 Task: Buy 4 Crushing, Pressing & Stemming from Wine Making section under best seller category for shipping address: Gloria Young, 3106 Abia Martin Drive, Panther Burn, Mississippi 38765, Cell Number 6314971043. Pay from credit card ending with 6759, CVV 506
Action: Mouse moved to (284, 296)
Screenshot: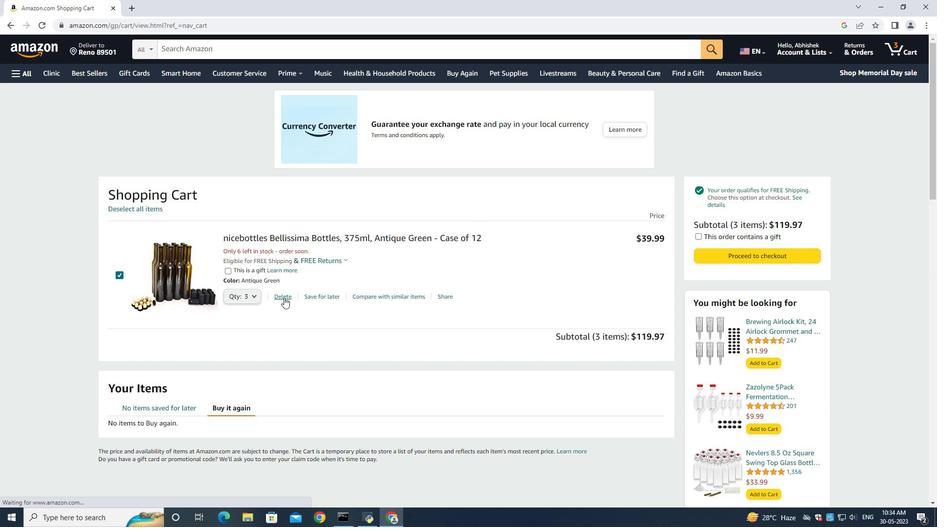 
Action: Mouse pressed left at (284, 296)
Screenshot: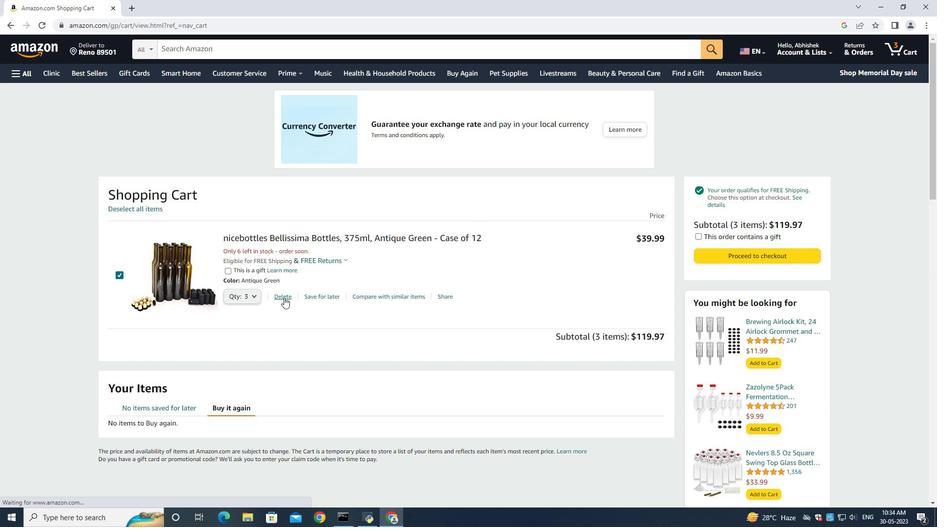 
Action: Mouse moved to (17, 73)
Screenshot: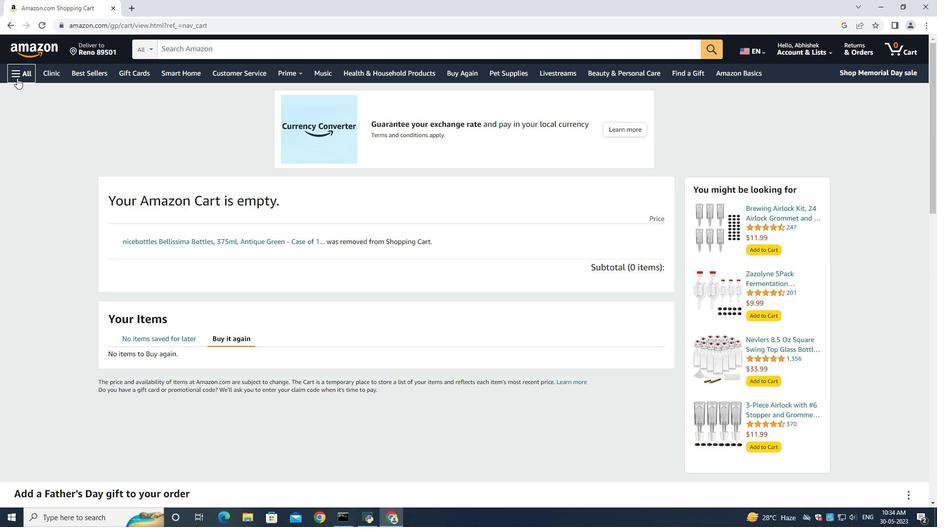 
Action: Mouse pressed left at (17, 73)
Screenshot: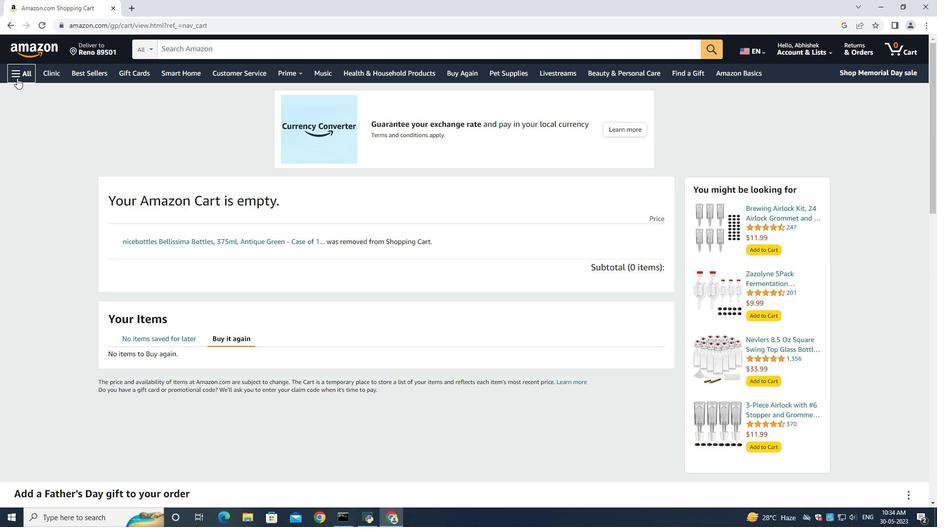 
Action: Mouse moved to (33, 96)
Screenshot: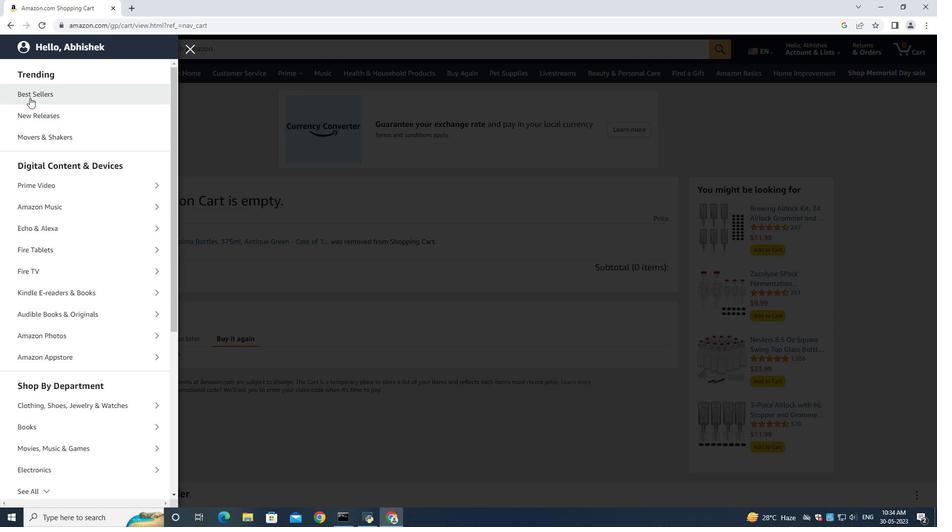 
Action: Mouse pressed left at (33, 96)
Screenshot: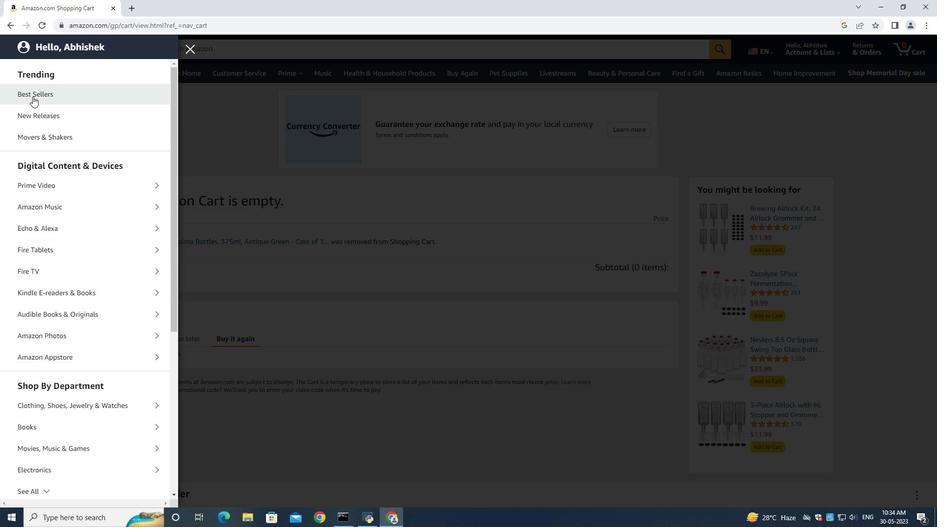 
Action: Mouse moved to (171, 51)
Screenshot: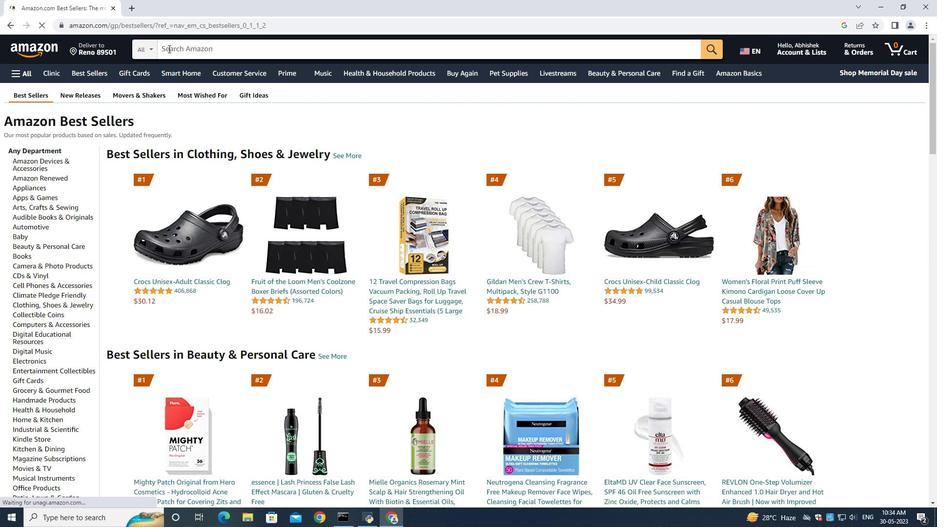 
Action: Mouse pressed left at (171, 51)
Screenshot: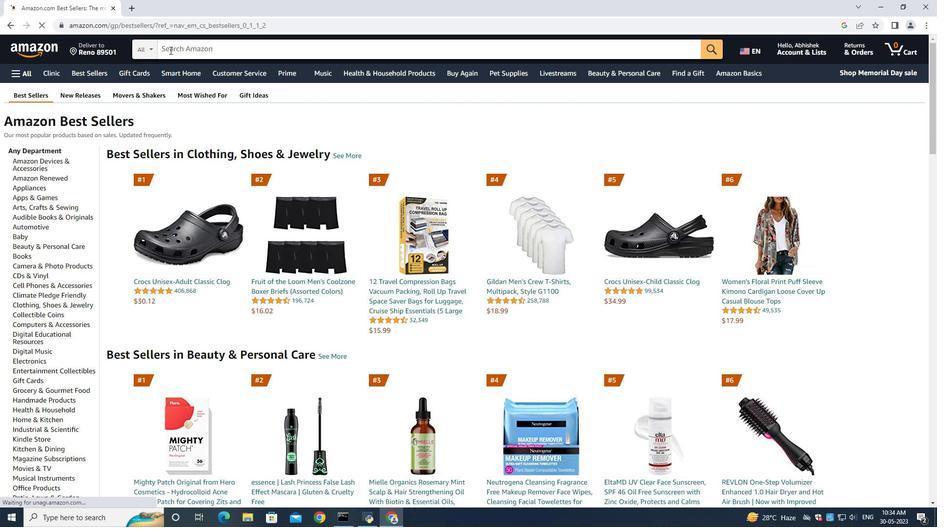 
Action: Key pressed <Key.shift><Key.shift><Key.shift><Key.shift><Key.shift><Key.shift><Key.shift><Key.shift><Key.shift><Key.shift><Key.shift><Key.shift><Key.shift><Key.shift><Key.shift><Key.shift><Key.shift><Key.shift><Key.shift><Key.shift><Key.shift><Key.shift><Key.shift><Key.shift><Key.shift><Key.shift><Key.shift><Key.shift><Key.shift><Key.shift><Key.shift><Key.shift><Key.shift><Key.shift><Key.shift><Key.shift><Key.shift><Key.shift><Key.shift><Key.shift><Key.shift><Key.shift><Key.shift><Key.shift><Key.shift>Crusj<Key.backspace>hinf<Key.backspace>g<Key.space>pressing<Key.shift><Key.shift><Key.shift><Key.shift><Key.shift><Key.shift><Key.shift><Key.shift><Key.shift><Key.shift><Key.shift><Key.shift><Key.shift><Key.shift><Key.shift><Key.shift><Key.shift><Key.shift><Key.shift><Key.shift>&<Key.space>stemming<Key.enter>
Screenshot: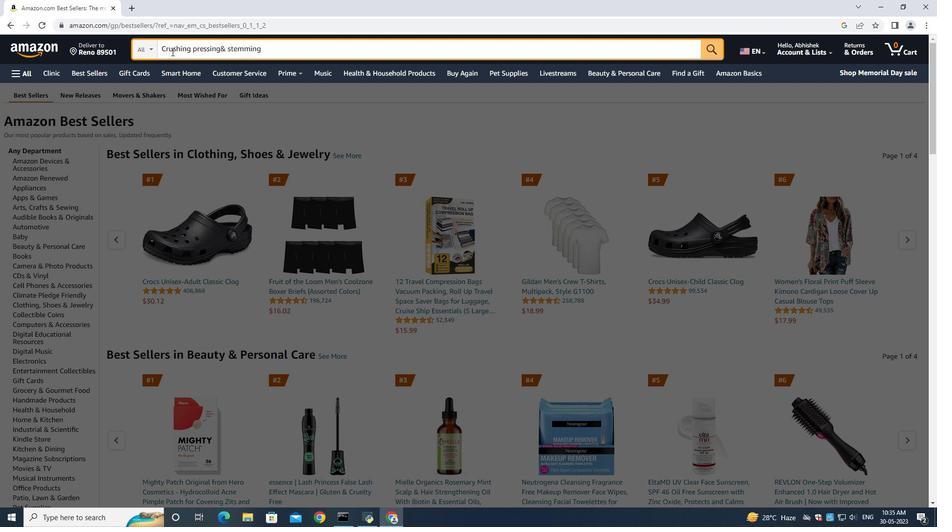 
Action: Mouse moved to (506, 315)
Screenshot: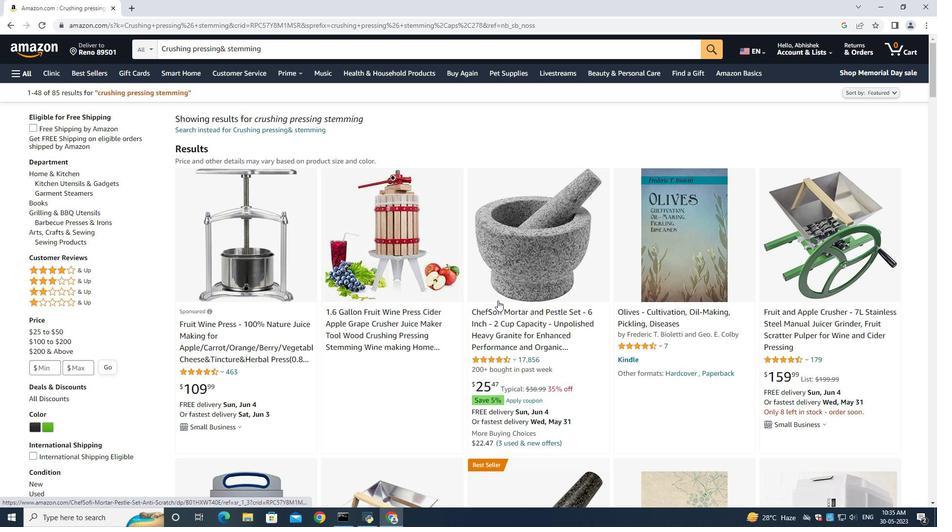 
Action: Mouse scrolled (506, 315) with delta (0, 0)
Screenshot: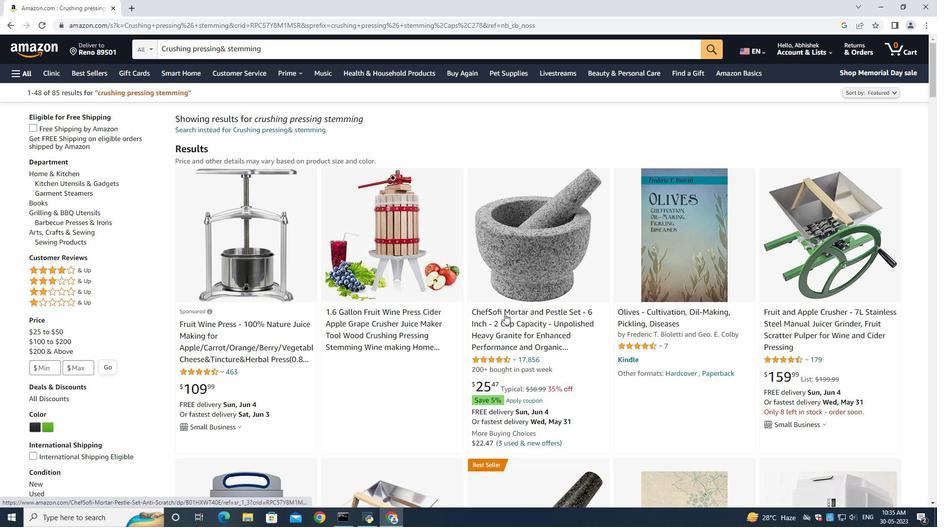
Action: Mouse scrolled (506, 315) with delta (0, 0)
Screenshot: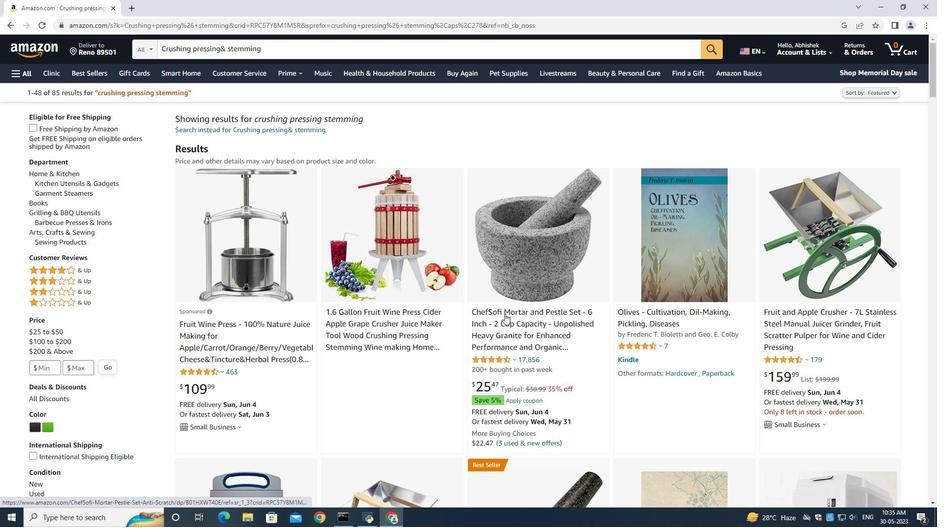 
Action: Mouse scrolled (506, 315) with delta (0, 0)
Screenshot: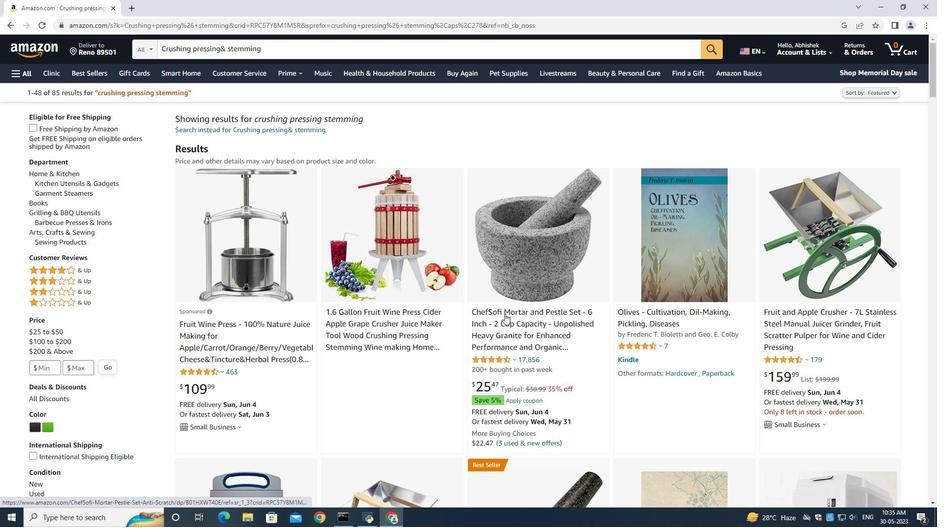 
Action: Mouse moved to (506, 318)
Screenshot: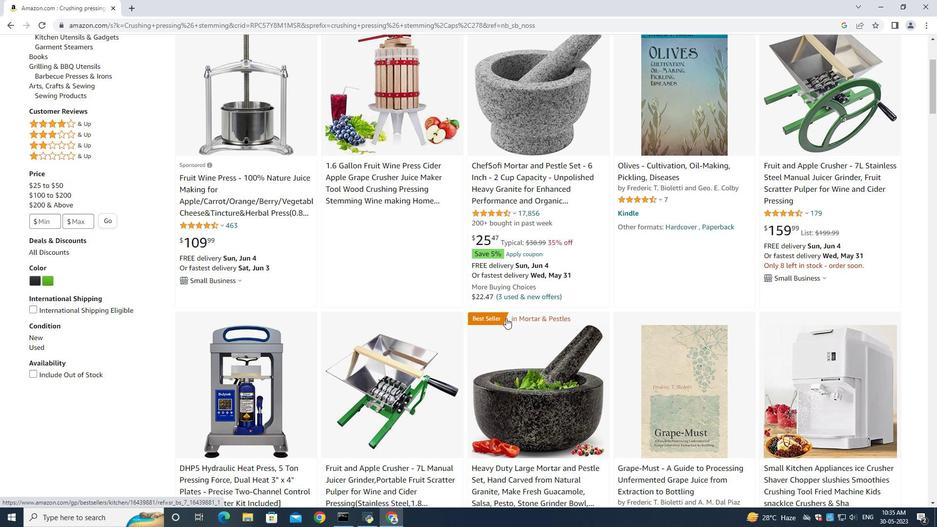 
Action: Mouse scrolled (506, 318) with delta (0, 0)
Screenshot: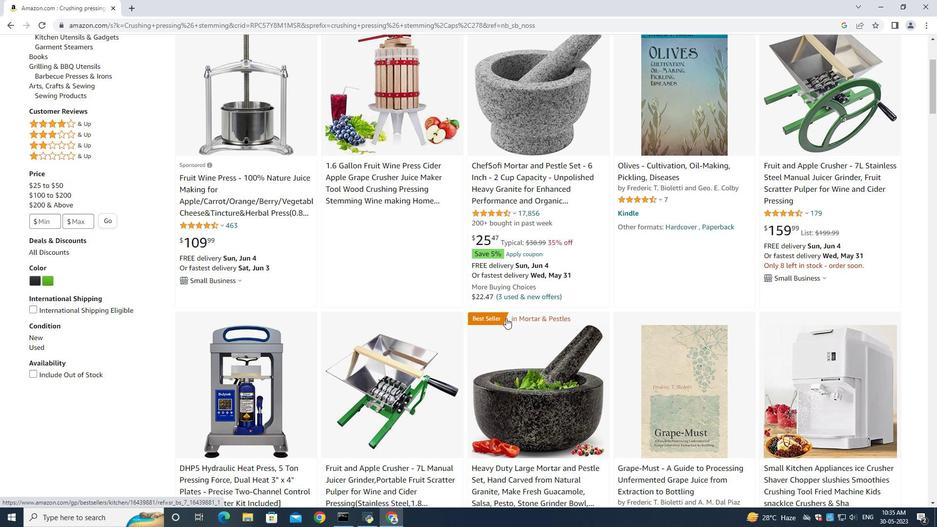 
Action: Mouse scrolled (506, 318) with delta (0, 0)
Screenshot: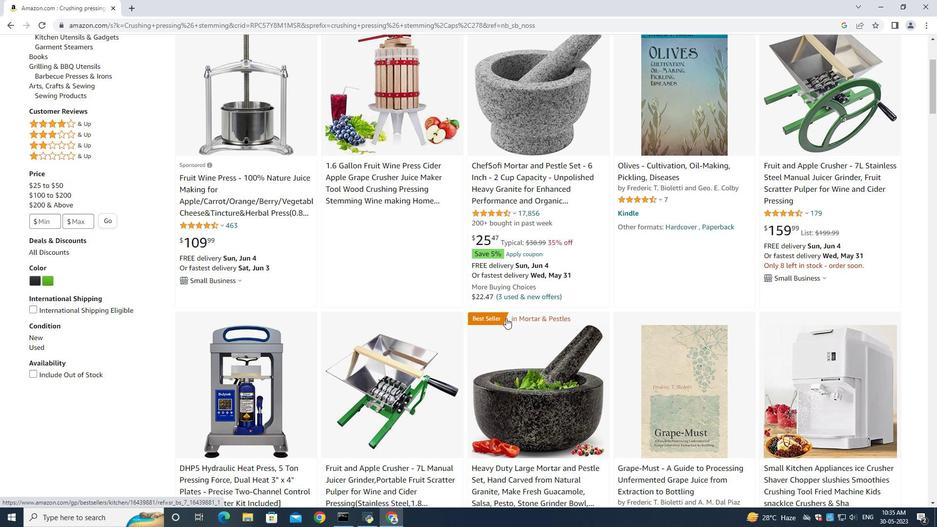 
Action: Mouse scrolled (506, 318) with delta (0, 0)
Screenshot: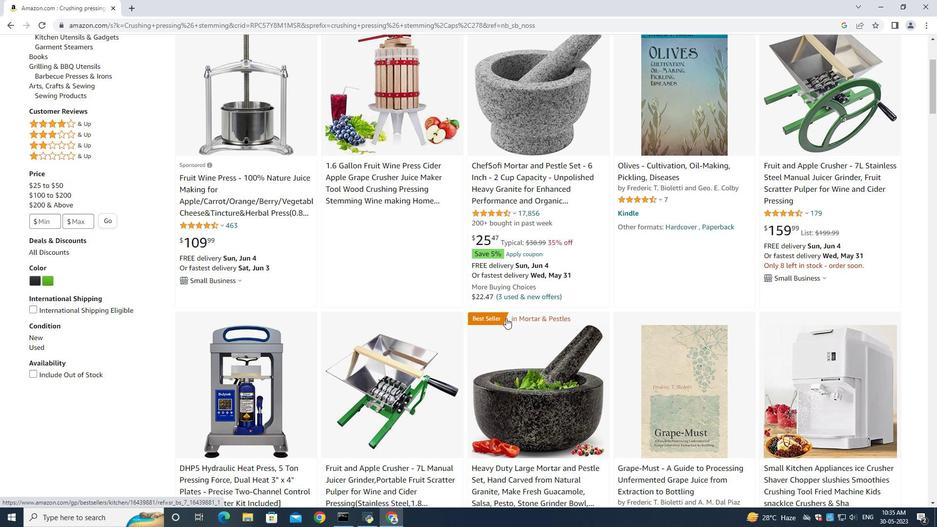 
Action: Mouse moved to (259, 323)
Screenshot: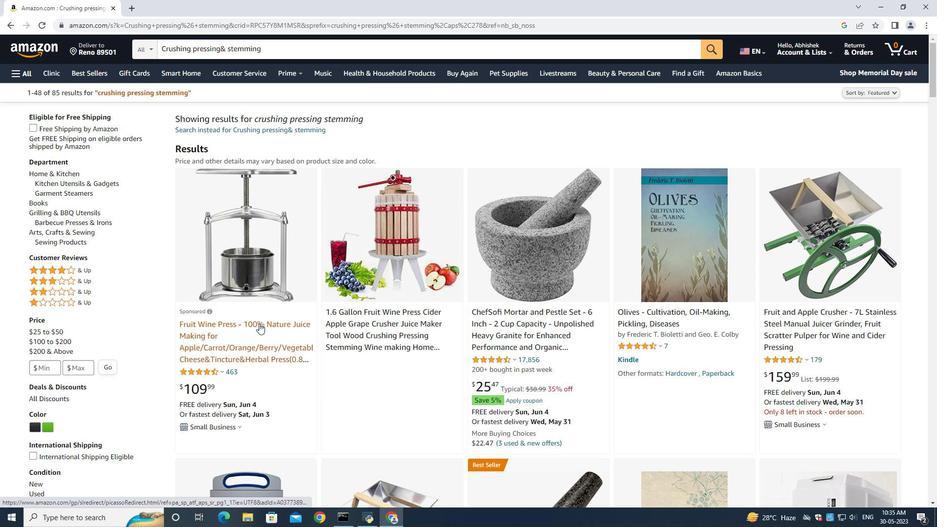 
Action: Mouse pressed left at (259, 323)
Screenshot: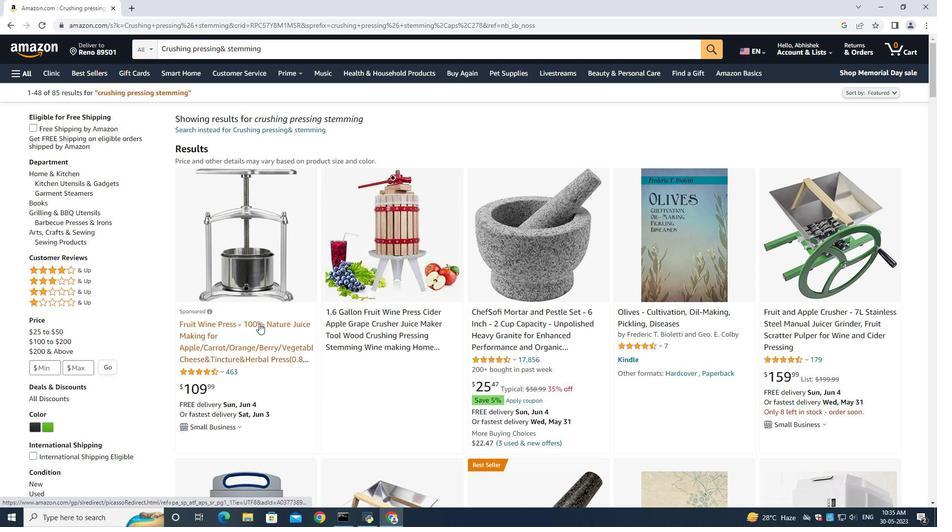 
Action: Mouse moved to (345, 408)
Screenshot: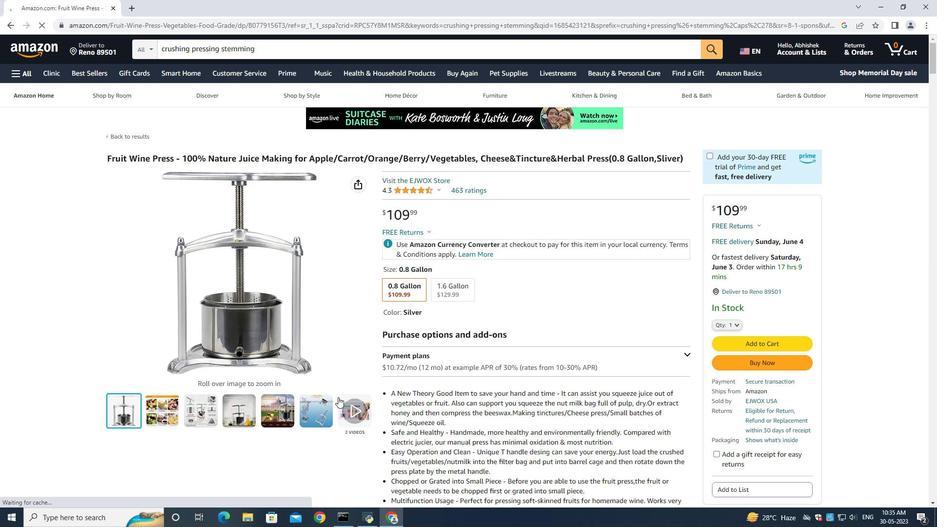 
Action: Mouse pressed left at (345, 408)
Screenshot: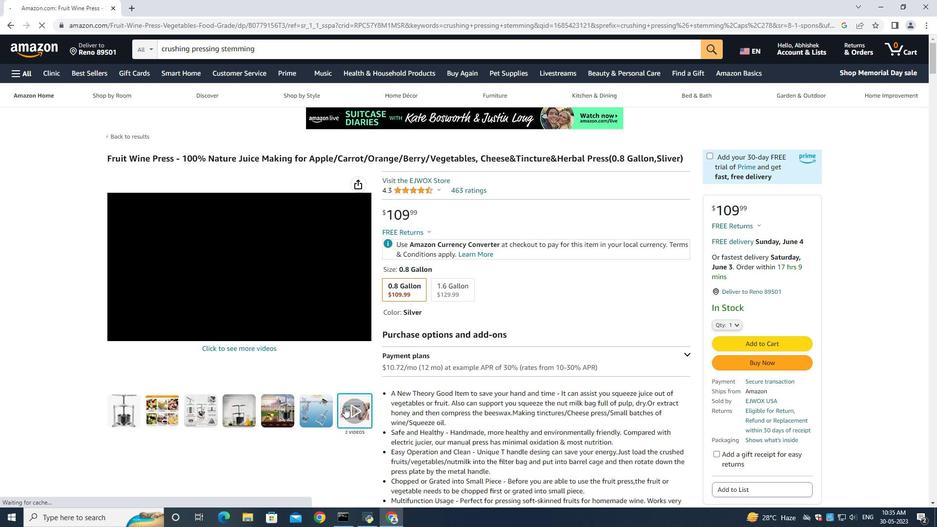 
Action: Mouse moved to (144, 428)
Screenshot: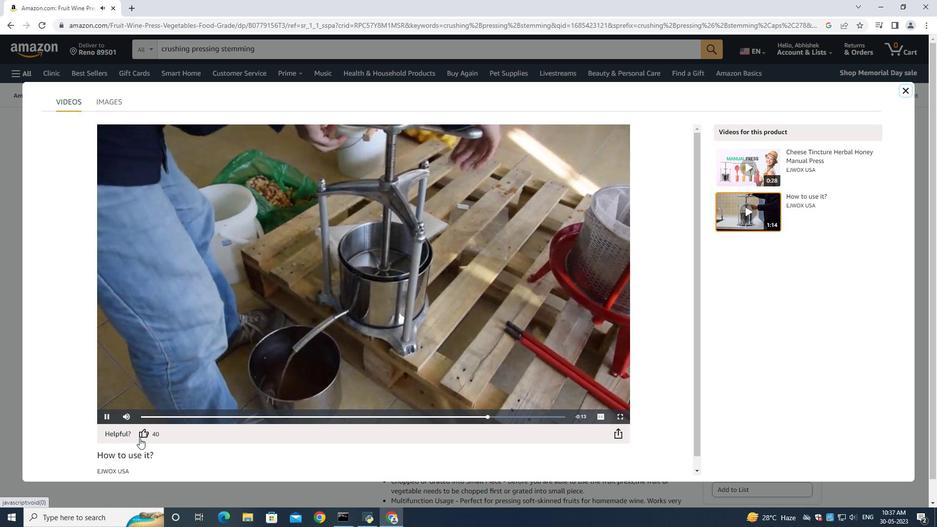 
Action: Mouse pressed left at (144, 428)
Screenshot: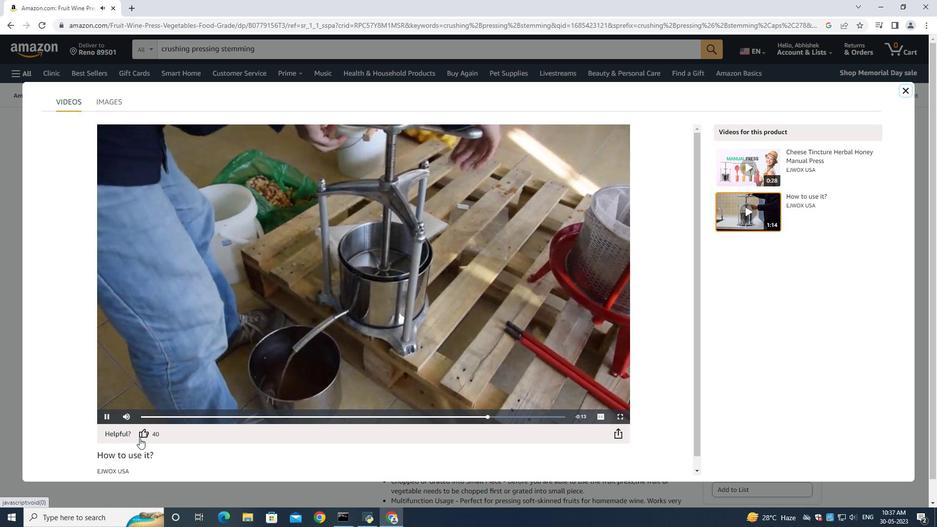 
Action: Mouse moved to (902, 88)
Screenshot: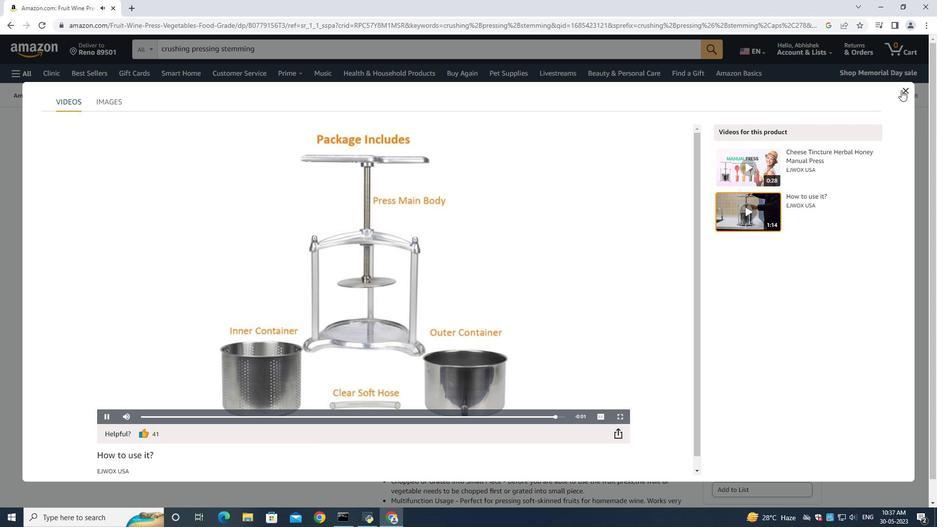 
Action: Mouse pressed left at (902, 88)
Screenshot: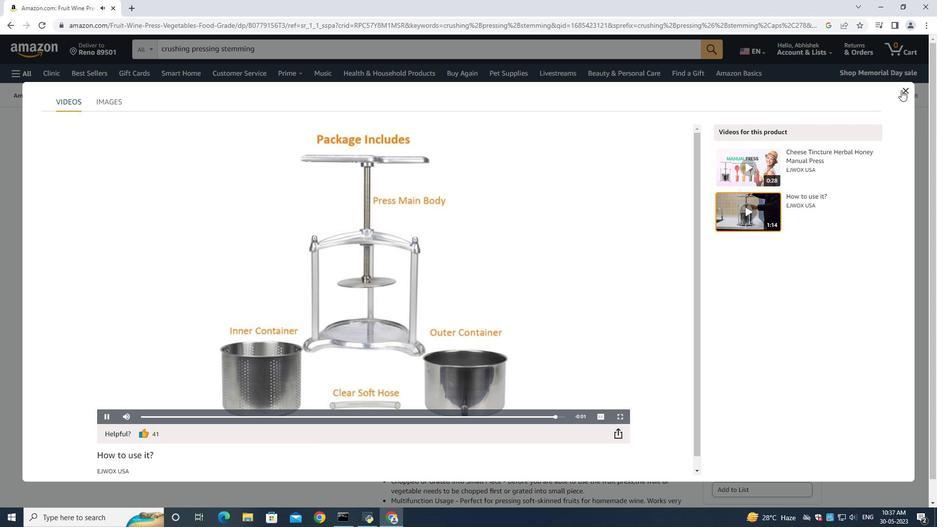 
Action: Mouse moved to (732, 324)
Screenshot: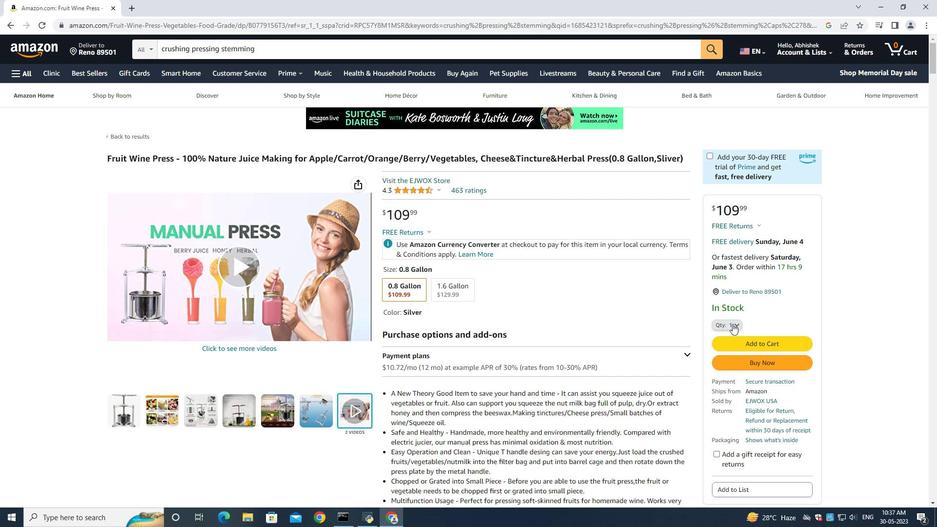 
Action: Mouse pressed left at (732, 324)
Screenshot: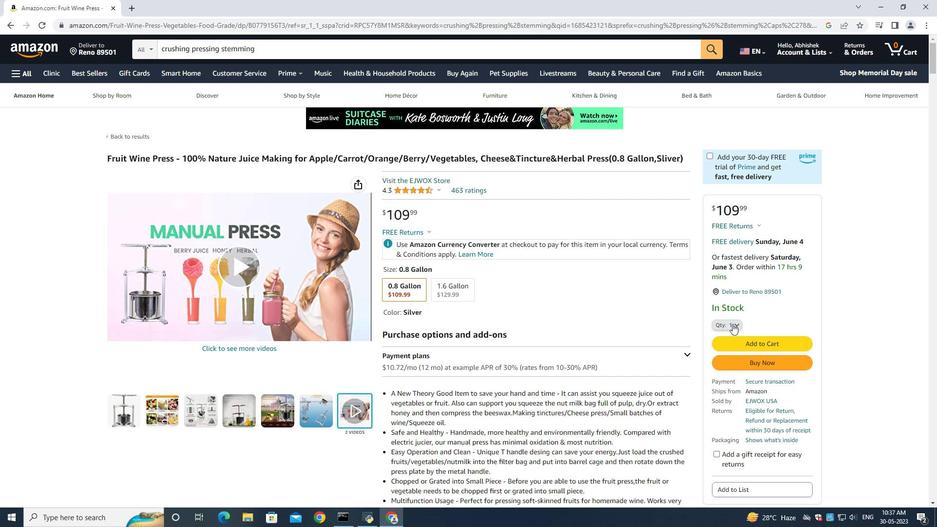 
Action: Mouse moved to (722, 93)
Screenshot: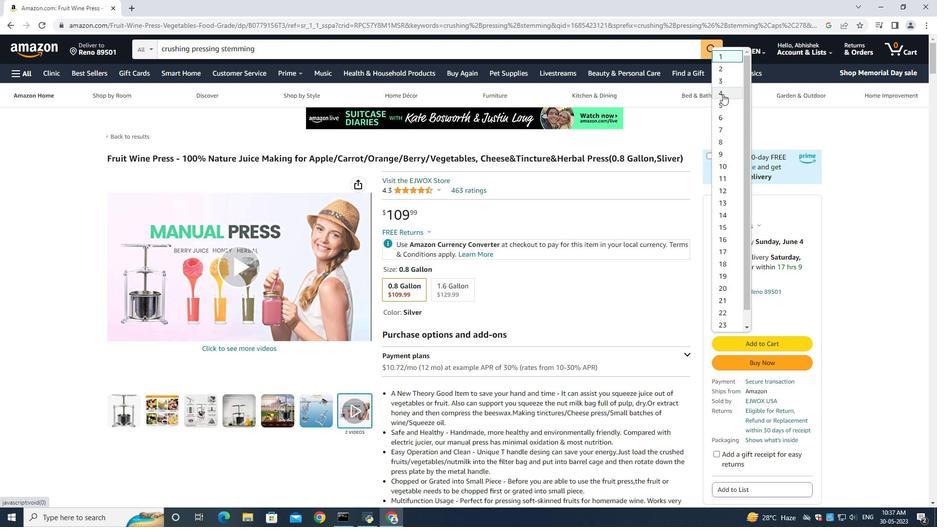 
Action: Mouse pressed left at (722, 93)
Screenshot: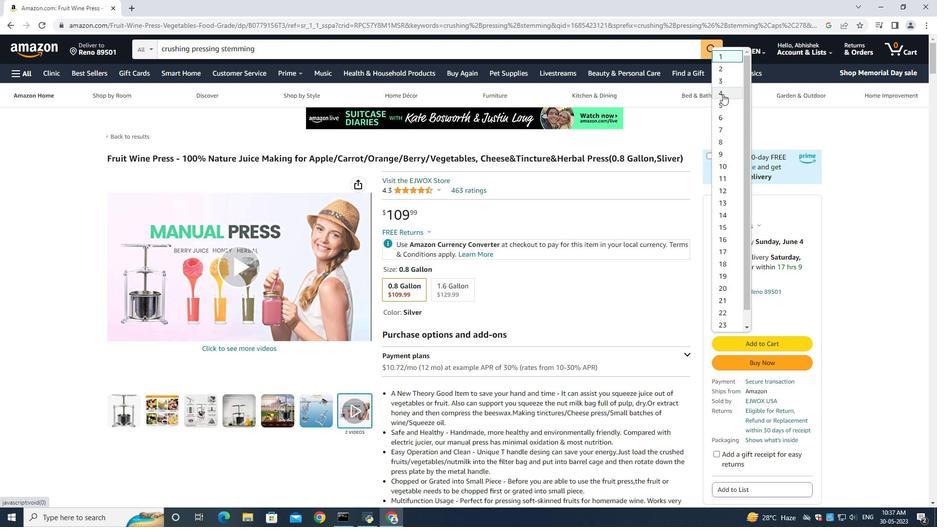 
Action: Mouse moved to (780, 361)
Screenshot: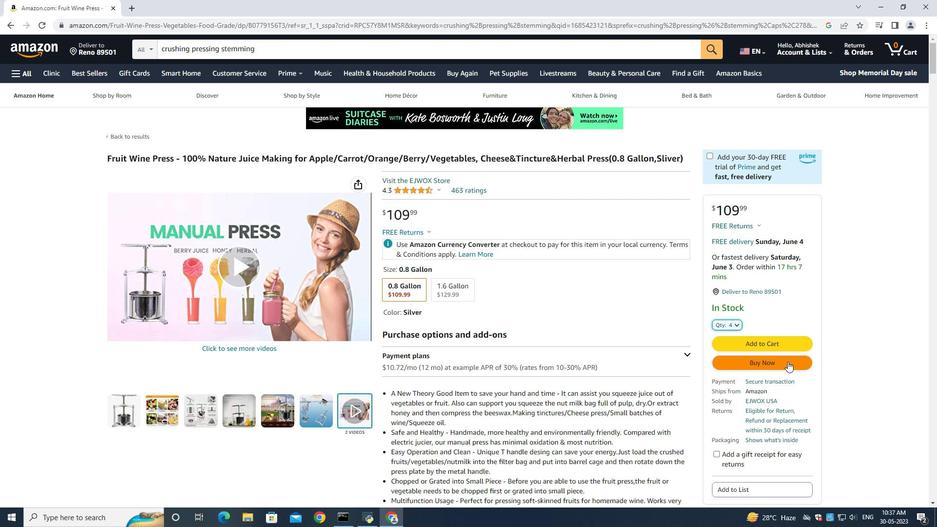 
Action: Mouse pressed left at (780, 361)
Screenshot: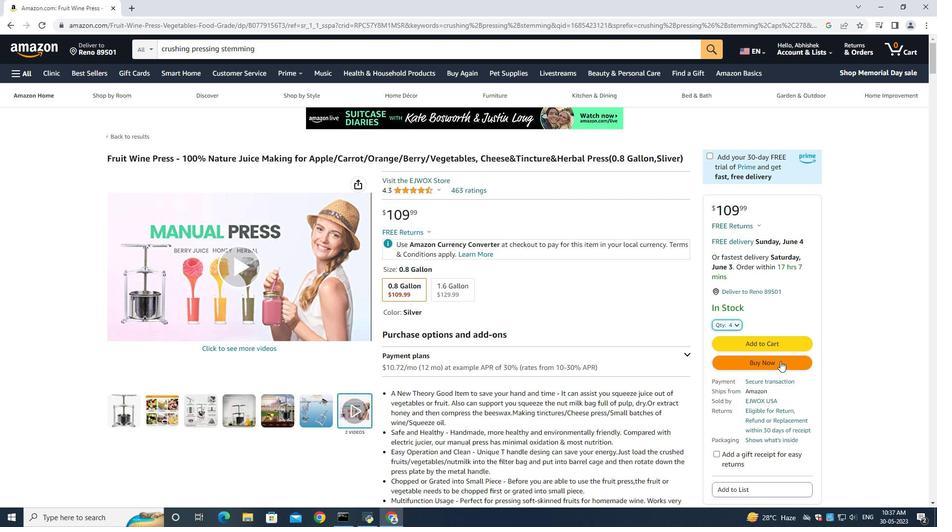 
Action: Mouse moved to (762, 362)
Screenshot: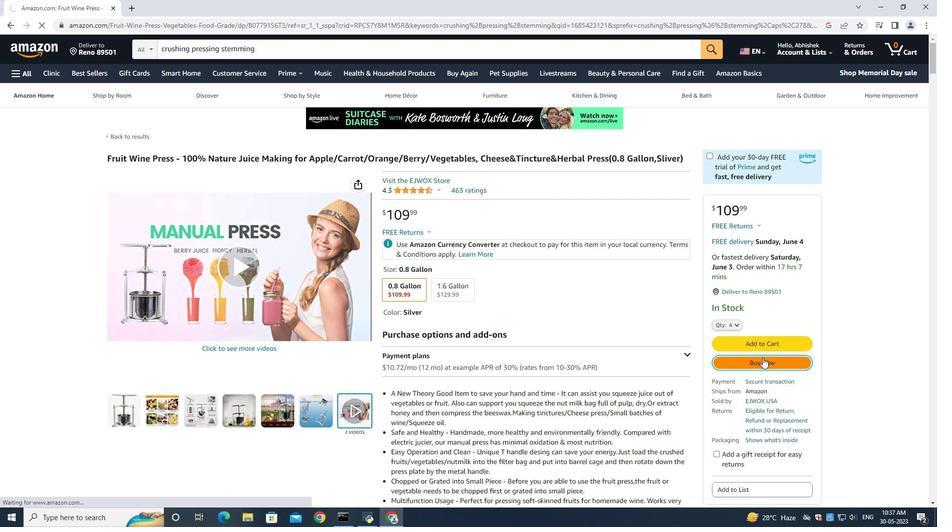 
Action: Mouse pressed left at (762, 362)
Screenshot: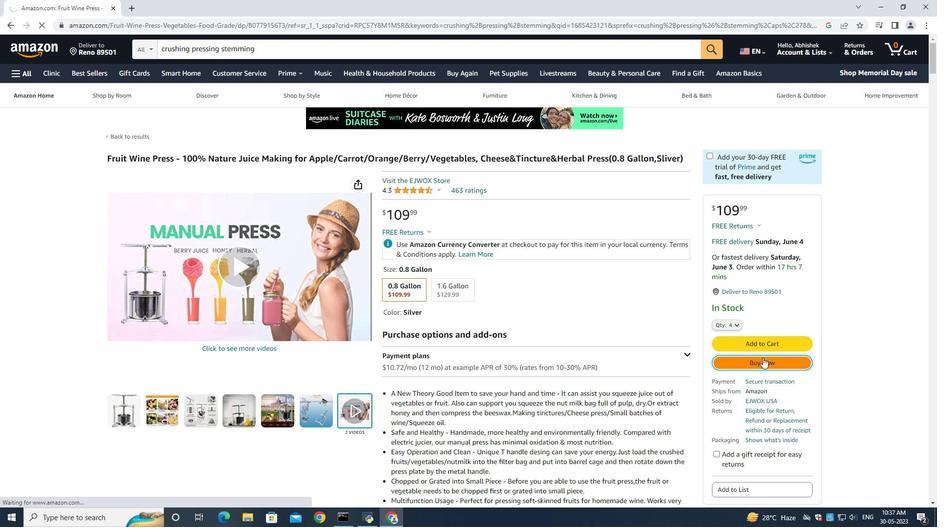 
Action: Mouse moved to (393, 245)
Screenshot: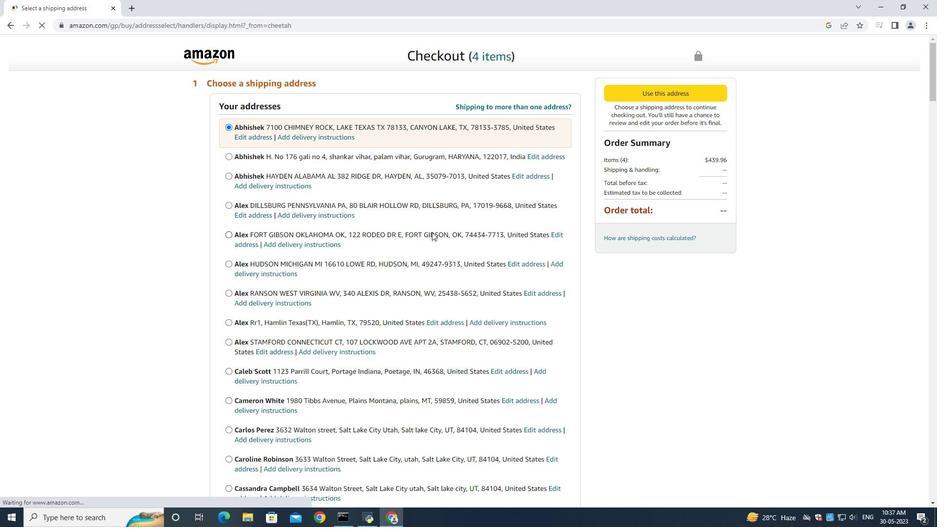 
Action: Mouse scrolled (393, 244) with delta (0, 0)
Screenshot: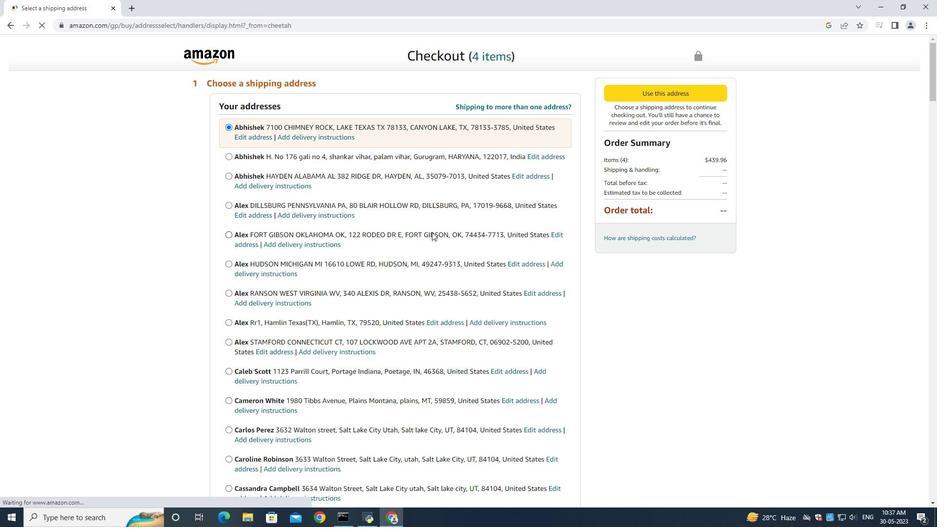 
Action: Mouse moved to (392, 246)
Screenshot: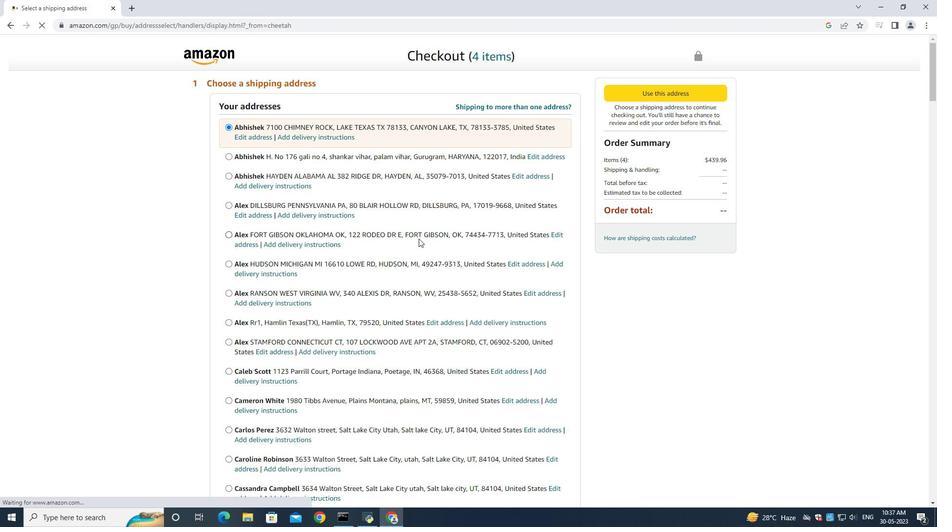 
Action: Mouse scrolled (393, 245) with delta (0, 0)
Screenshot: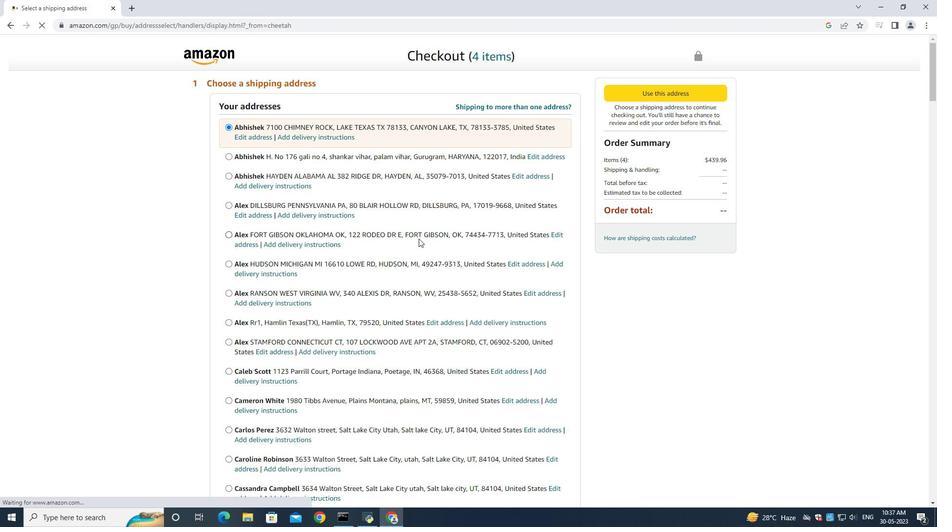 
Action: Mouse moved to (392, 246)
Screenshot: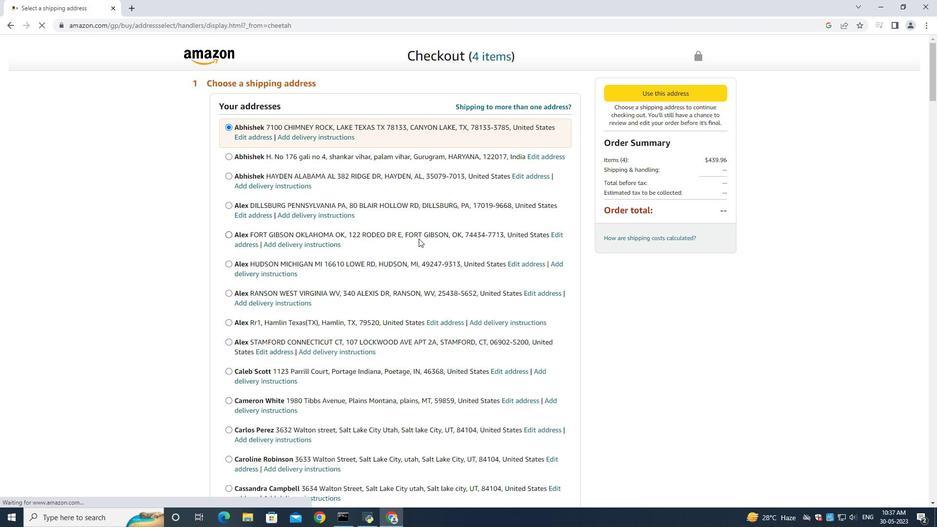 
Action: Mouse scrolled (392, 246) with delta (0, 0)
Screenshot: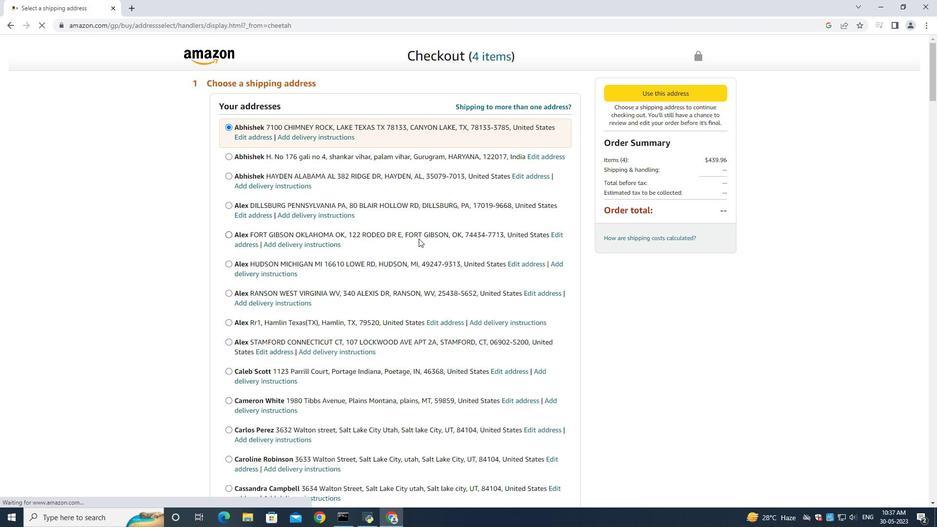 
Action: Mouse moved to (392, 246)
Screenshot: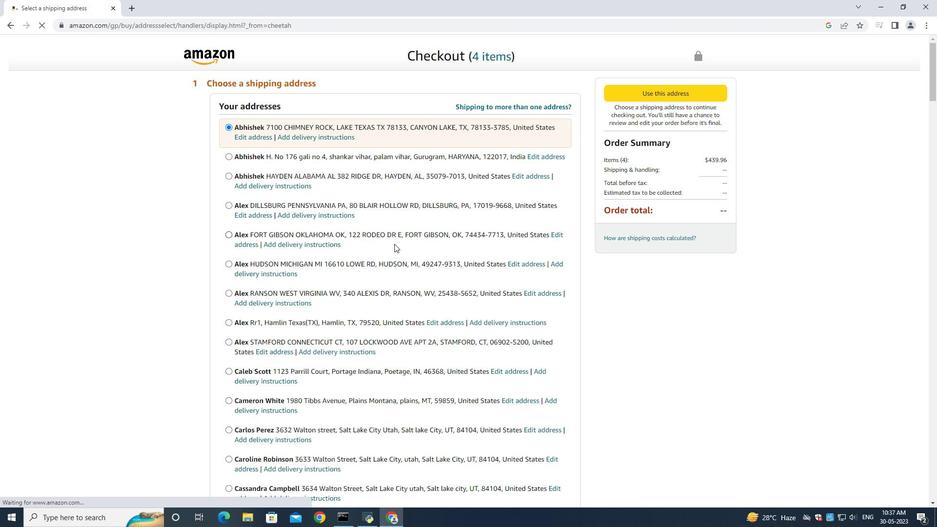 
Action: Mouse scrolled (392, 246) with delta (0, 0)
Screenshot: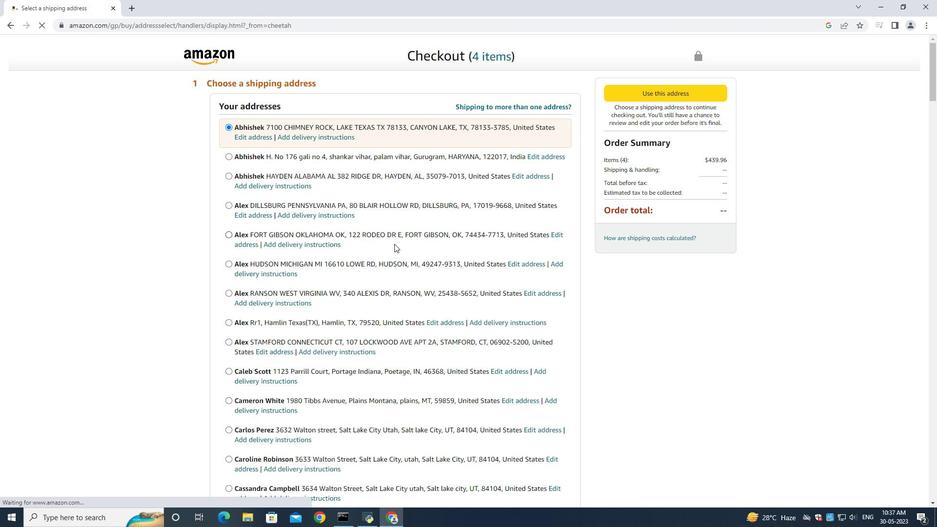 
Action: Mouse moved to (392, 246)
Screenshot: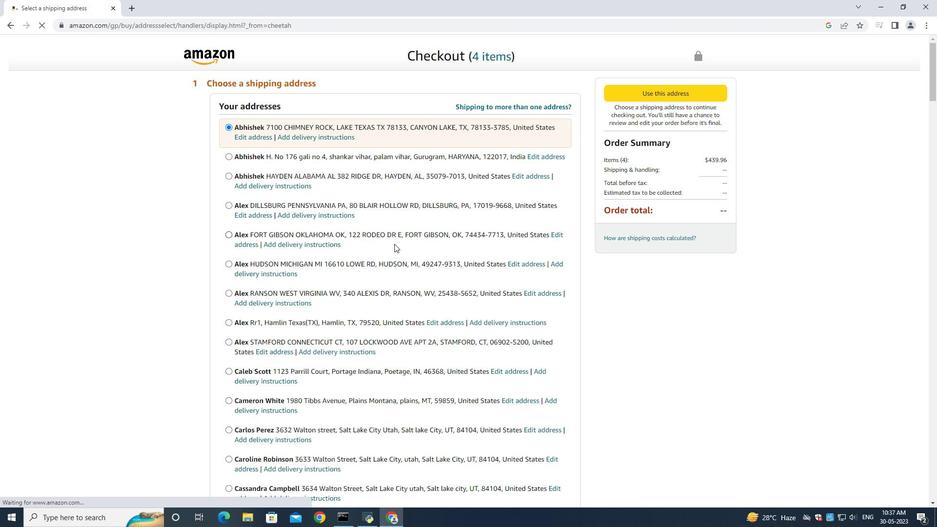 
Action: Mouse scrolled (392, 246) with delta (0, 0)
Screenshot: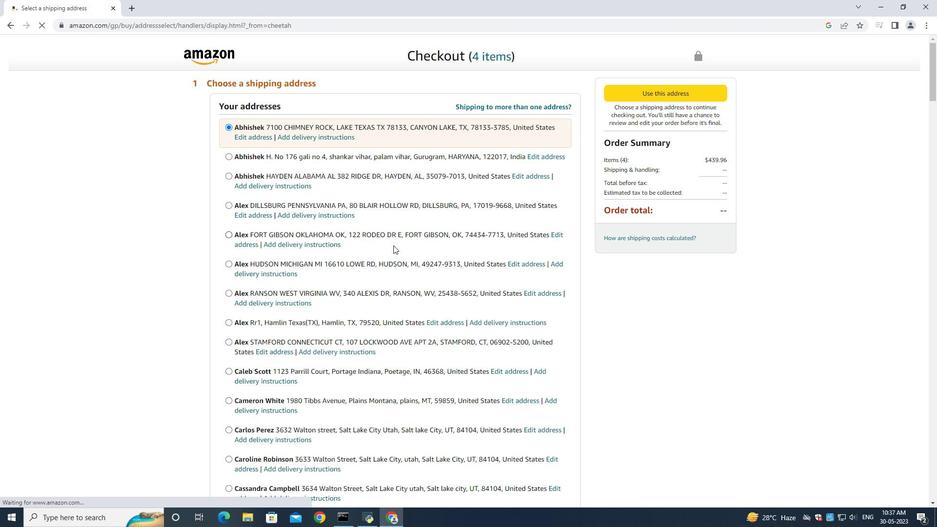 
Action: Mouse moved to (391, 246)
Screenshot: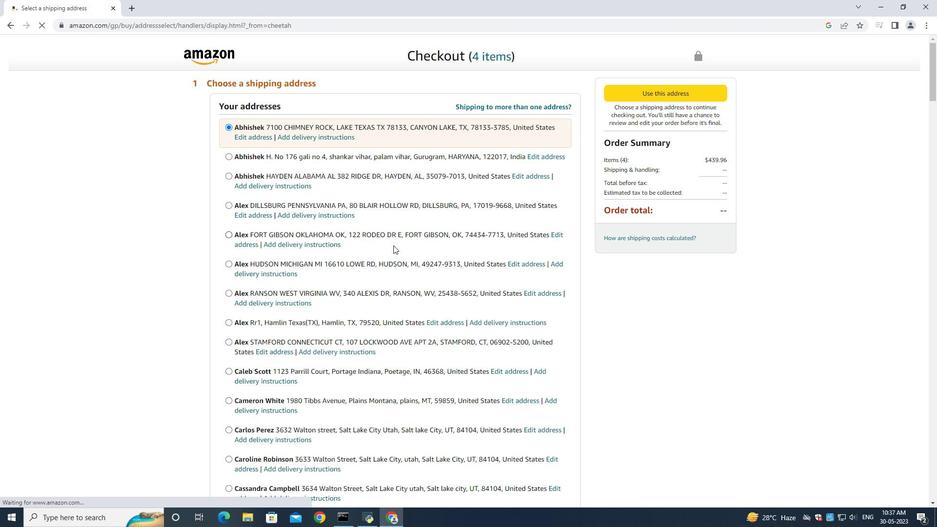 
Action: Mouse scrolled (392, 246) with delta (0, 0)
Screenshot: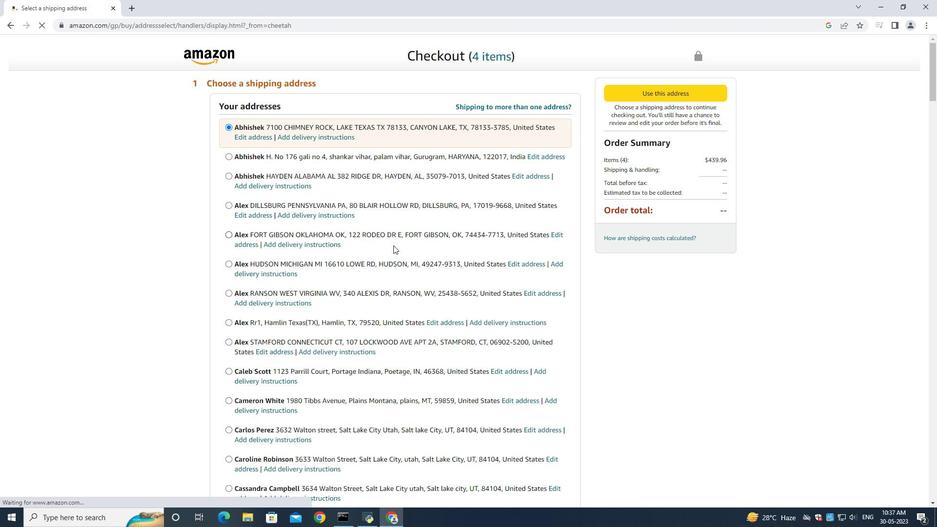 
Action: Mouse moved to (391, 245)
Screenshot: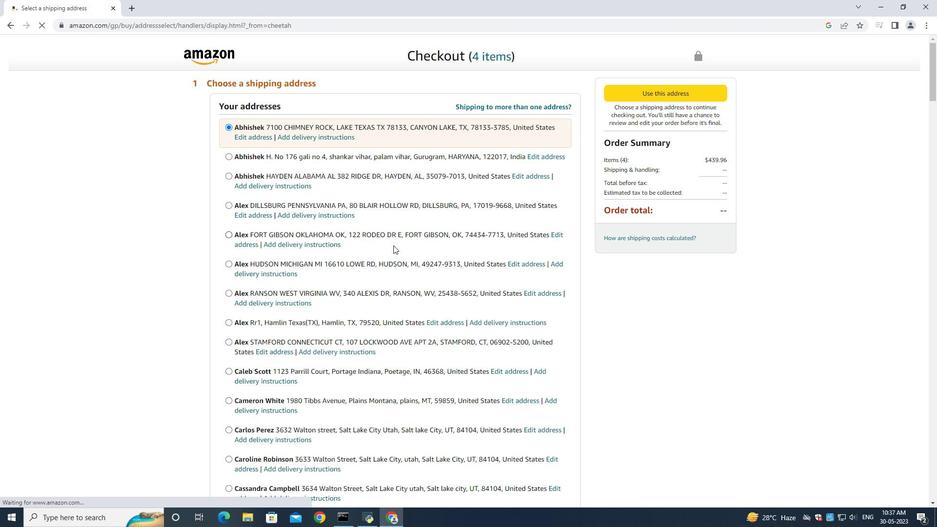 
Action: Mouse scrolled (392, 246) with delta (0, 0)
Screenshot: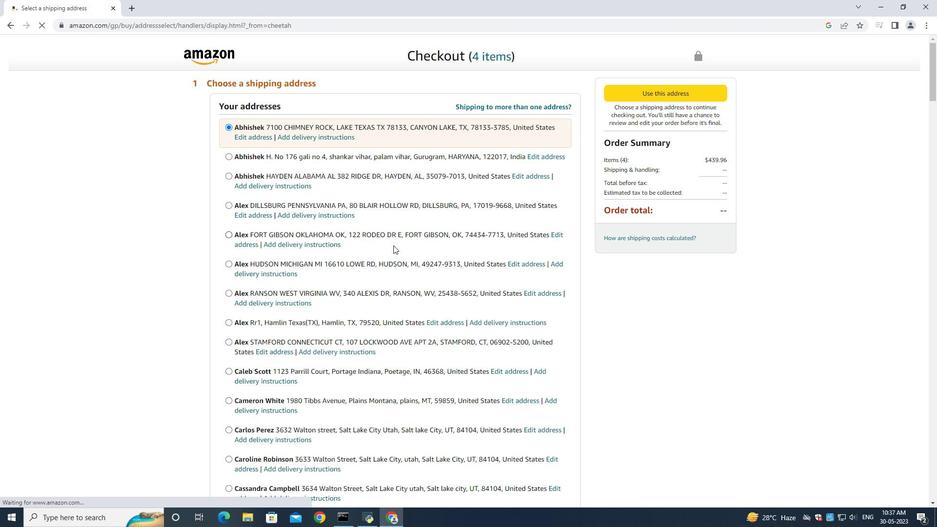 
Action: Mouse moved to (389, 245)
Screenshot: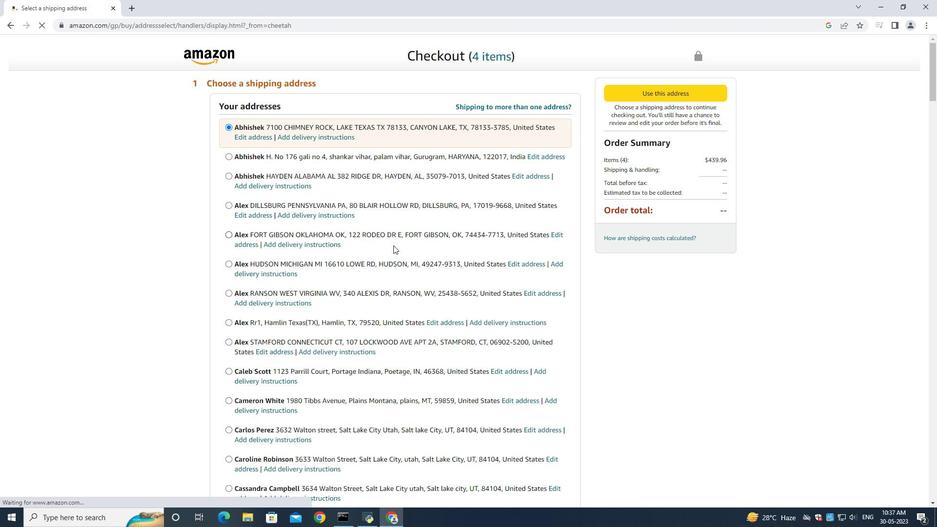 
Action: Mouse scrolled (391, 245) with delta (0, 0)
Screenshot: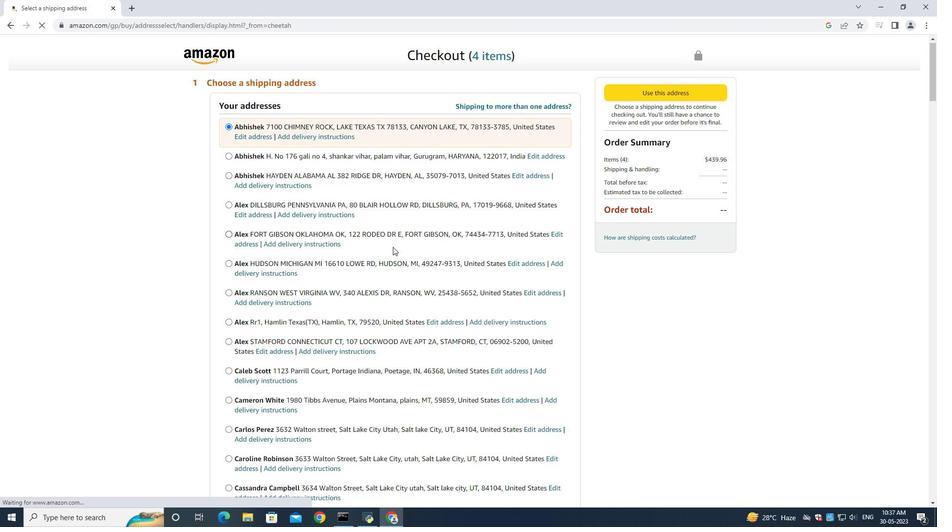 
Action: Mouse moved to (371, 253)
Screenshot: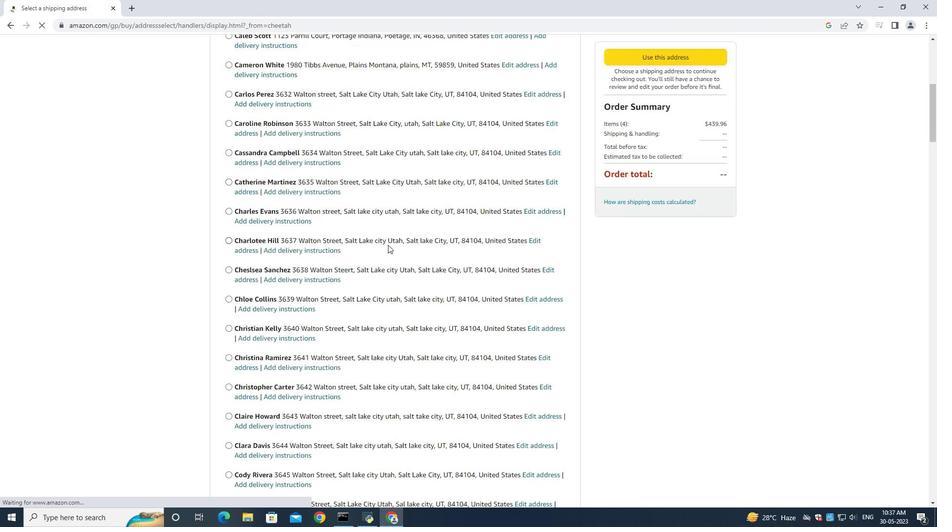 
Action: Mouse scrolled (382, 249) with delta (0, 0)
Screenshot: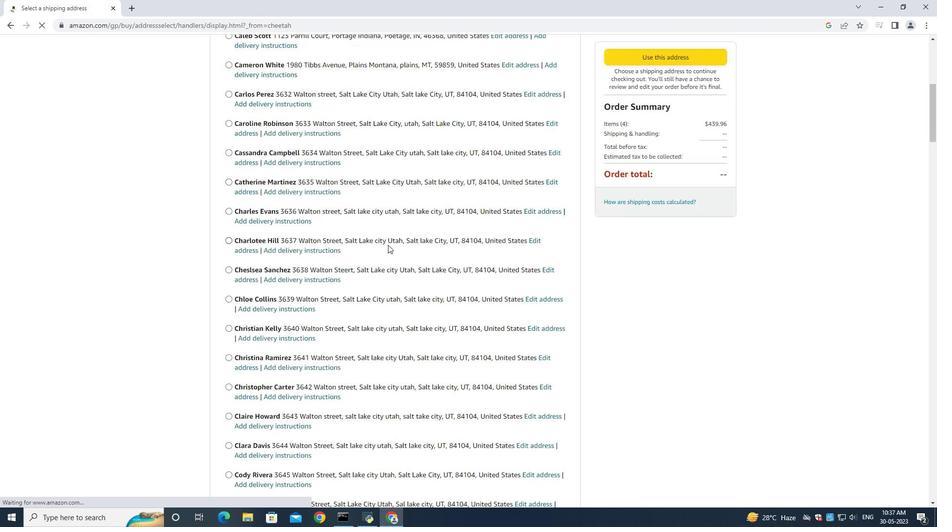 
Action: Mouse moved to (370, 253)
Screenshot: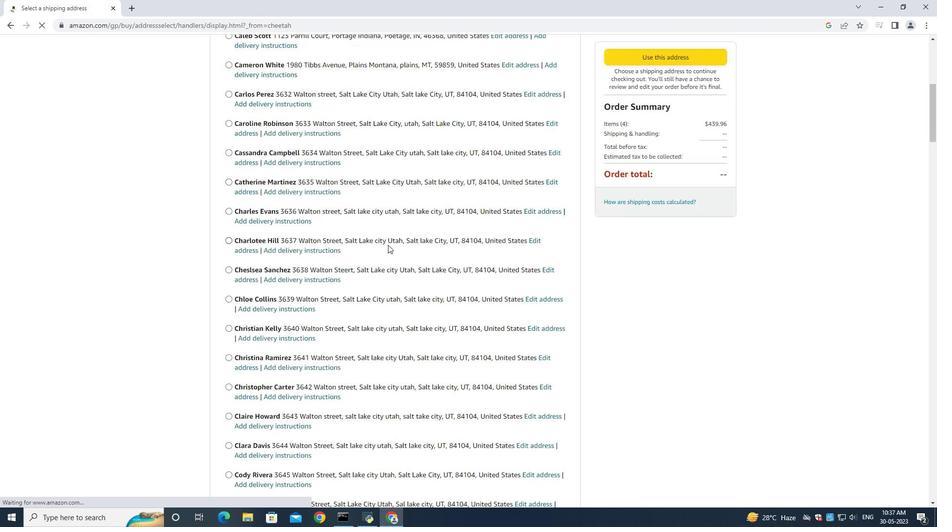 
Action: Mouse scrolled (379, 251) with delta (0, 0)
Screenshot: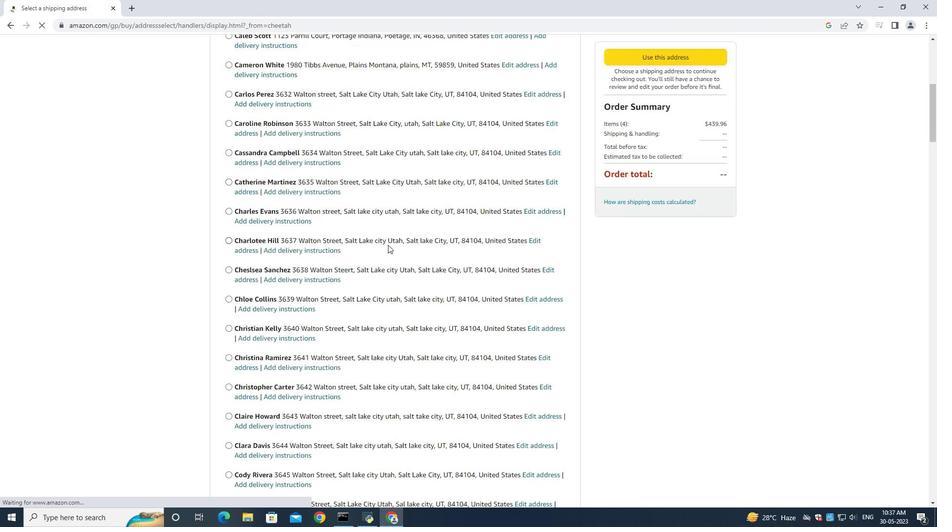 
Action: Mouse moved to (370, 252)
Screenshot: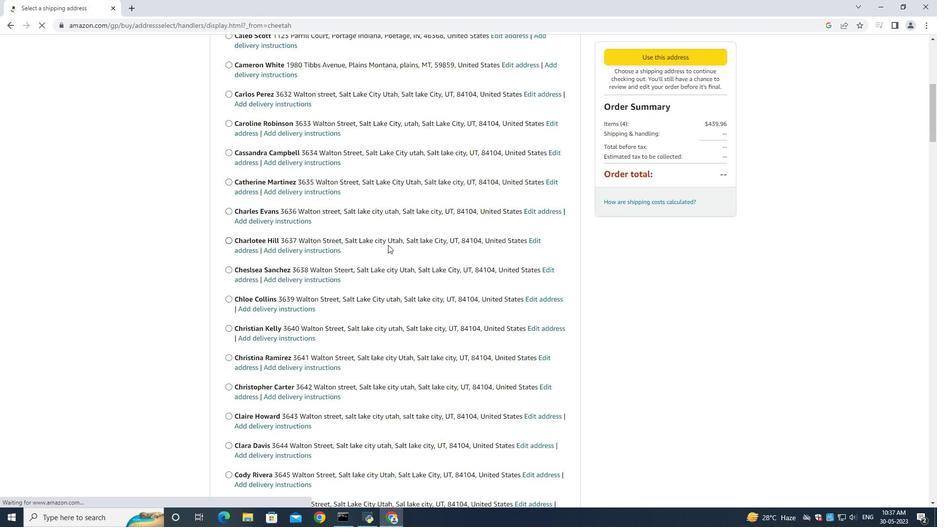 
Action: Mouse scrolled (374, 252) with delta (0, 0)
Screenshot: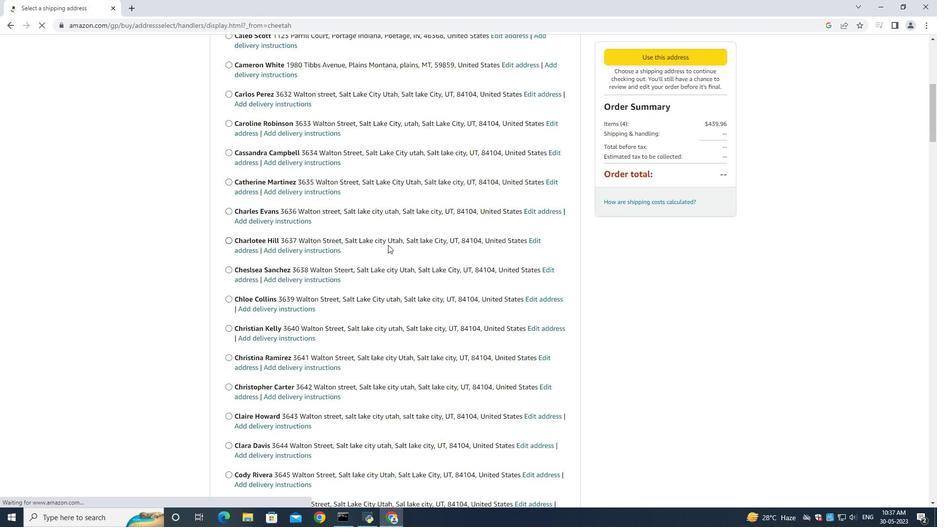 
Action: Mouse moved to (370, 251)
Screenshot: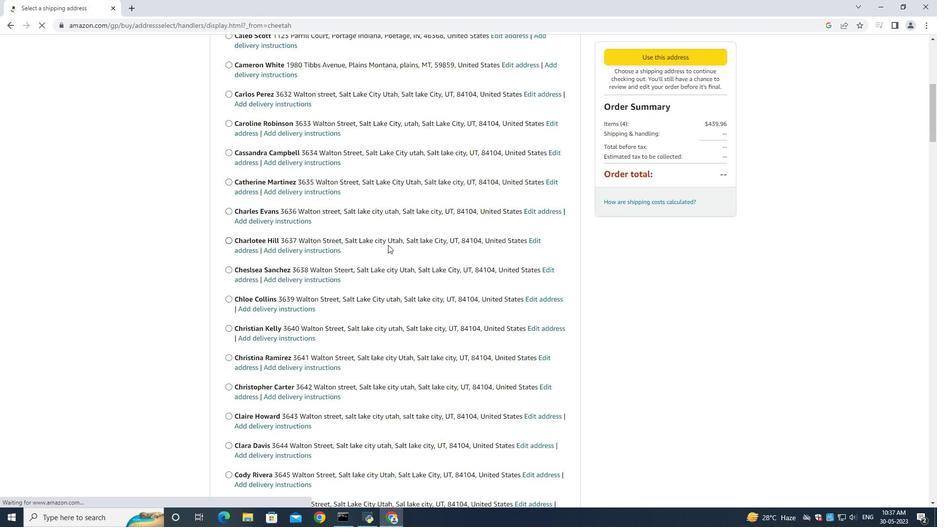 
Action: Mouse scrolled (372, 253) with delta (0, 0)
Screenshot: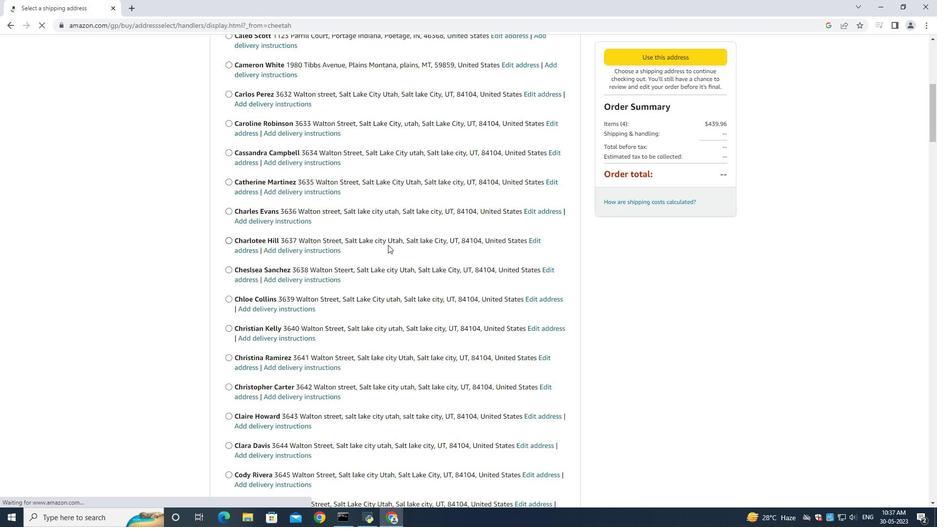 
Action: Mouse scrolled (372, 253) with delta (0, 0)
Screenshot: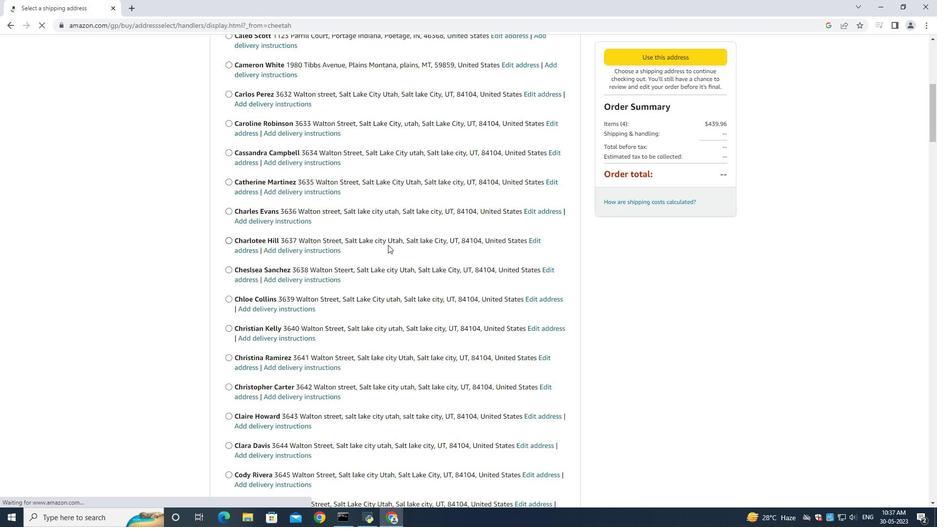 
Action: Mouse scrolled (371, 253) with delta (0, 0)
Screenshot: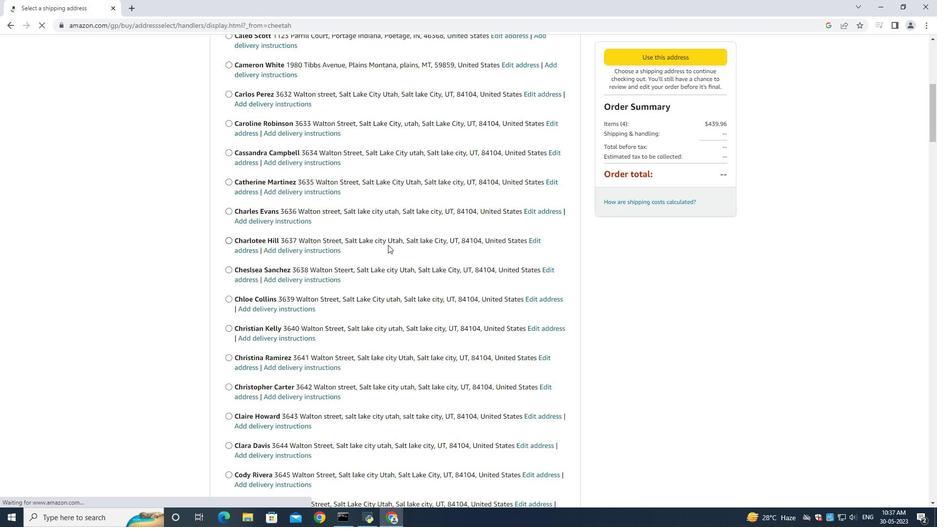 
Action: Mouse moved to (370, 251)
Screenshot: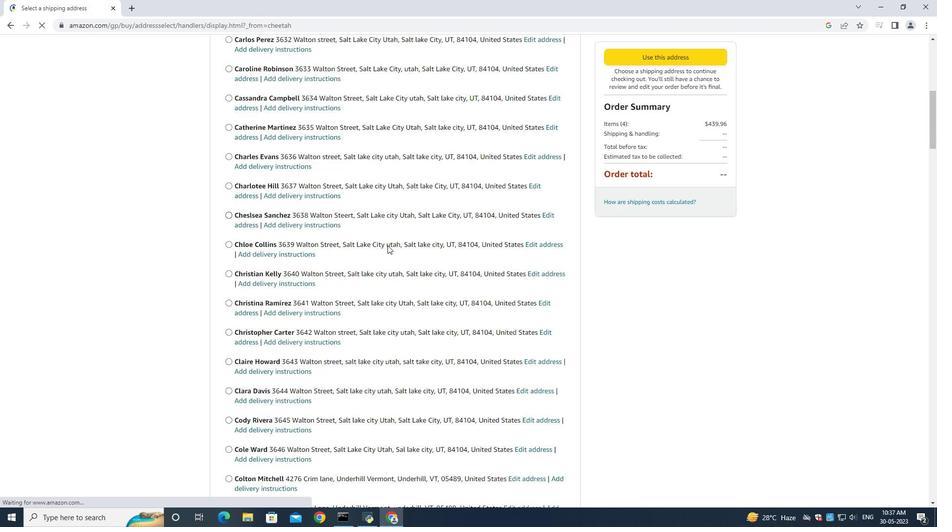 
Action: Mouse scrolled (370, 253) with delta (0, 0)
Screenshot: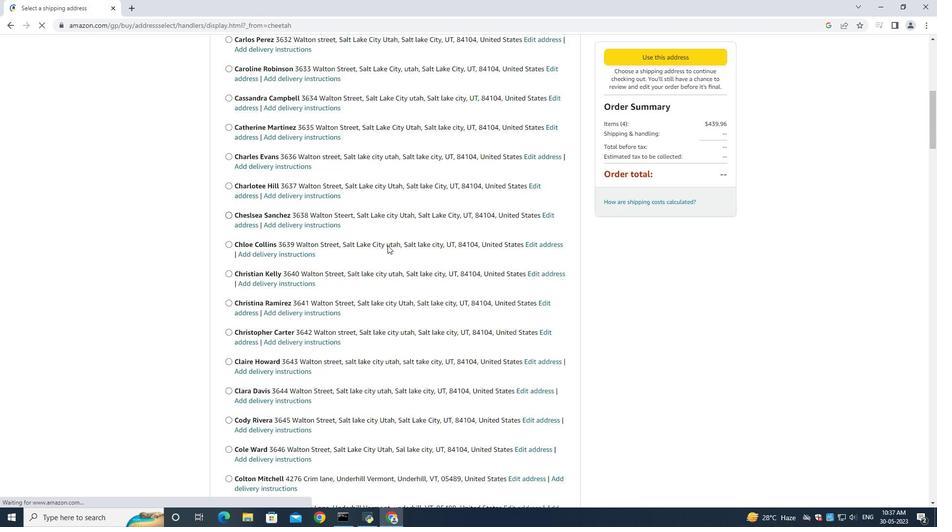 
Action: Mouse moved to (363, 254)
Screenshot: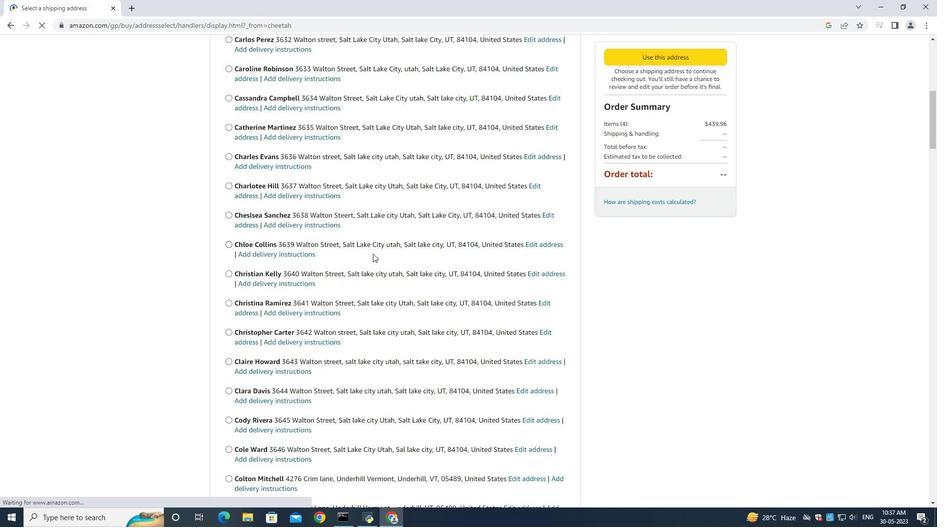 
Action: Mouse scrolled (363, 253) with delta (0, 0)
Screenshot: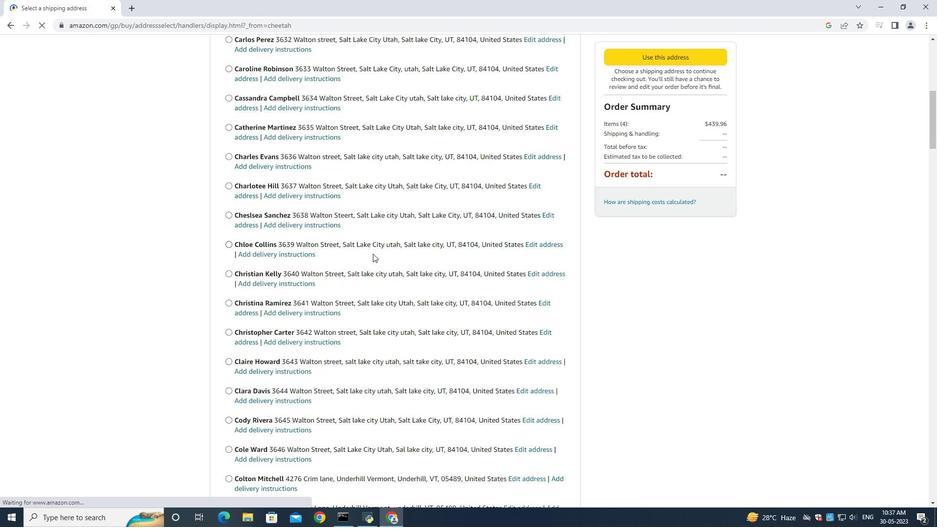 
Action: Mouse scrolled (363, 253) with delta (0, 0)
Screenshot: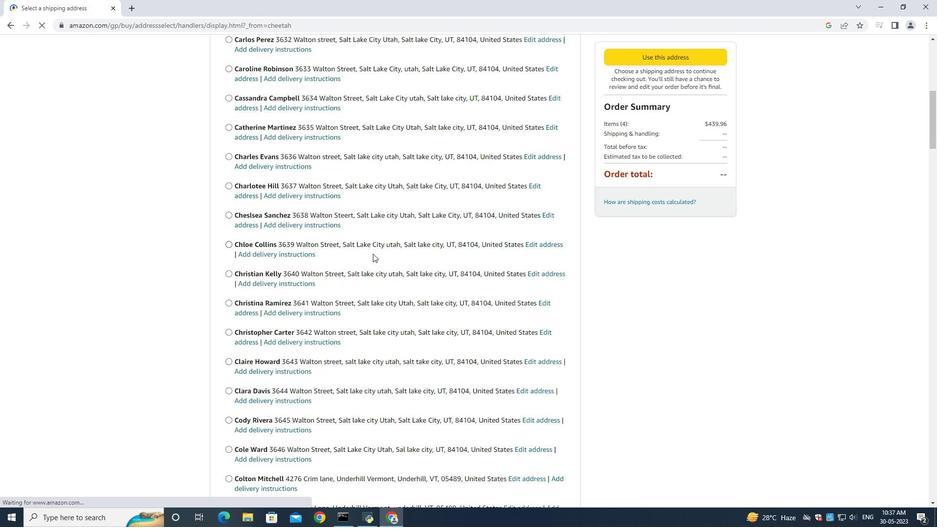 
Action: Mouse scrolled (363, 253) with delta (0, 0)
Screenshot: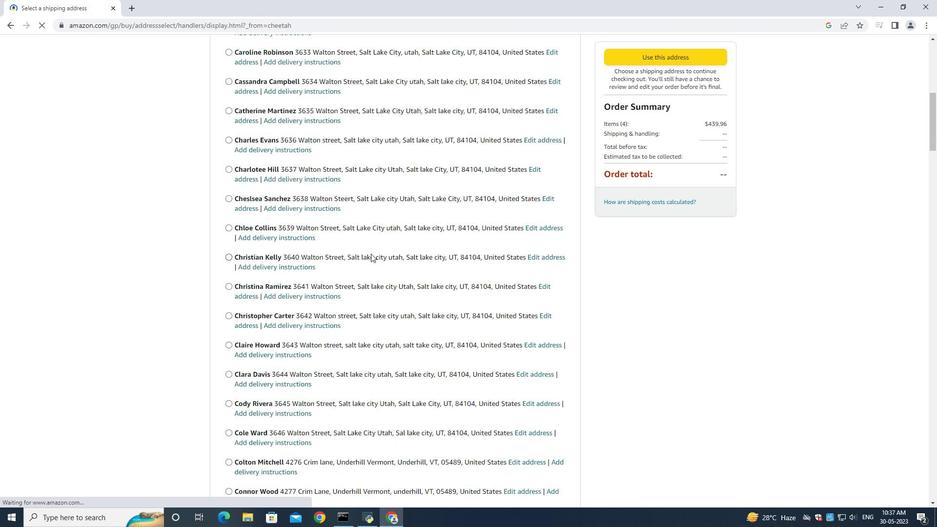 
Action: Mouse scrolled (363, 253) with delta (0, 0)
Screenshot: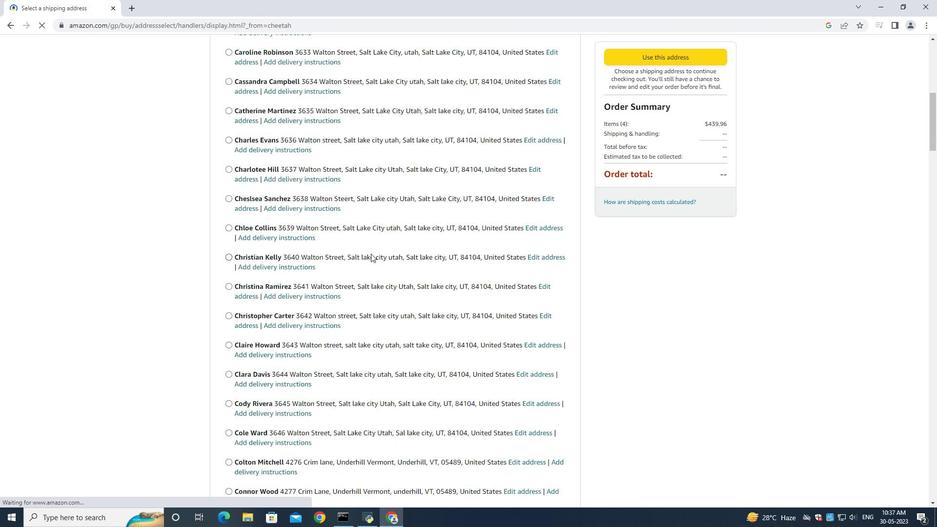 
Action: Mouse scrolled (363, 253) with delta (0, 0)
Screenshot: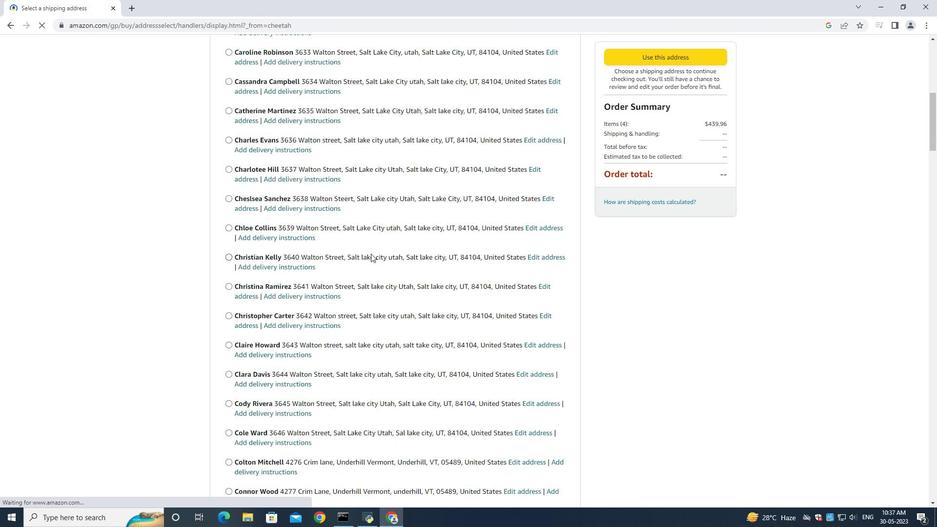 
Action: Mouse scrolled (363, 253) with delta (0, 0)
Screenshot: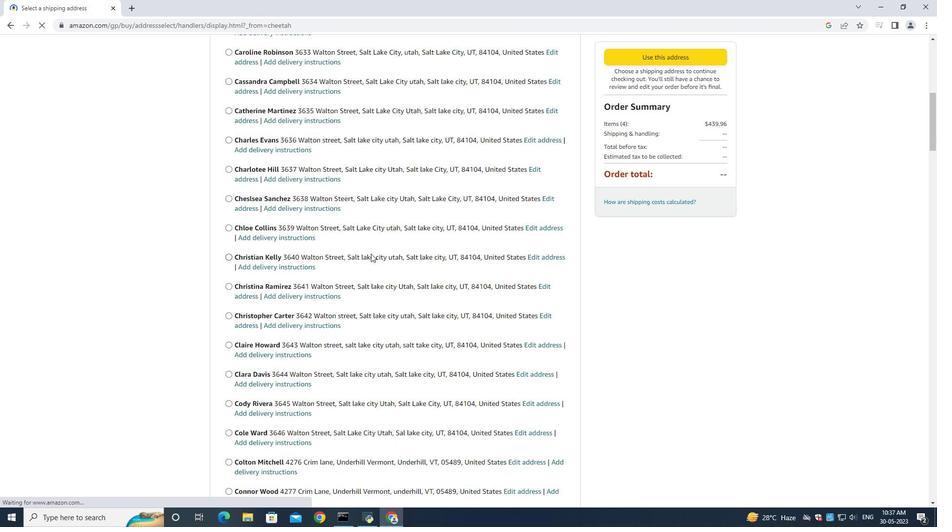 
Action: Mouse moved to (344, 254)
Screenshot: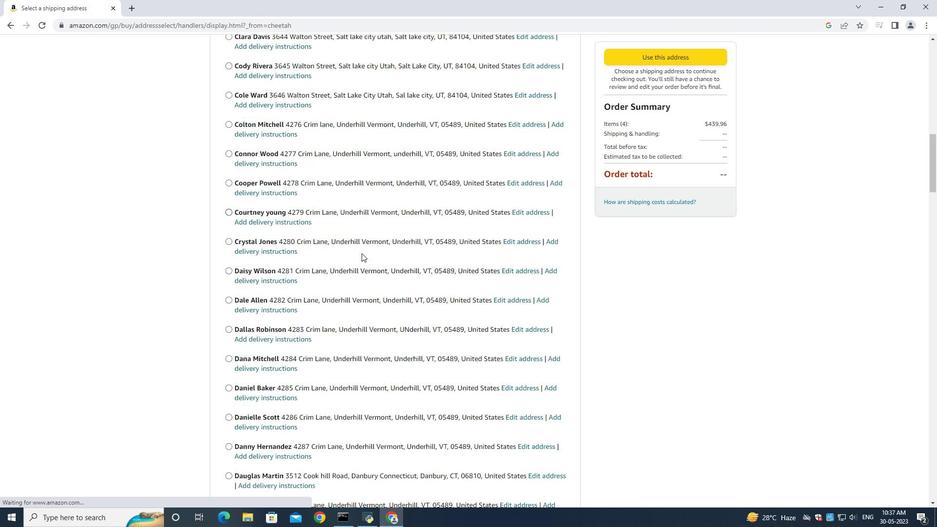 
Action: Mouse scrolled (344, 253) with delta (0, 0)
Screenshot: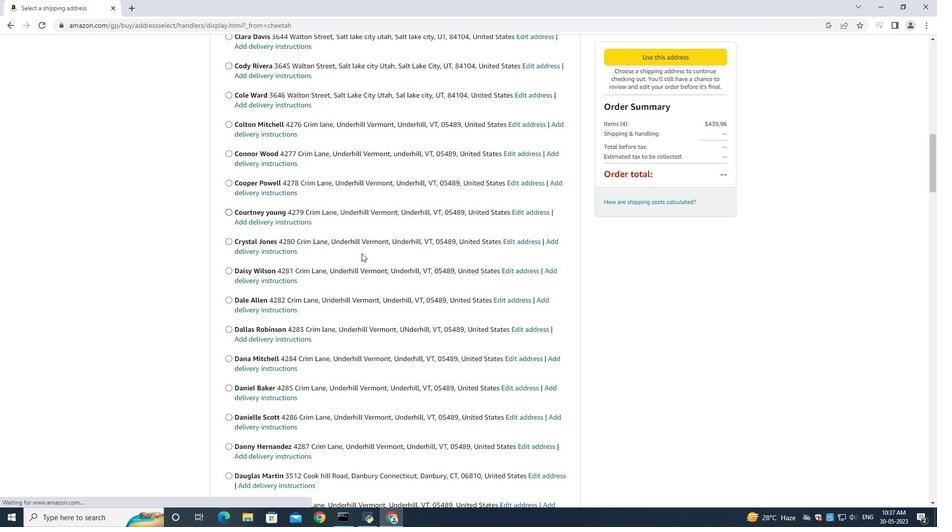 
Action: Mouse scrolled (344, 253) with delta (0, 0)
Screenshot: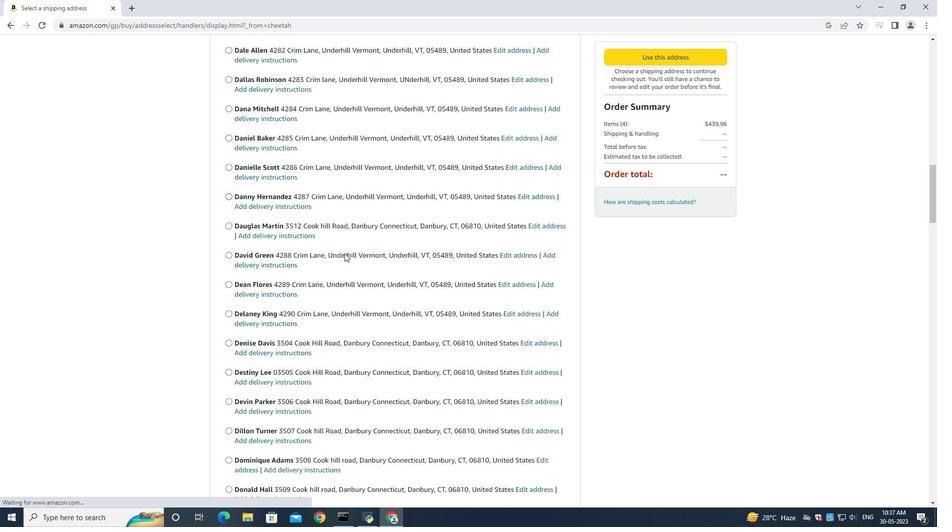 
Action: Mouse moved to (344, 254)
Screenshot: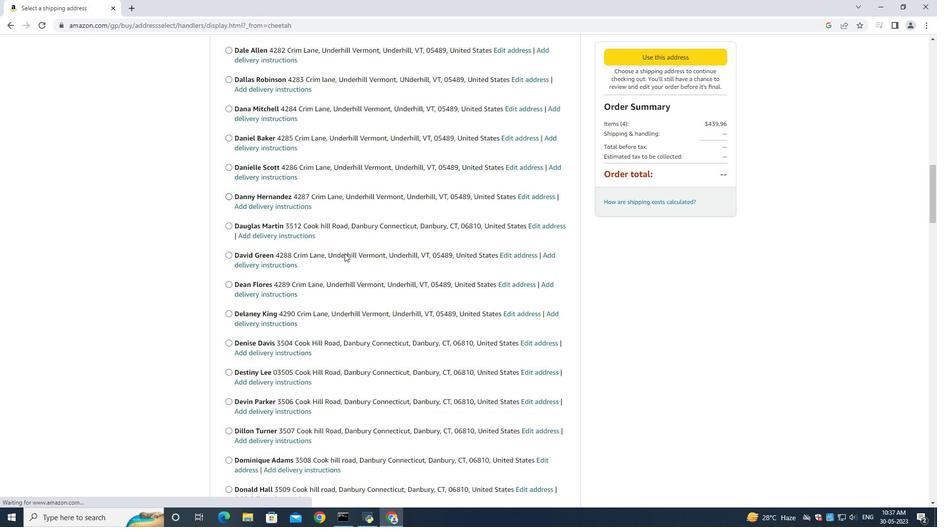 
Action: Mouse scrolled (344, 254) with delta (0, 0)
Screenshot: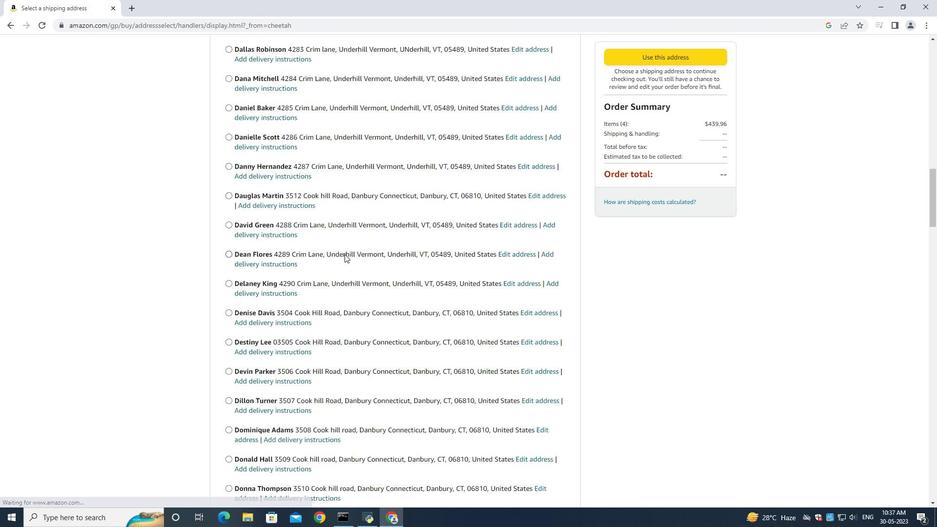 
Action: Mouse scrolled (344, 254) with delta (0, 0)
Screenshot: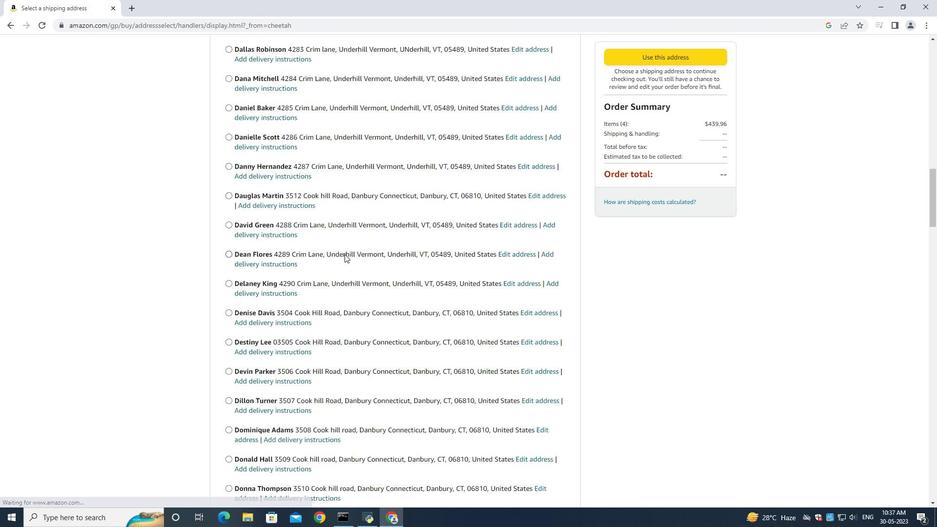 
Action: Mouse scrolled (344, 254) with delta (0, 0)
Screenshot: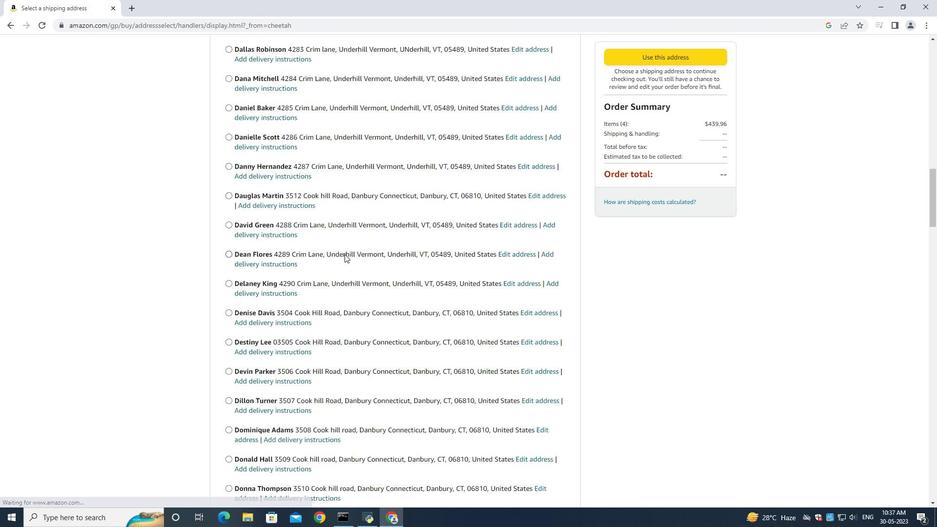 
Action: Mouse scrolled (344, 254) with delta (0, 0)
Screenshot: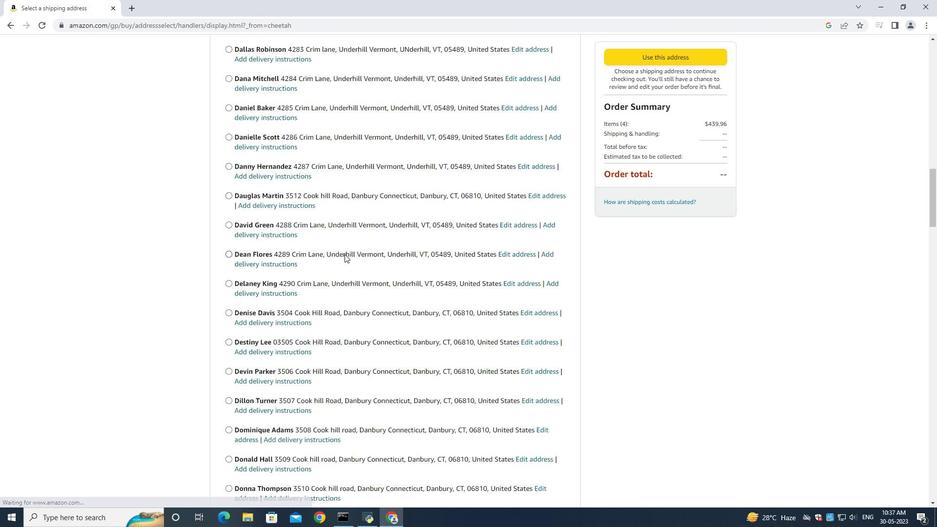 
Action: Mouse moved to (346, 255)
Screenshot: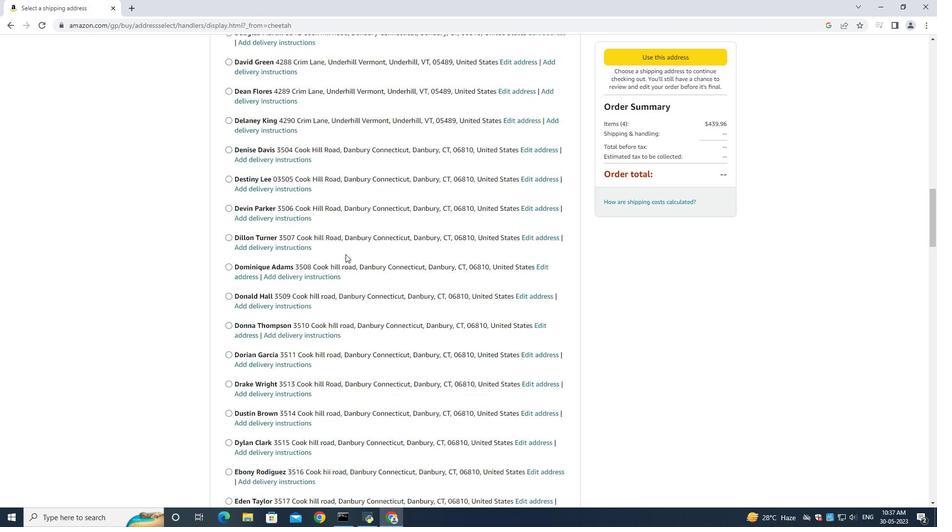 
Action: Mouse scrolled (346, 254) with delta (0, 0)
Screenshot: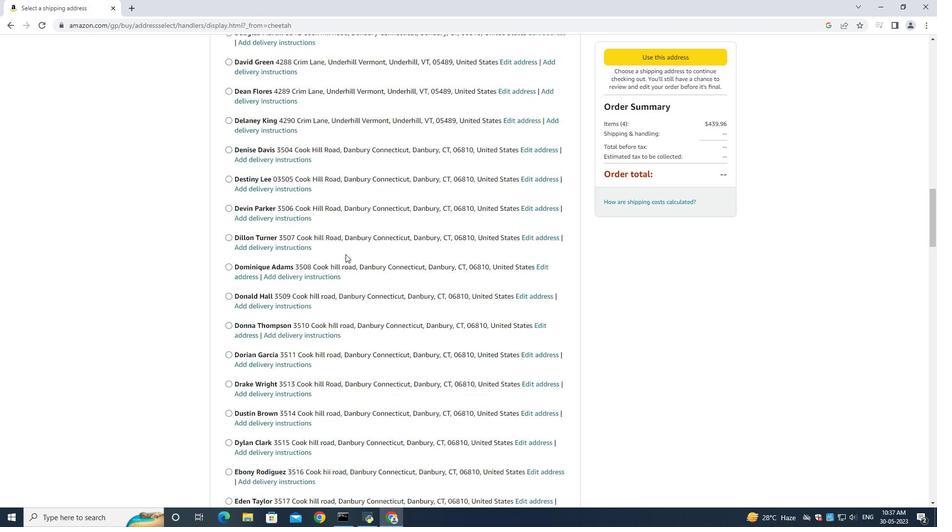 
Action: Mouse scrolled (346, 254) with delta (0, 0)
Screenshot: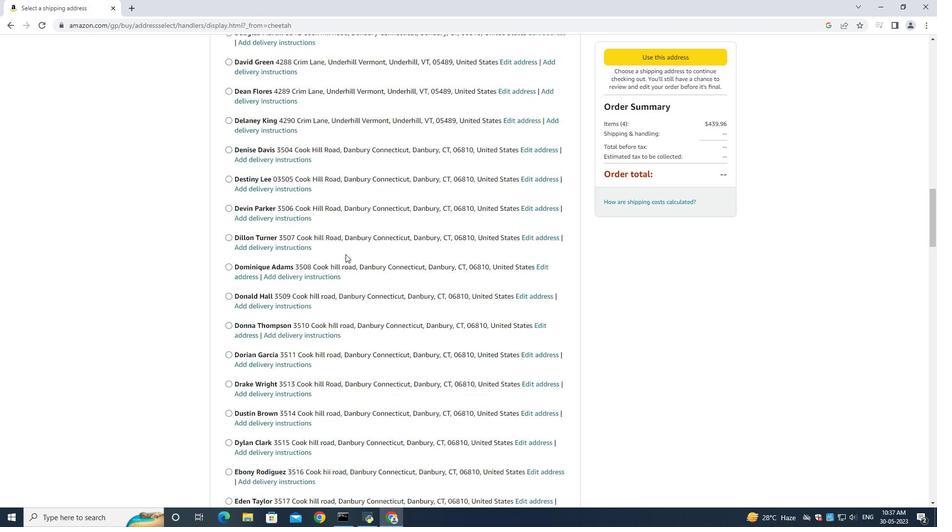 
Action: Mouse moved to (346, 255)
Screenshot: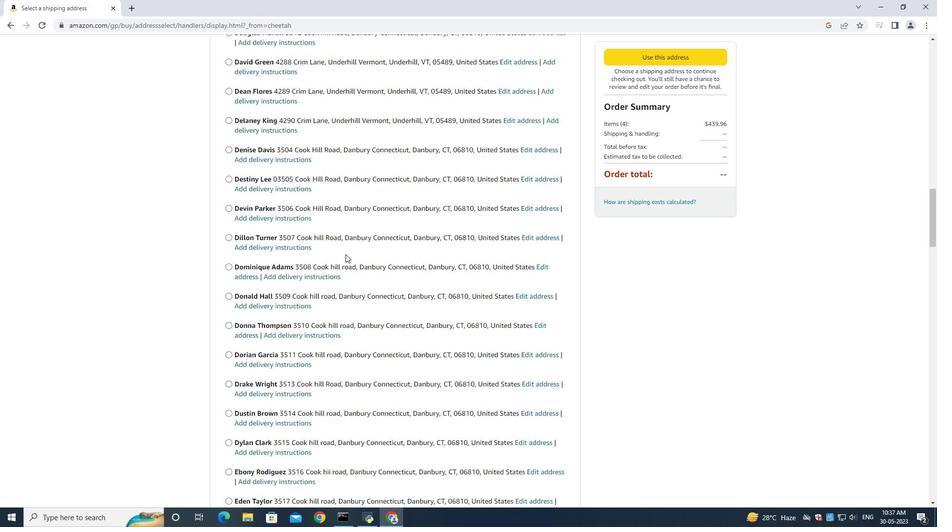 
Action: Mouse scrolled (346, 254) with delta (0, 0)
Screenshot: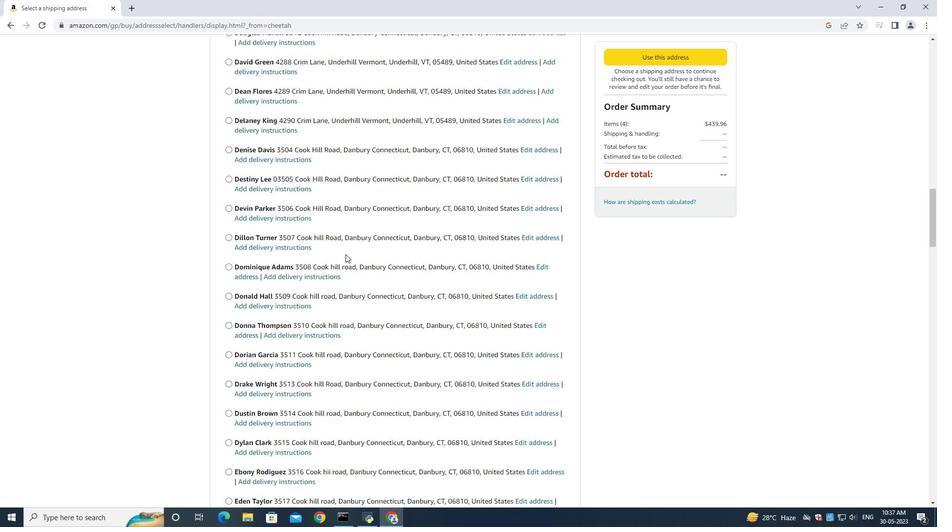 
Action: Mouse scrolled (346, 254) with delta (0, 0)
Screenshot: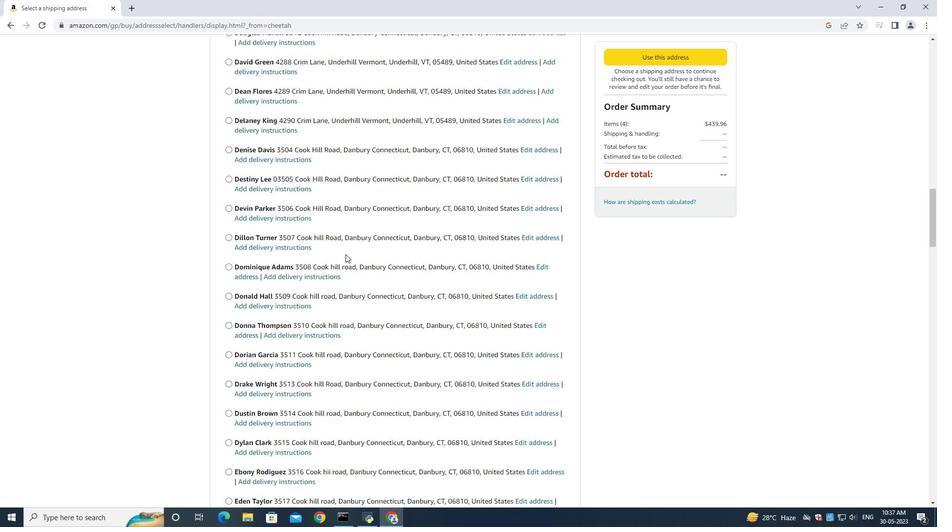 
Action: Mouse moved to (346, 254)
Screenshot: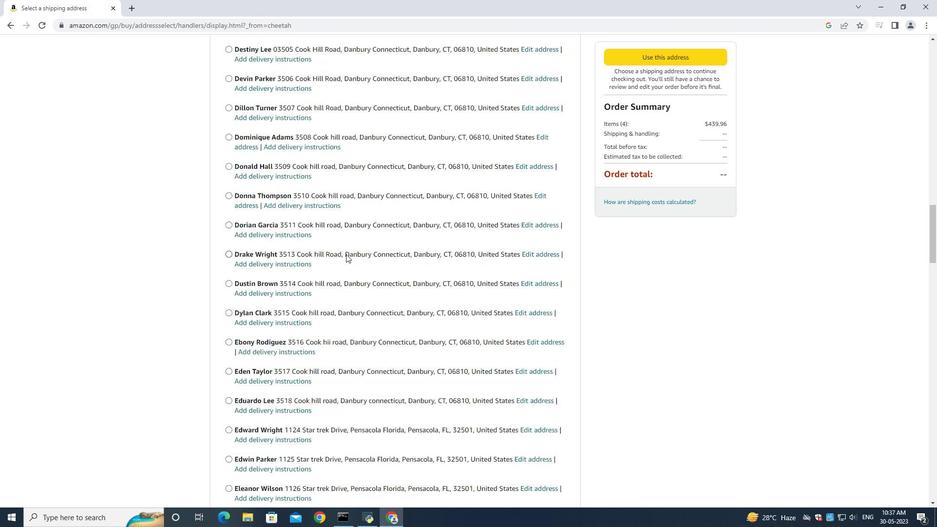 
Action: Mouse scrolled (346, 254) with delta (0, 0)
Screenshot: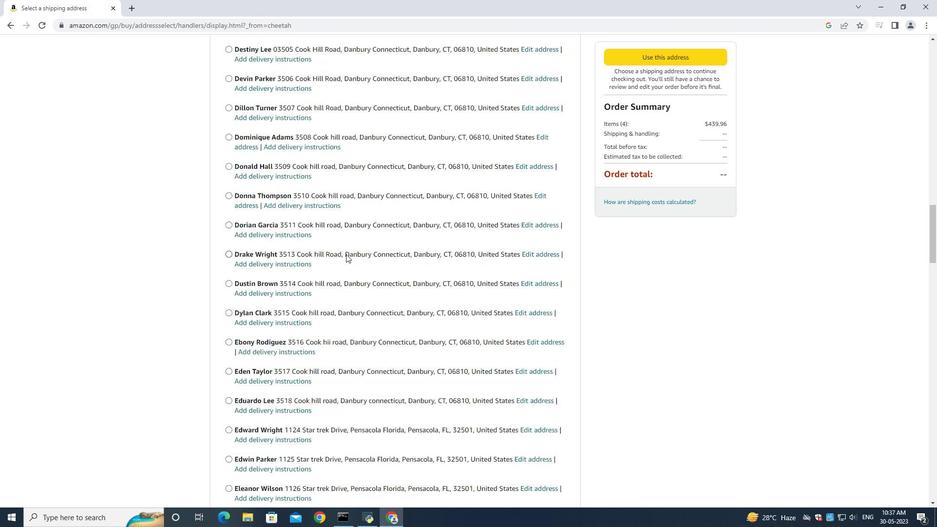 
Action: Mouse moved to (346, 253)
Screenshot: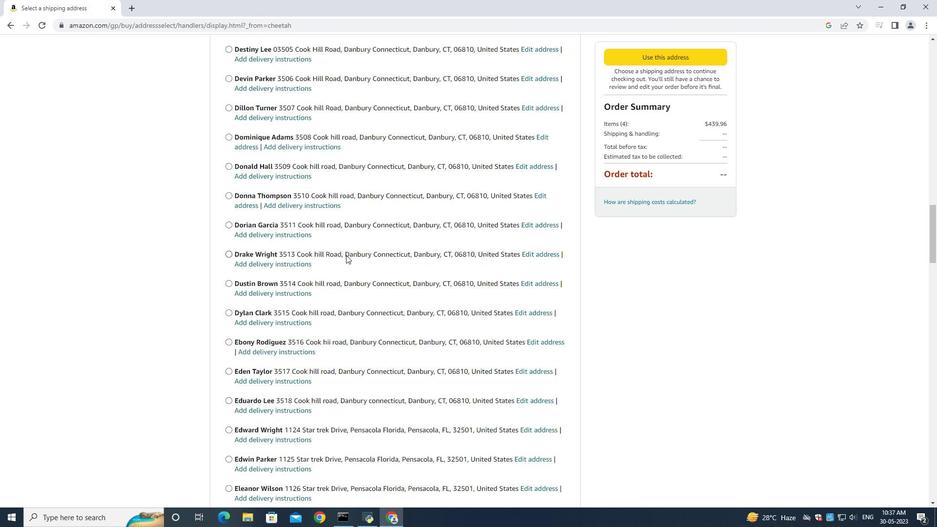 
Action: Mouse scrolled (346, 253) with delta (0, 0)
Screenshot: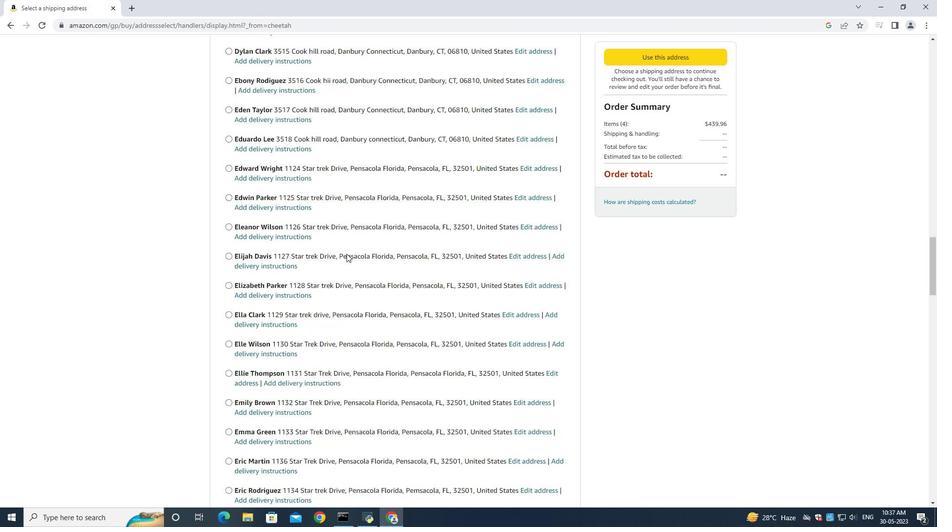 
Action: Mouse scrolled (346, 253) with delta (0, 0)
Screenshot: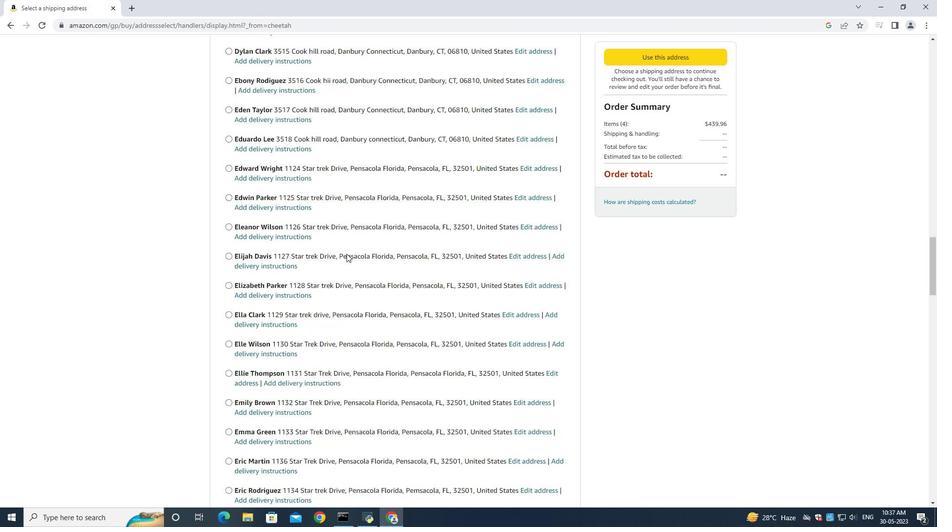 
Action: Mouse scrolled (346, 253) with delta (0, 0)
Screenshot: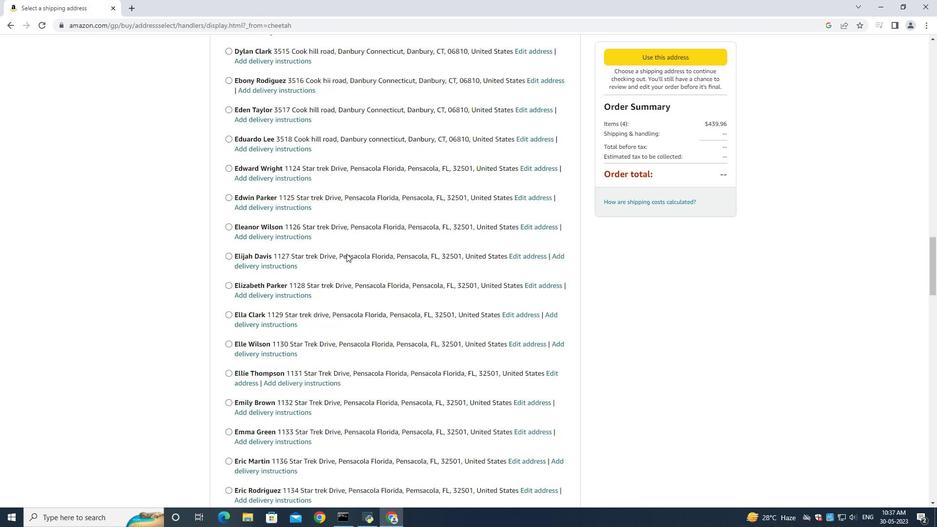 
Action: Mouse moved to (346, 252)
Screenshot: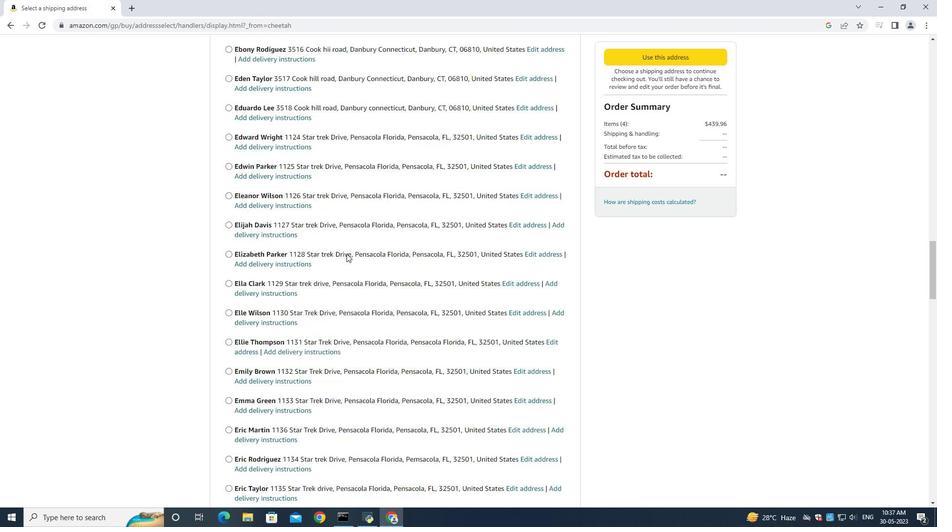 
Action: Mouse scrolled (346, 253) with delta (0, 0)
Screenshot: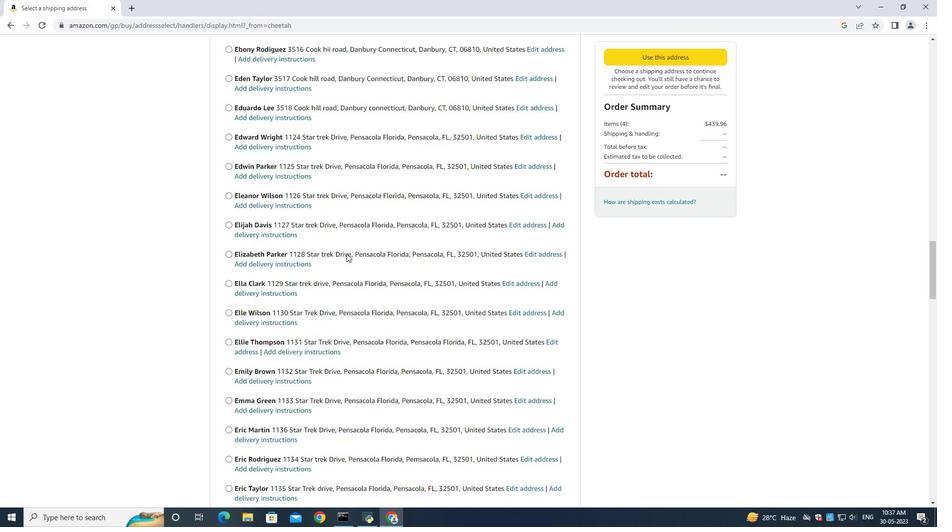 
Action: Mouse moved to (346, 252)
Screenshot: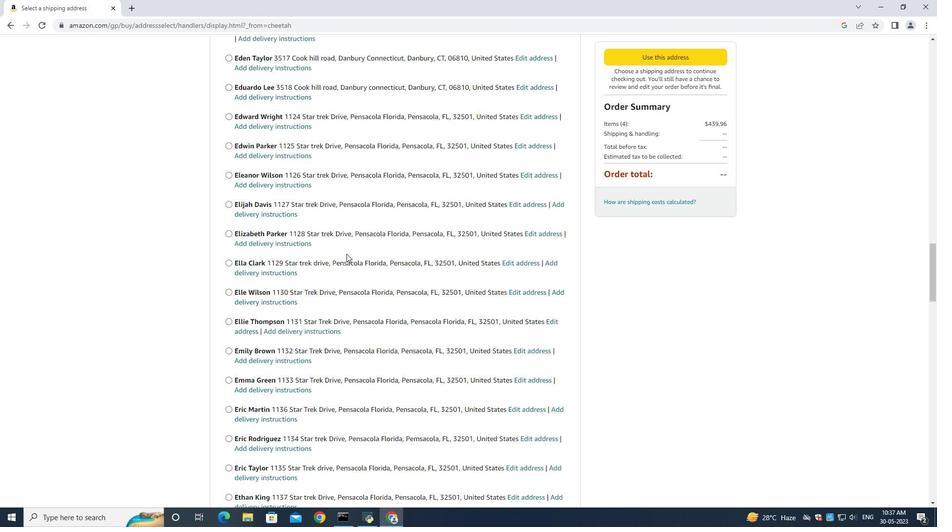
Action: Mouse scrolled (346, 253) with delta (0, 0)
Screenshot: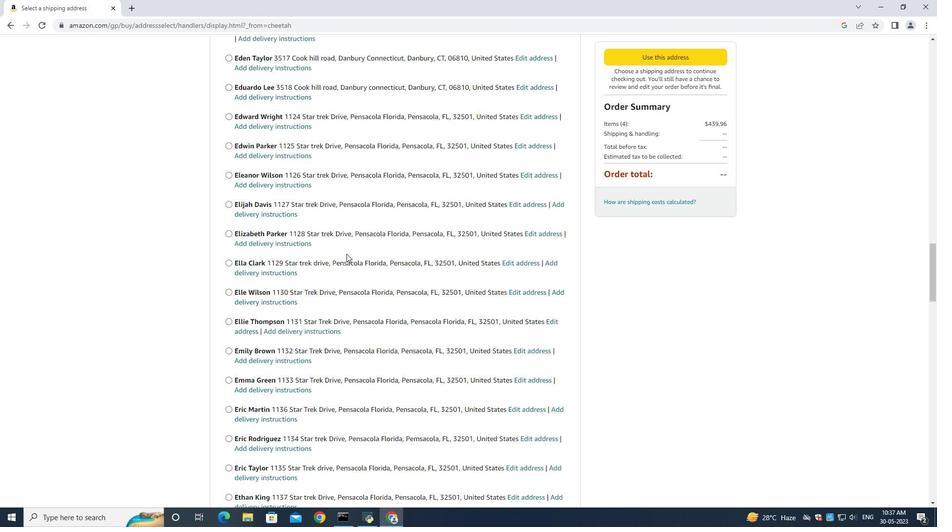 
Action: Mouse scrolled (346, 251) with delta (0, 0)
Screenshot: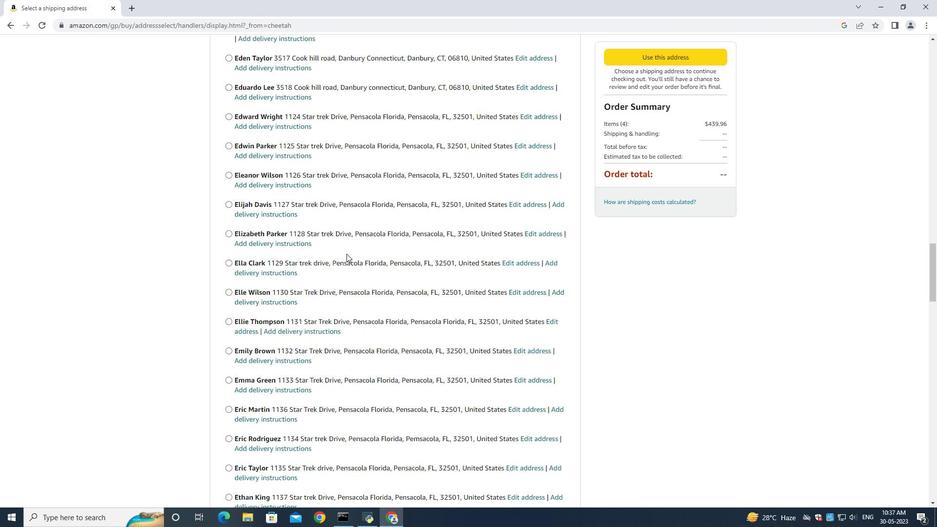 
Action: Mouse scrolled (346, 251) with delta (0, 0)
Screenshot: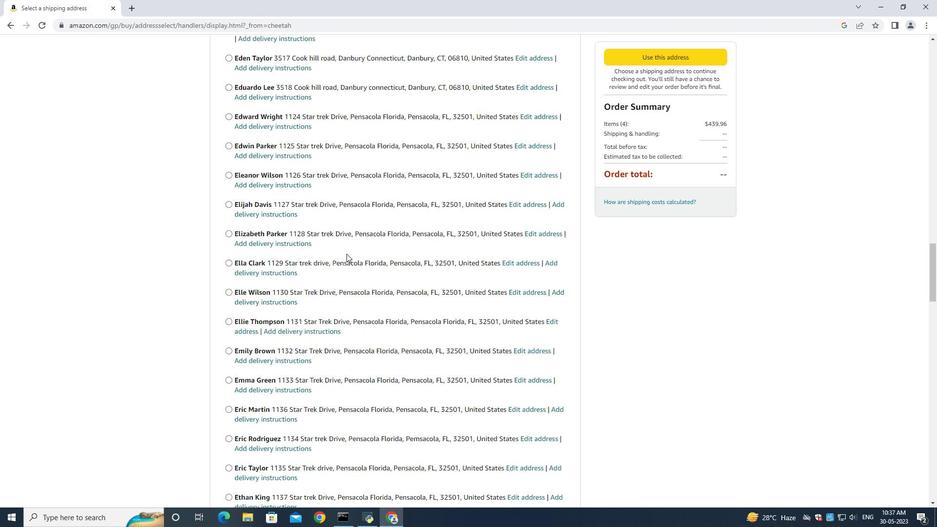 
Action: Mouse scrolled (346, 251) with delta (0, 0)
Screenshot: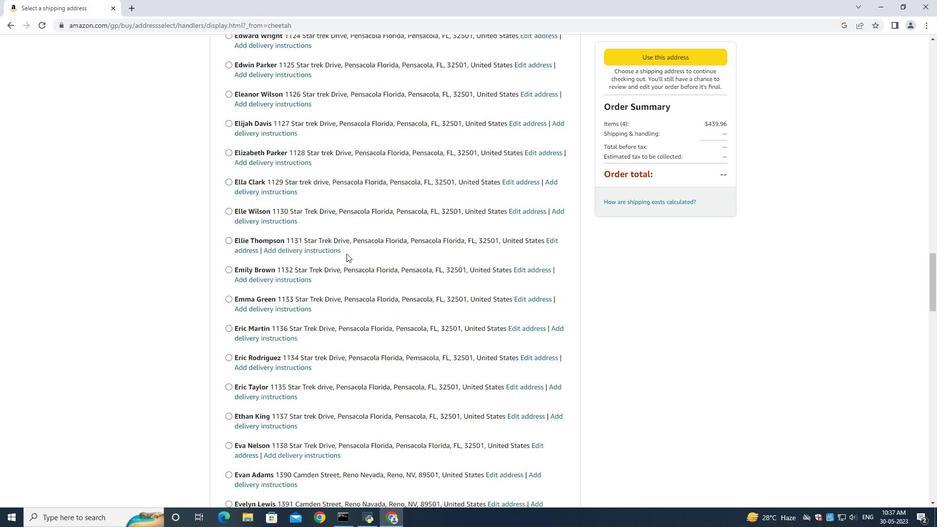
Action: Mouse scrolled (346, 251) with delta (0, 0)
Screenshot: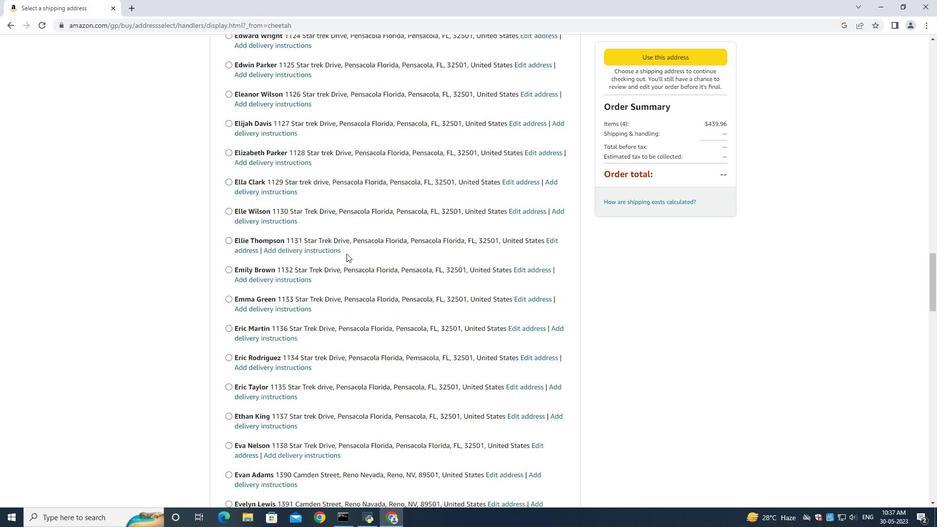 
Action: Mouse scrolled (346, 251) with delta (0, 0)
Screenshot: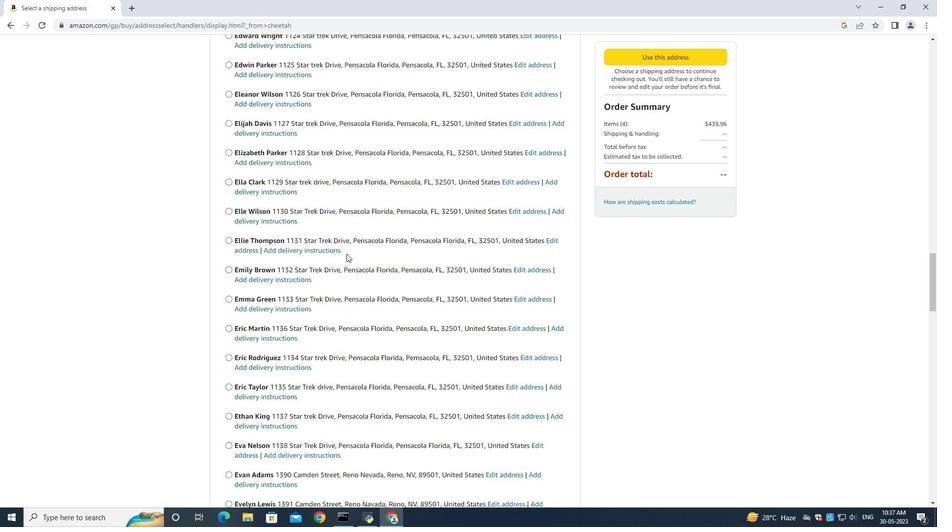 
Action: Mouse moved to (347, 251)
Screenshot: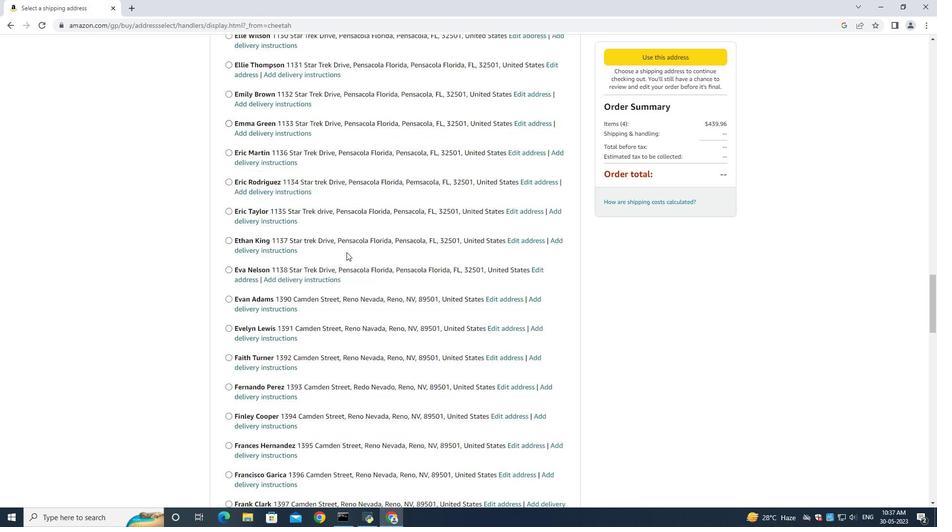 
Action: Mouse scrolled (347, 250) with delta (0, 0)
Screenshot: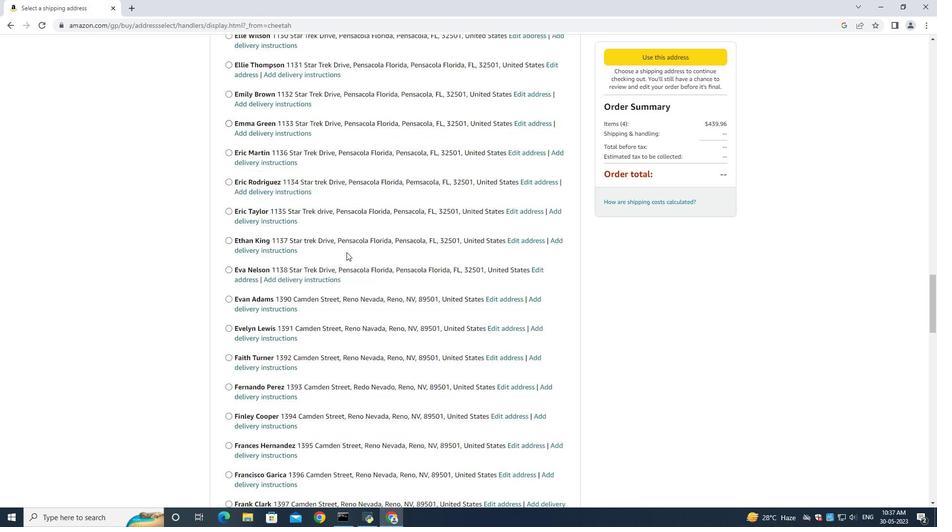 
Action: Mouse moved to (347, 251)
Screenshot: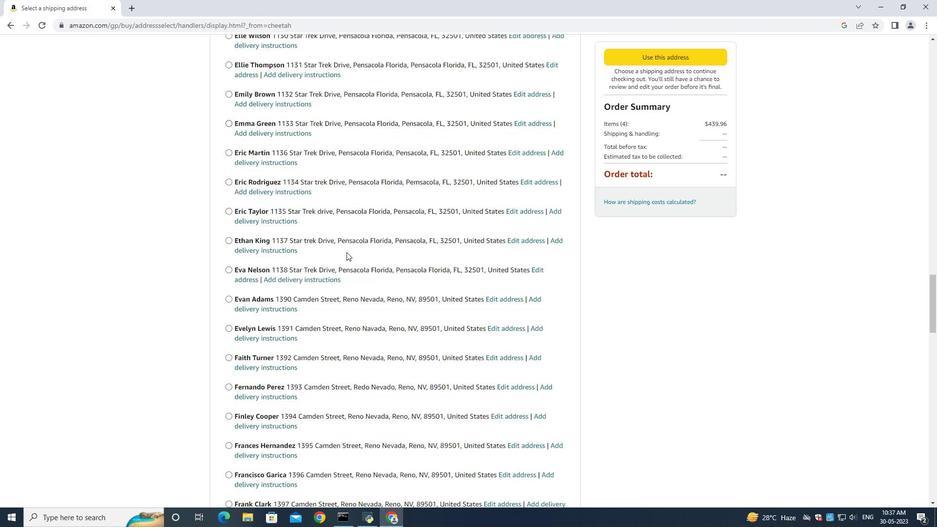 
Action: Mouse scrolled (347, 251) with delta (0, 0)
Screenshot: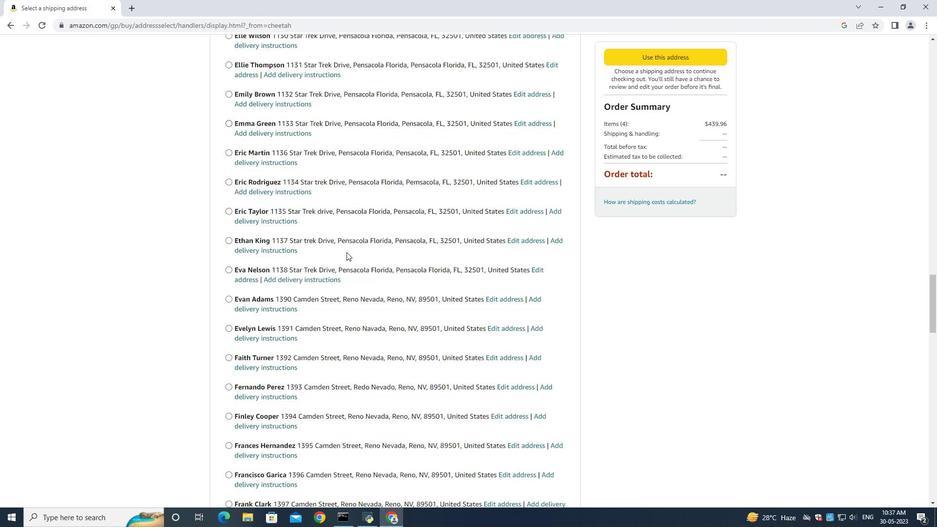 
Action: Mouse scrolled (347, 251) with delta (0, 0)
Screenshot: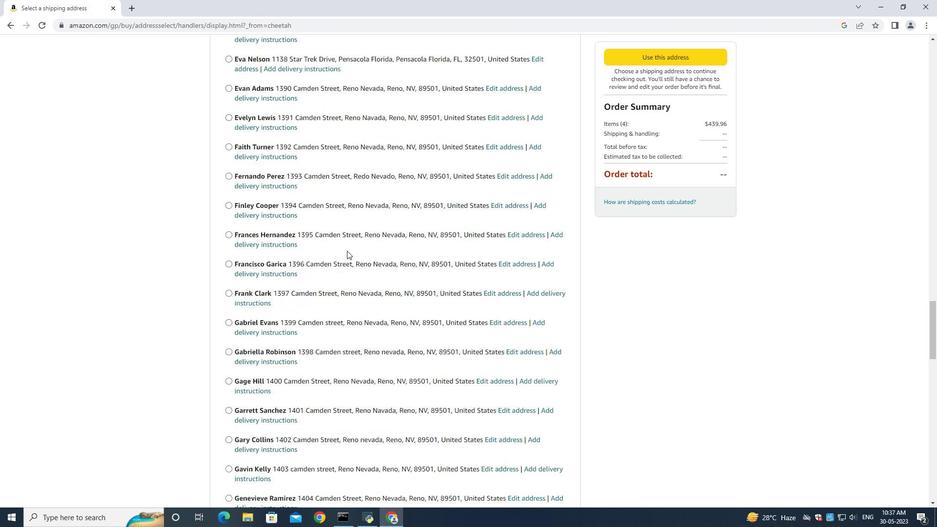 
Action: Mouse scrolled (347, 251) with delta (0, 0)
Screenshot: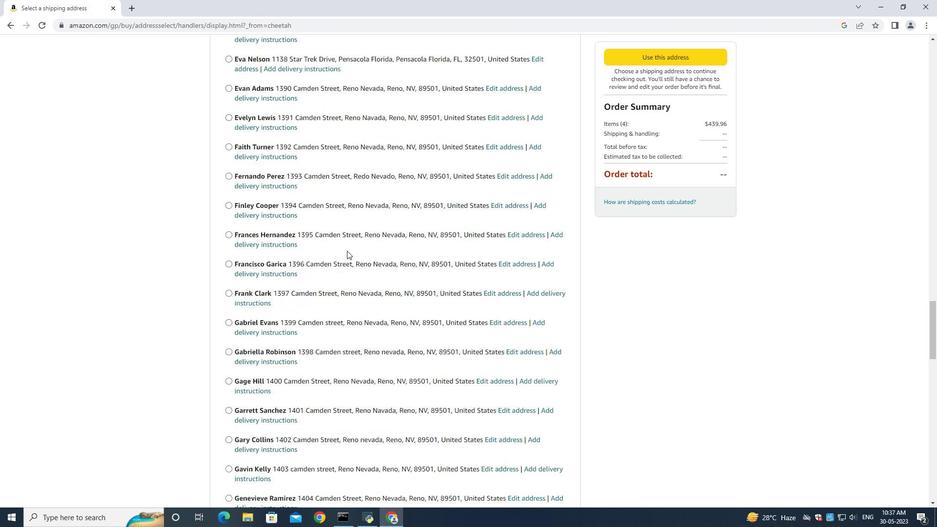 
Action: Mouse moved to (347, 252)
Screenshot: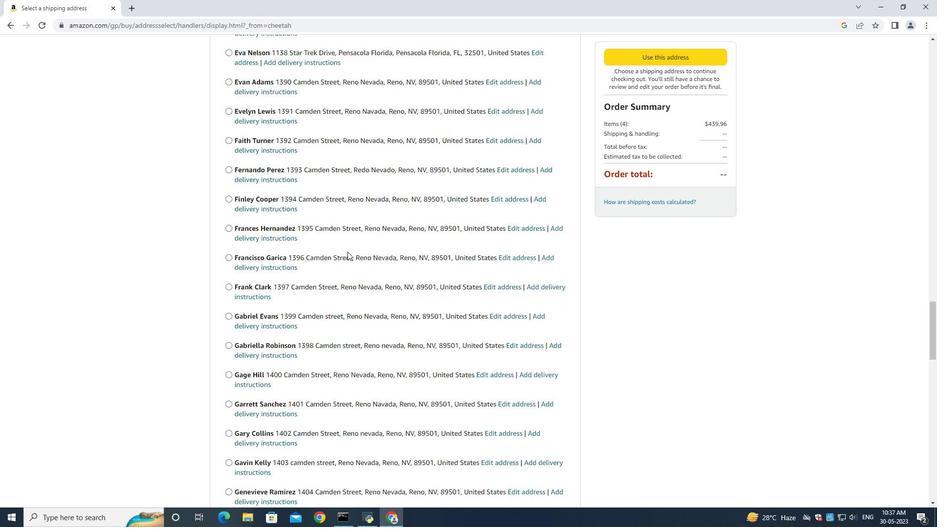 
Action: Mouse scrolled (347, 251) with delta (0, 0)
Screenshot: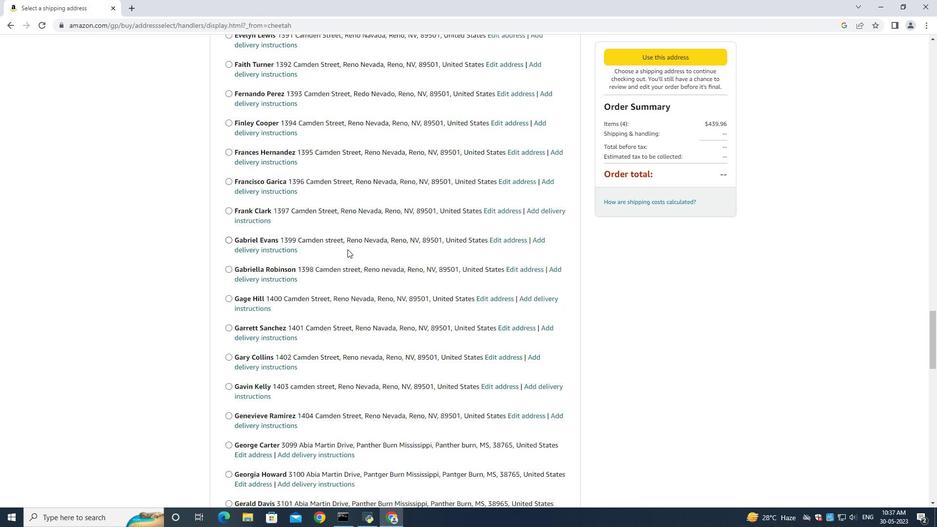 
Action: Mouse scrolled (347, 252) with delta (0, 0)
Screenshot: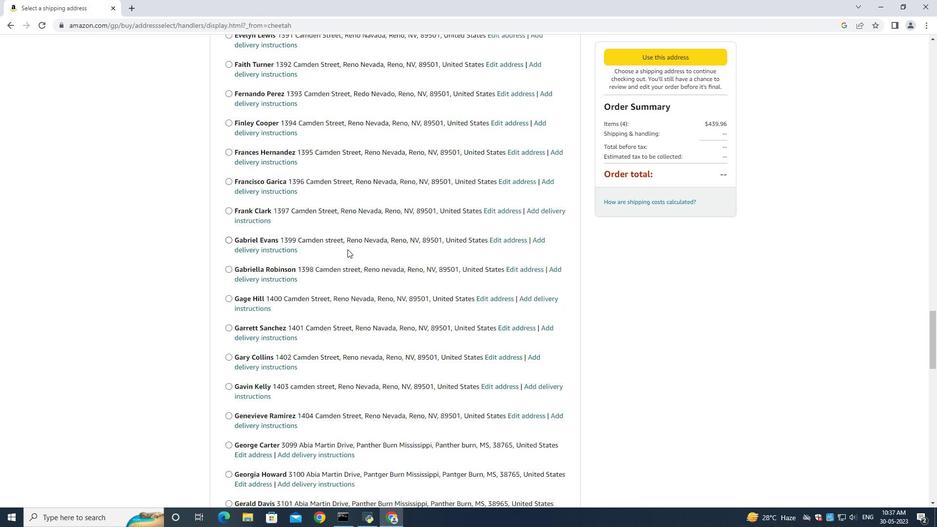 
Action: Mouse scrolled (347, 252) with delta (0, 0)
Screenshot: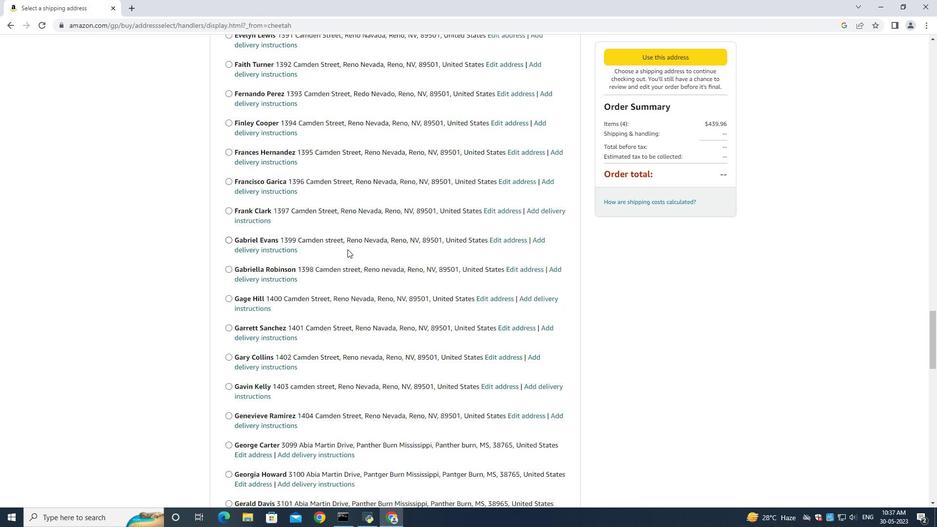 
Action: Mouse moved to (347, 252)
Screenshot: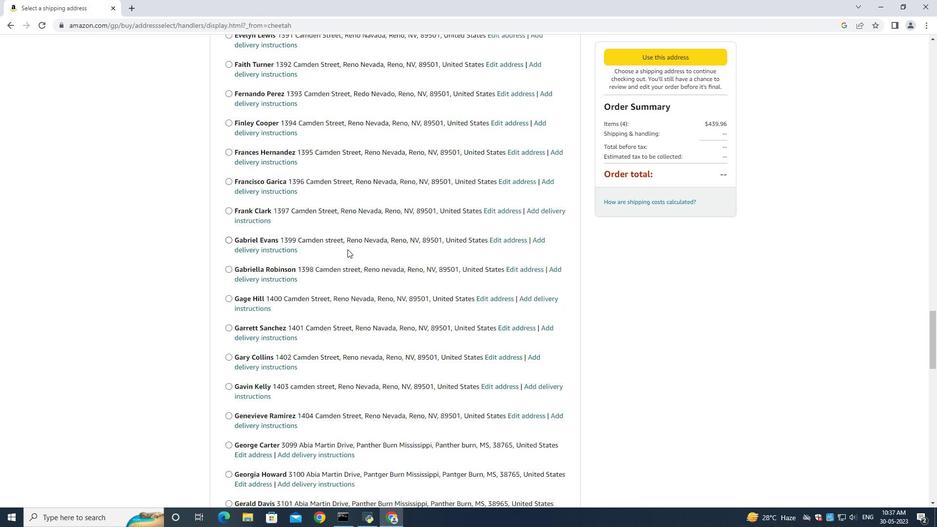 
Action: Mouse scrolled (347, 252) with delta (0, 0)
Screenshot: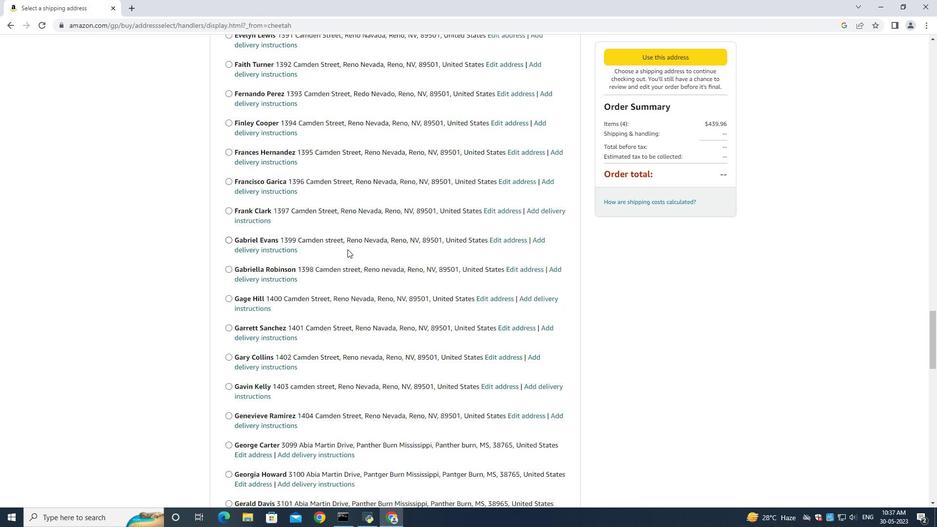 
Action: Mouse moved to (347, 251)
Screenshot: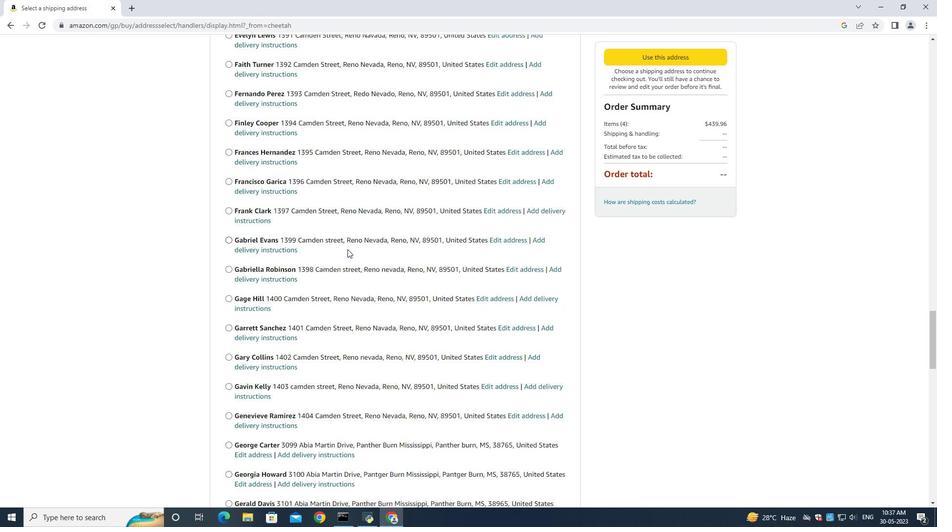 
Action: Mouse scrolled (347, 252) with delta (0, 0)
Screenshot: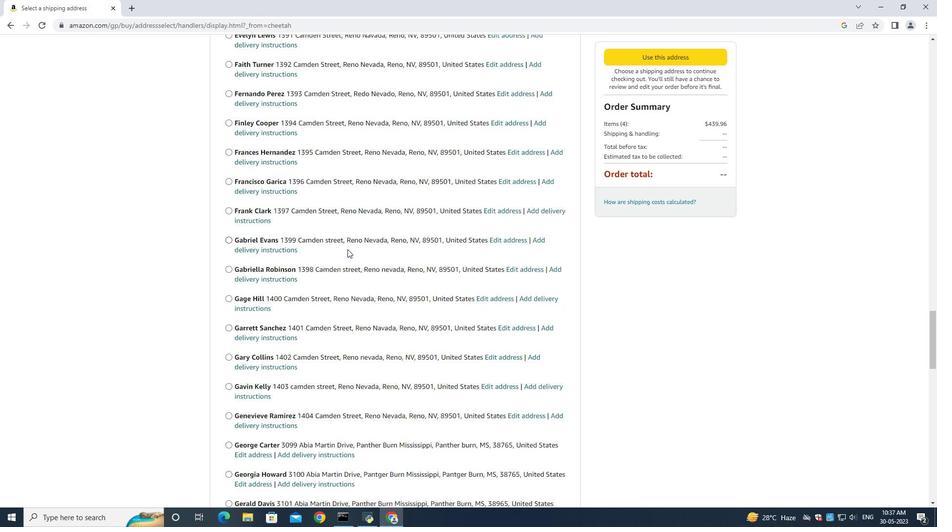 
Action: Mouse moved to (346, 251)
Screenshot: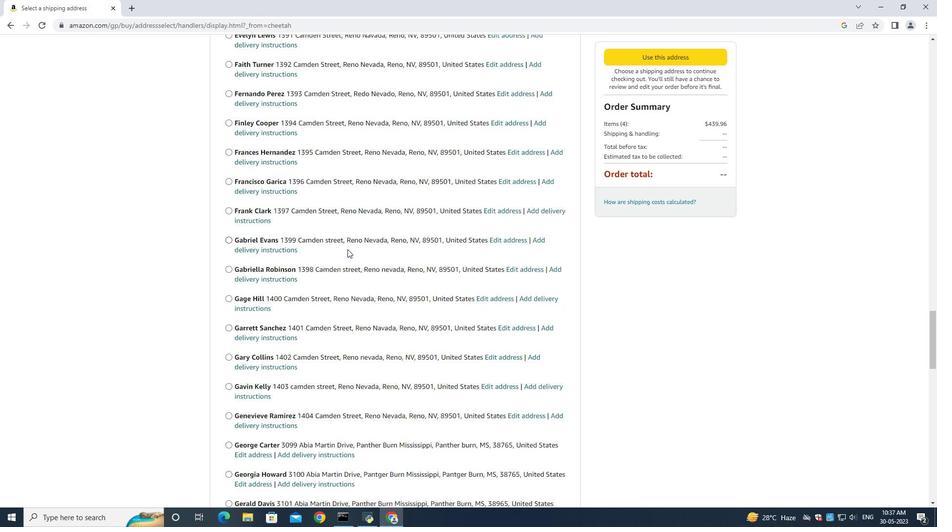 
Action: Mouse scrolled (347, 251) with delta (0, 0)
Screenshot: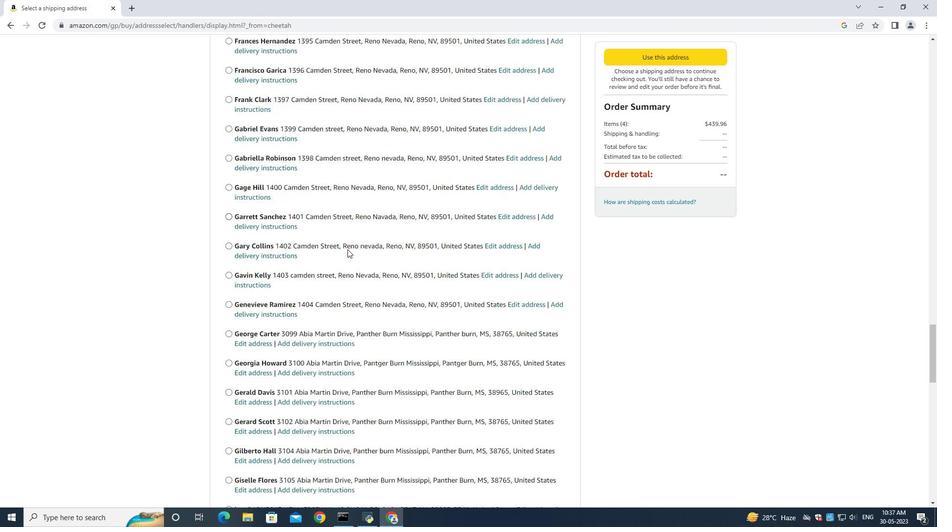 
Action: Mouse moved to (346, 251)
Screenshot: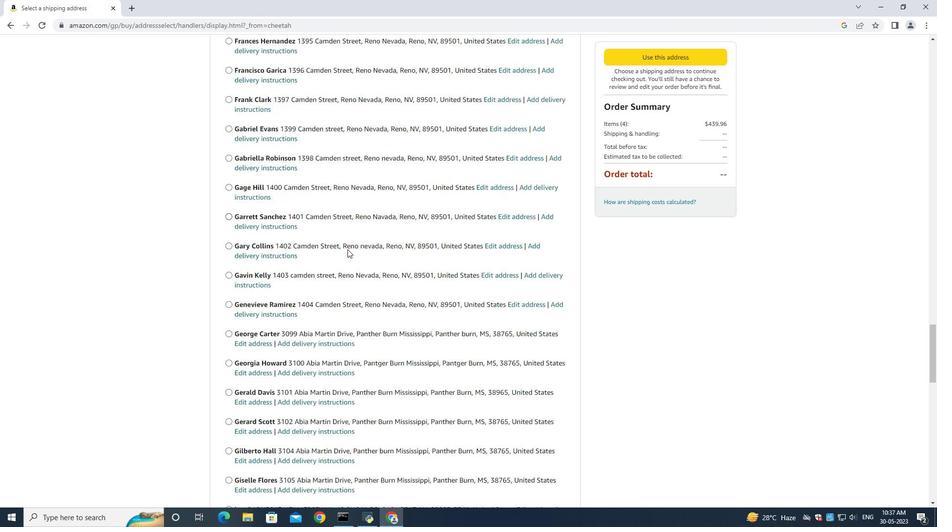 
Action: Mouse scrolled (346, 250) with delta (0, 0)
Screenshot: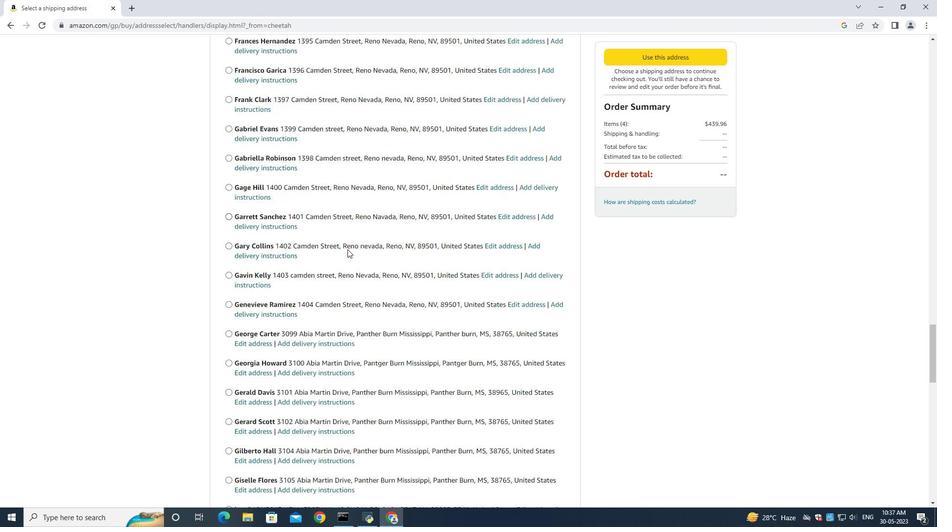 
Action: Mouse moved to (346, 250)
Screenshot: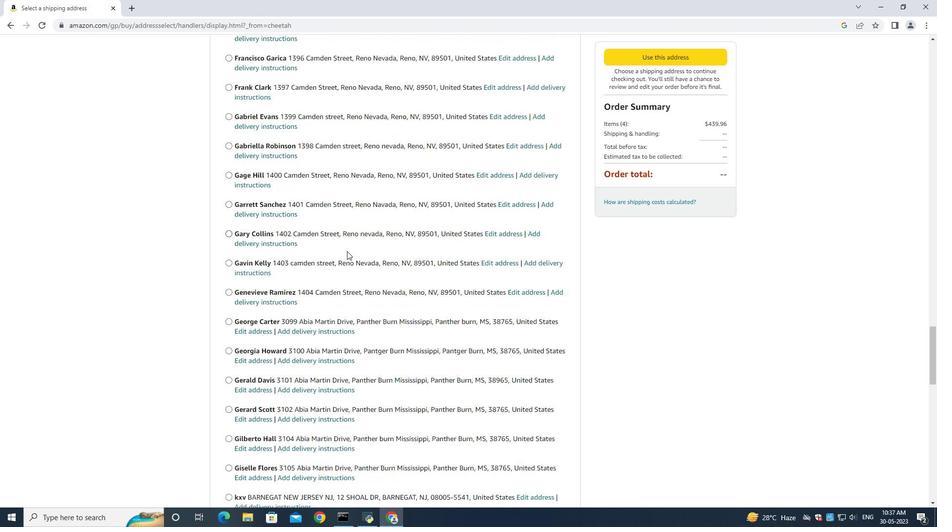 
Action: Mouse scrolled (346, 249) with delta (0, 0)
Screenshot: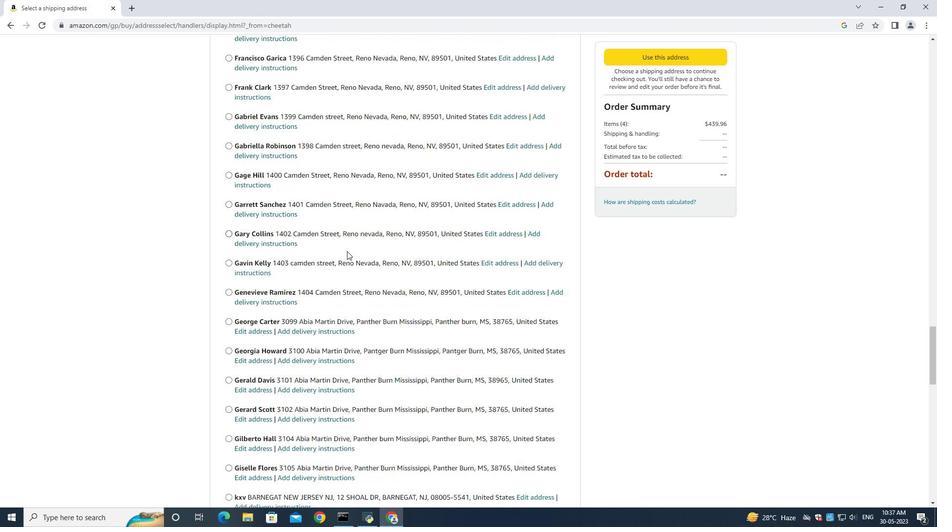 
Action: Mouse scrolled (346, 249) with delta (0, 0)
Screenshot: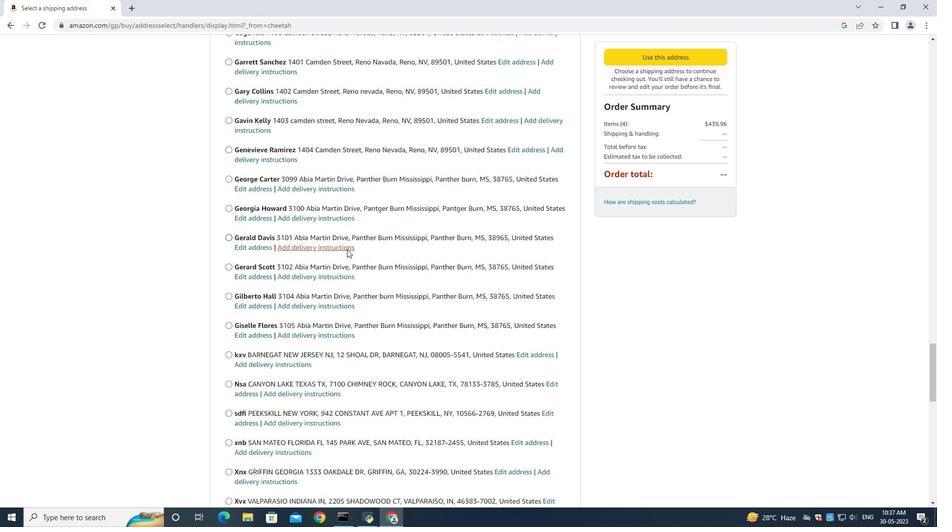 
Action: Mouse scrolled (346, 249) with delta (0, 0)
Screenshot: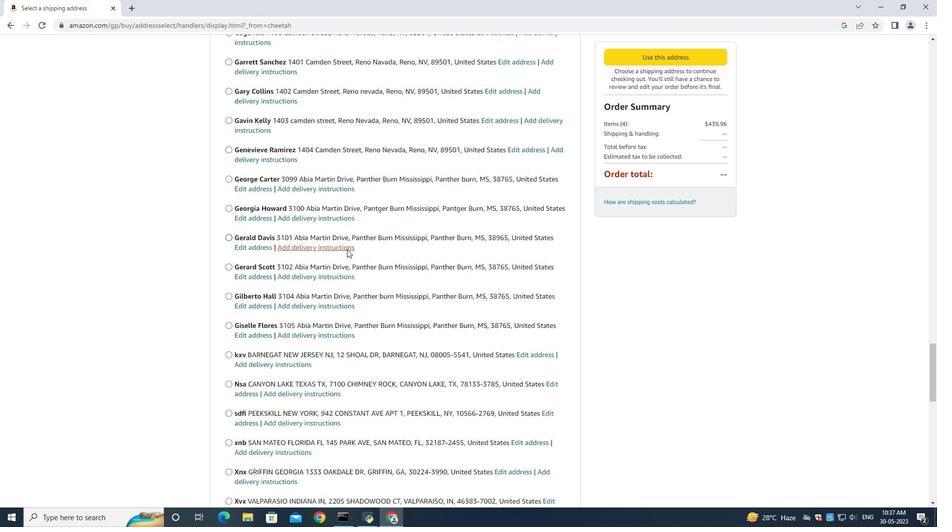 
Action: Mouse scrolled (346, 249) with delta (0, 0)
Screenshot: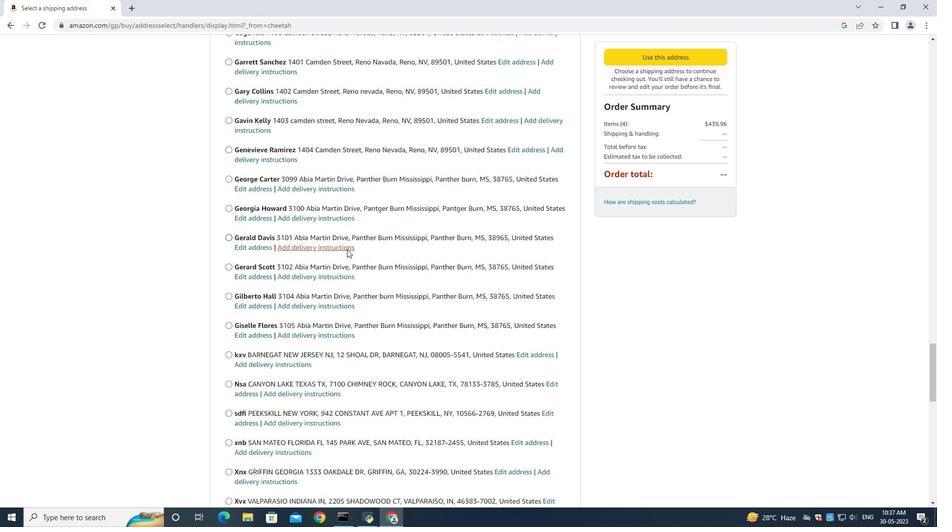 
Action: Mouse scrolled (346, 249) with delta (0, 0)
Screenshot: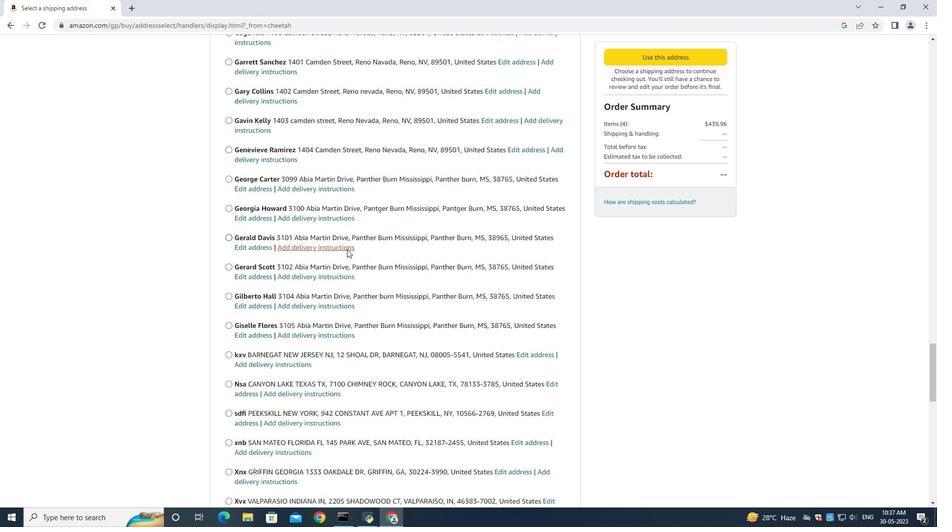 
Action: Mouse scrolled (346, 249) with delta (0, 0)
Screenshot: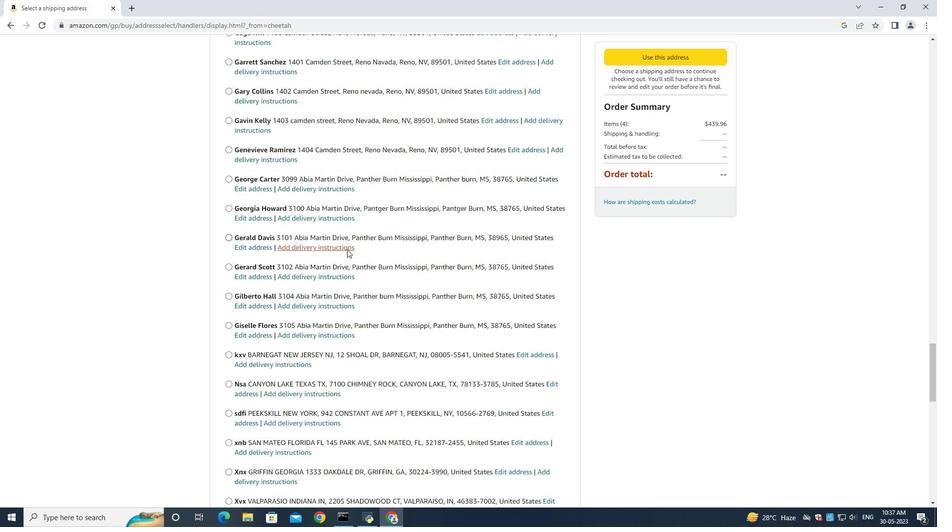 
Action: Mouse scrolled (346, 249) with delta (0, 0)
Screenshot: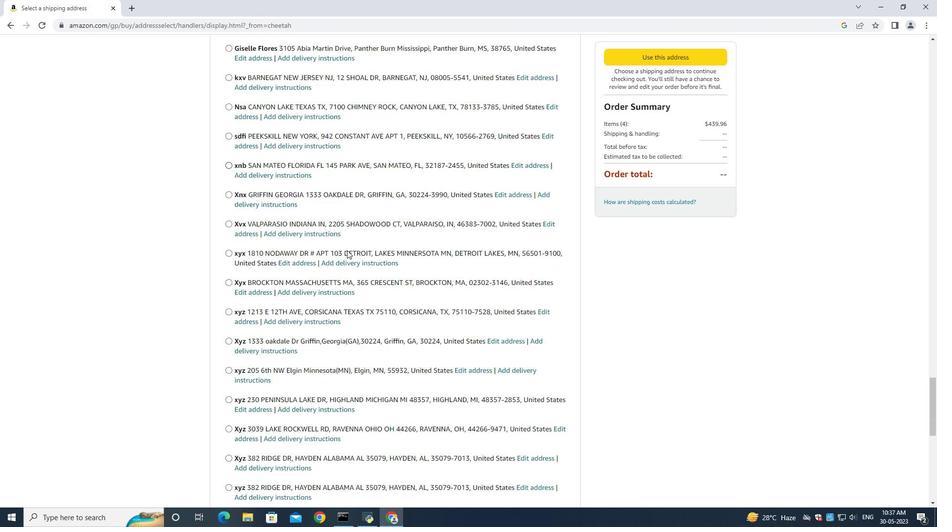 
Action: Mouse scrolled (346, 249) with delta (0, 0)
Screenshot: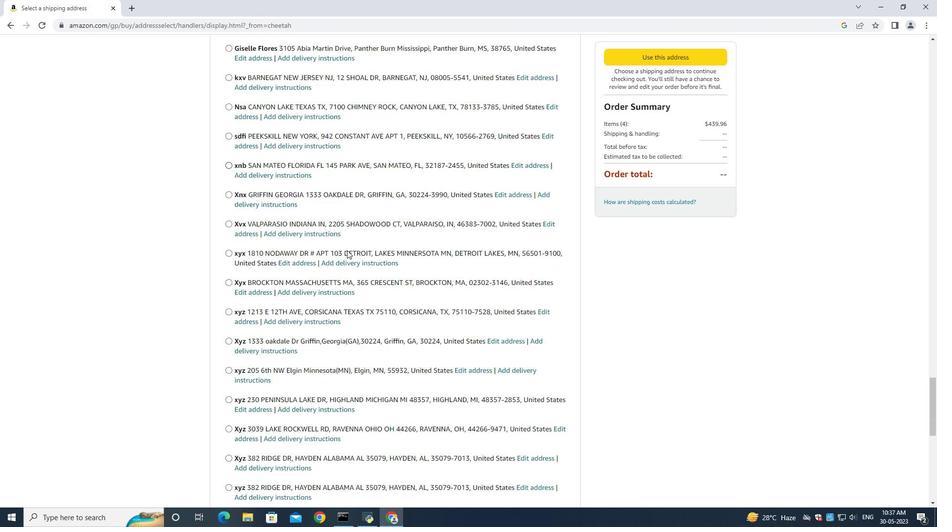 
Action: Mouse scrolled (346, 249) with delta (0, 0)
Screenshot: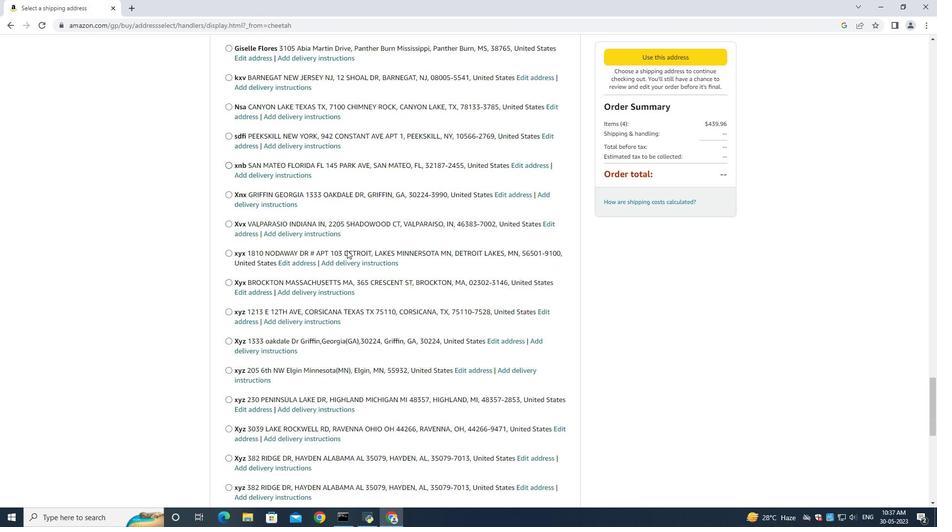 
Action: Mouse scrolled (346, 249) with delta (0, 0)
Screenshot: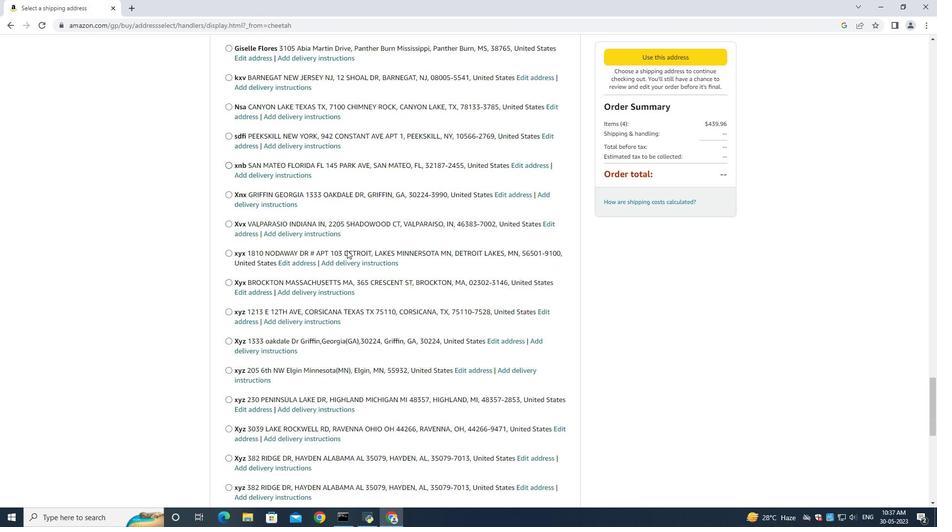 
Action: Mouse scrolled (346, 249) with delta (0, 0)
Screenshot: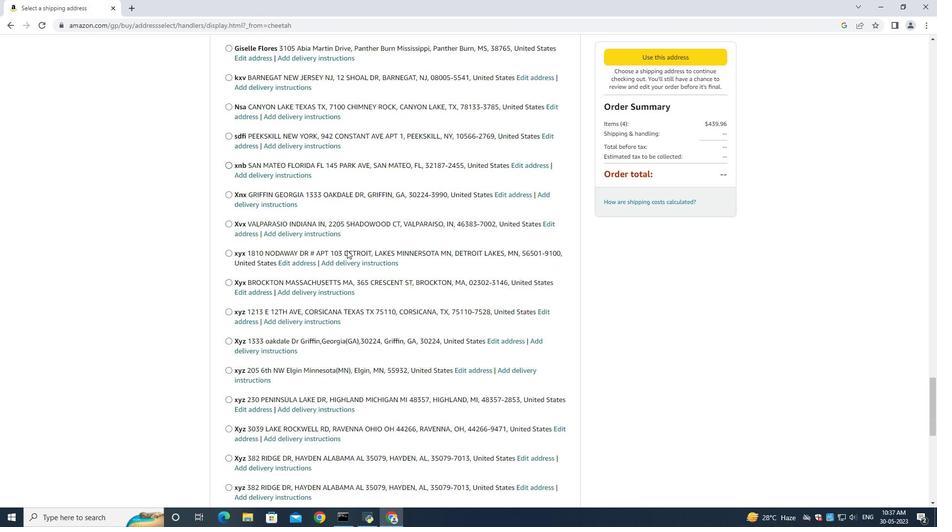 
Action: Mouse scrolled (346, 249) with delta (0, 0)
Screenshot: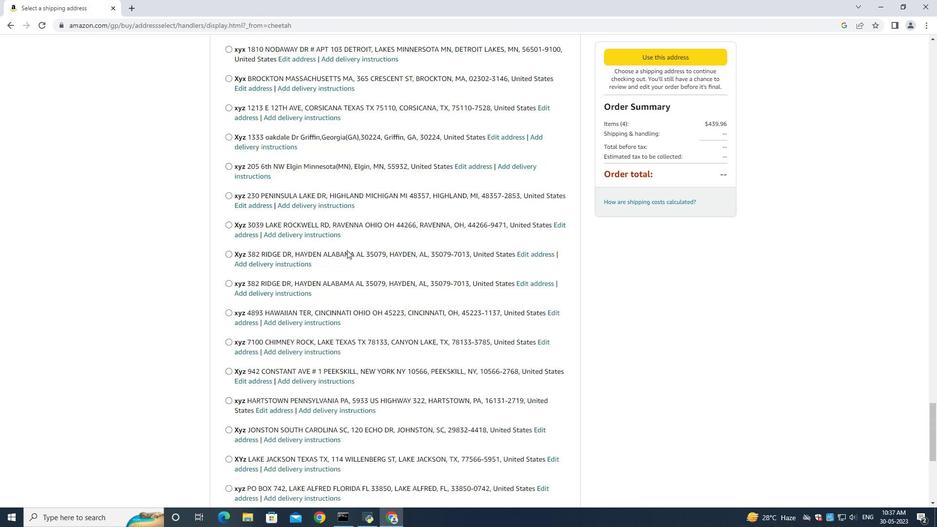 
Action: Mouse moved to (348, 248)
Screenshot: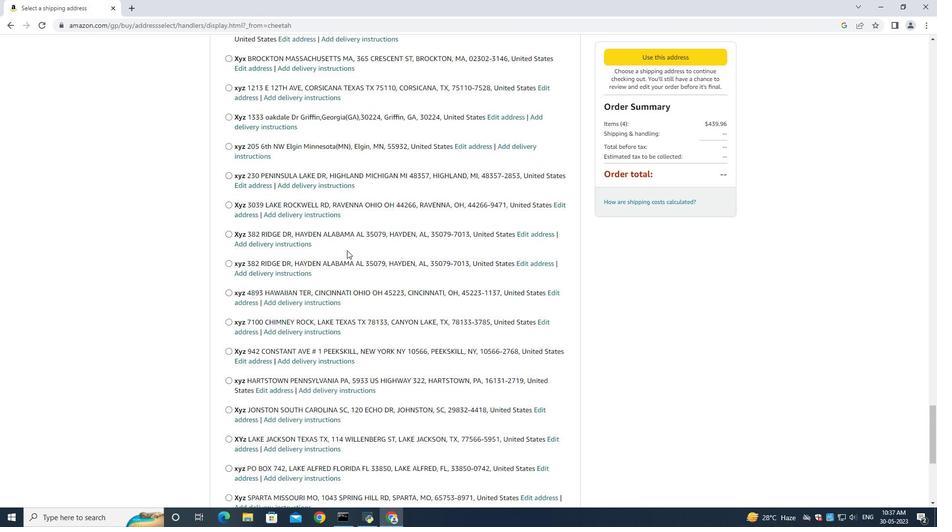 
Action: Mouse scrolled (348, 247) with delta (0, 0)
Screenshot: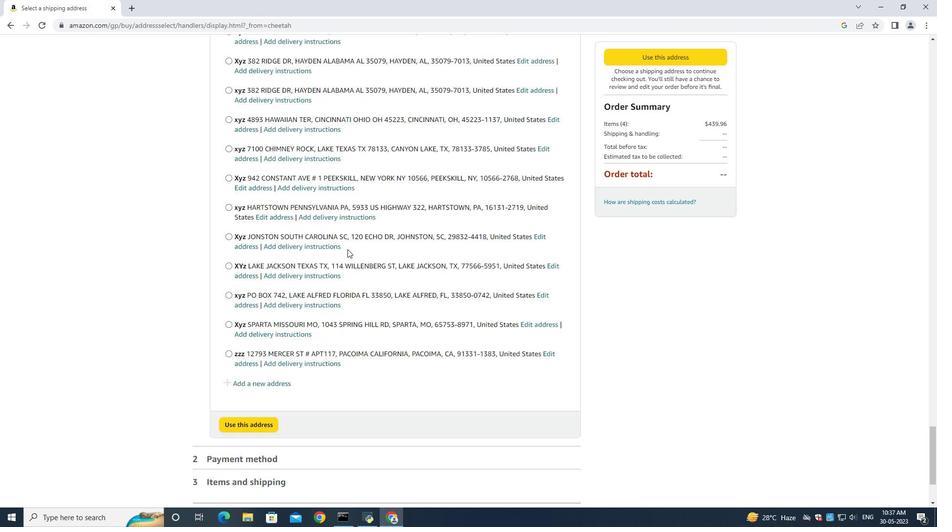 
Action: Mouse scrolled (348, 247) with delta (0, 0)
Screenshot: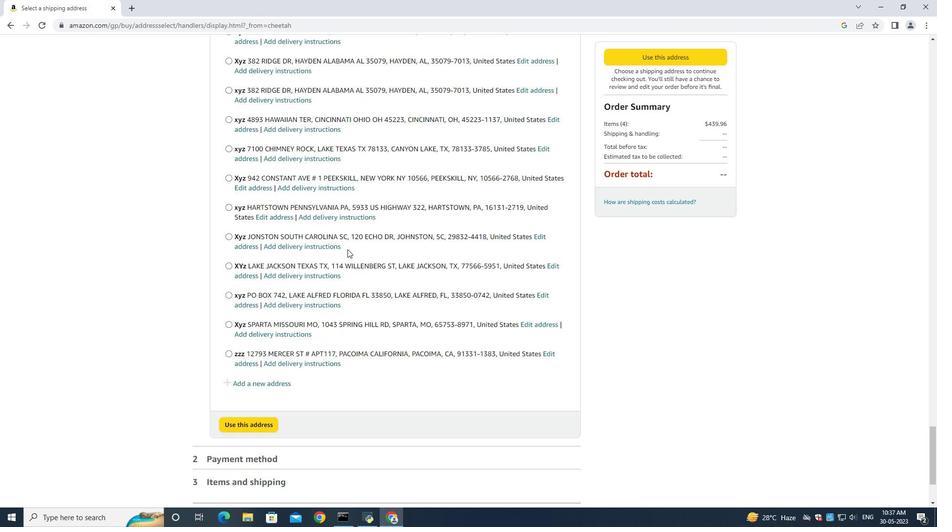 
Action: Mouse scrolled (348, 247) with delta (0, 0)
Screenshot: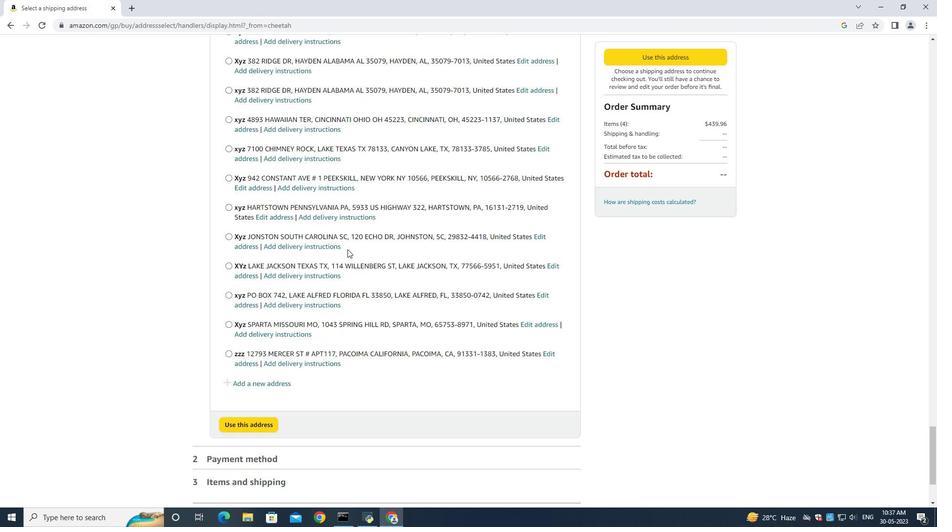 
Action: Mouse moved to (348, 248)
Screenshot: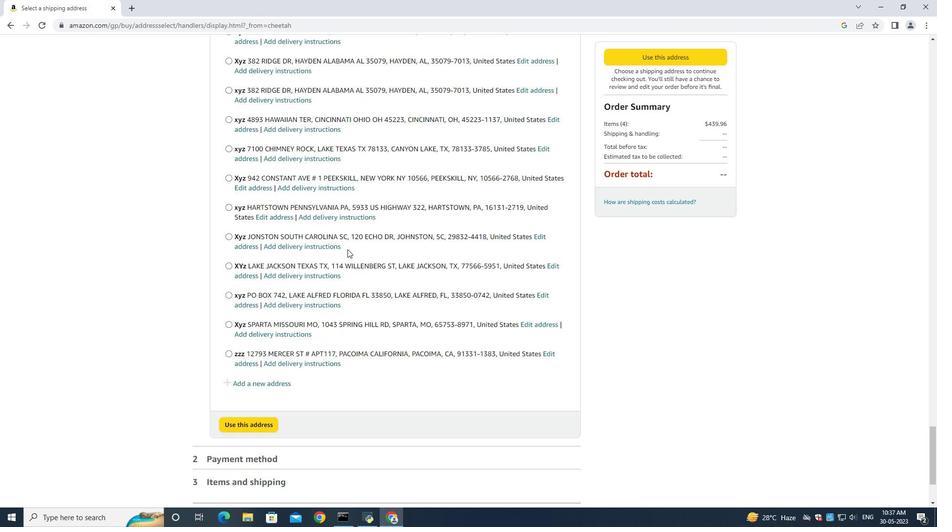 
Action: Mouse scrolled (348, 247) with delta (0, 0)
Screenshot: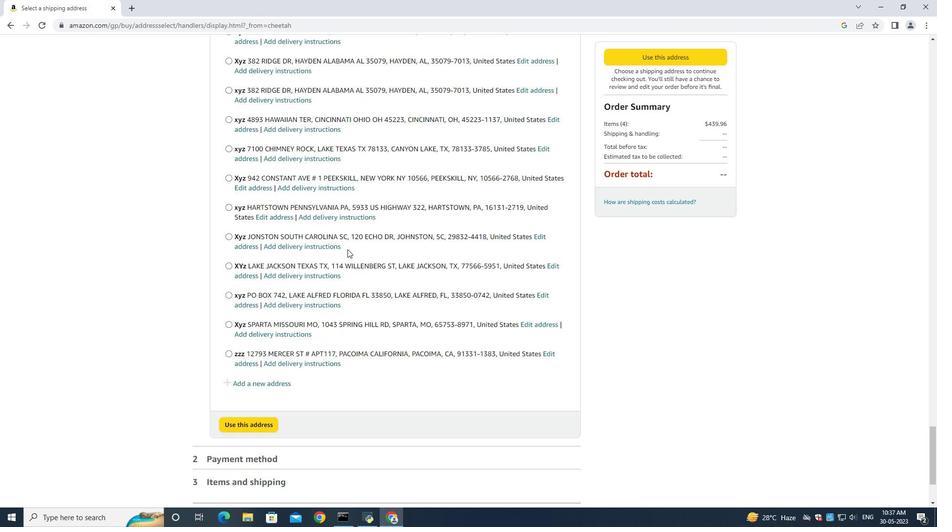 
Action: Mouse scrolled (348, 247) with delta (0, 0)
Screenshot: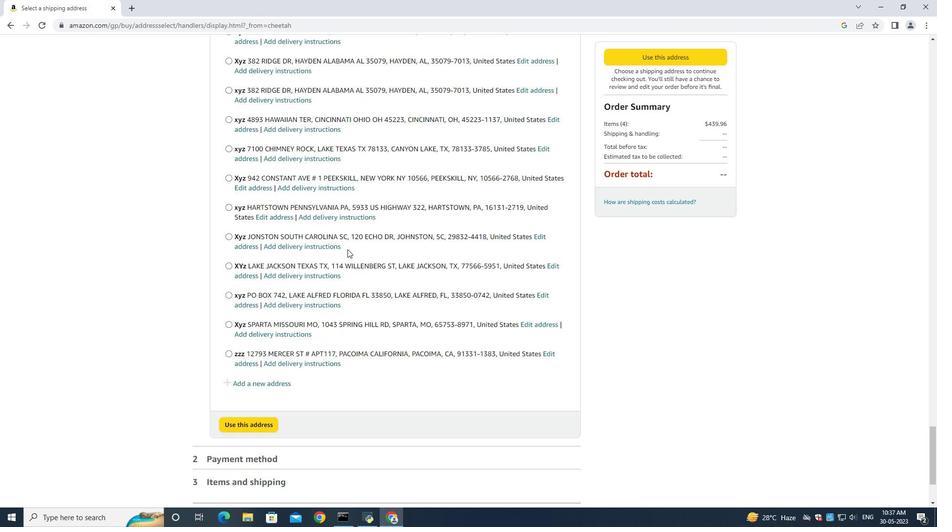 
Action: Mouse moved to (255, 265)
Screenshot: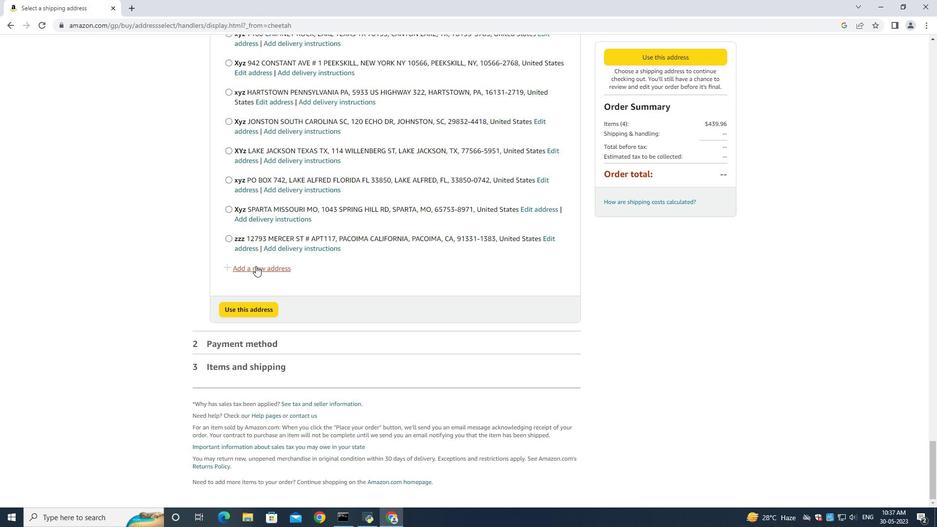 
Action: Mouse pressed left at (255, 265)
Screenshot: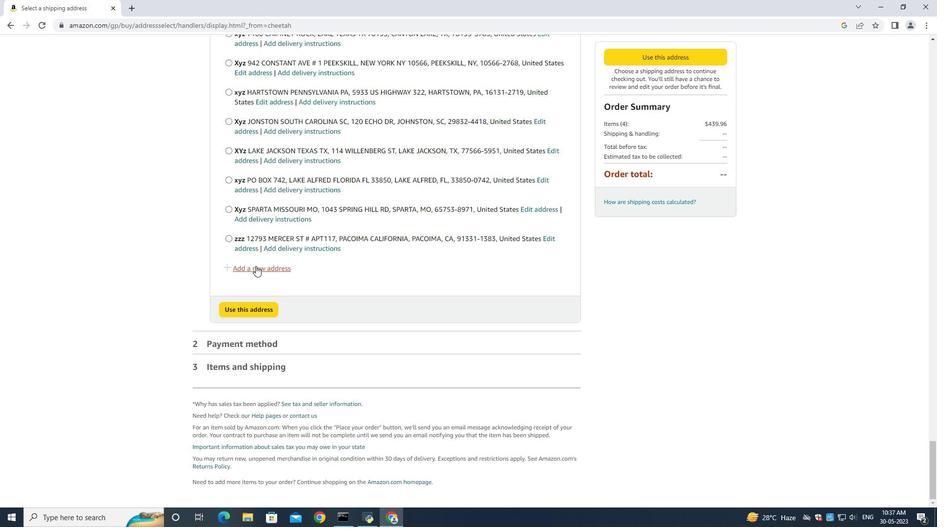 
Action: Mouse moved to (332, 232)
Screenshot: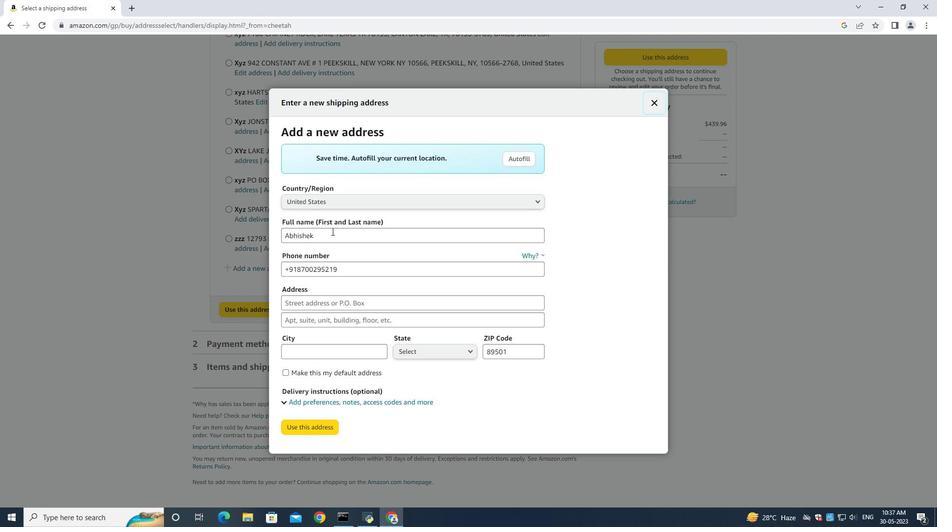 
Action: Mouse pressed left at (331, 230)
Screenshot: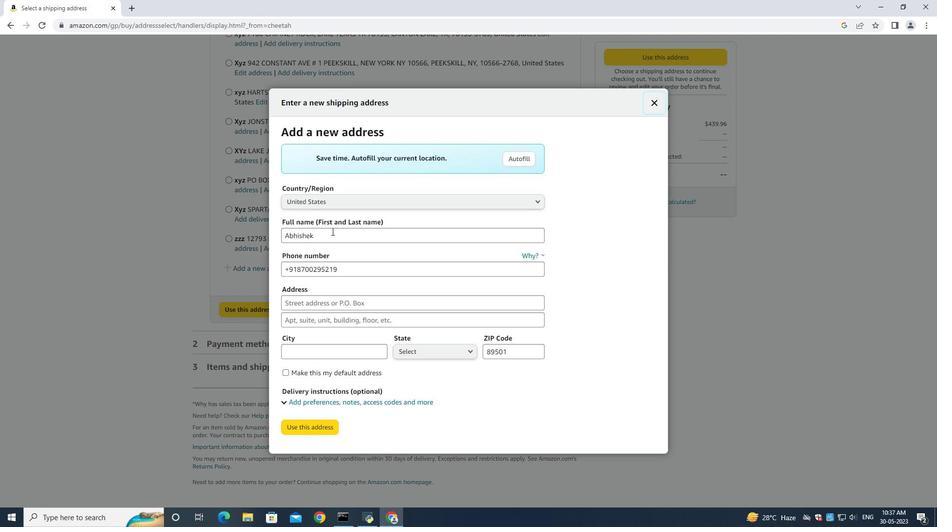 
Action: Key pressed ctrl+A<Key.backspace><Key.shift><Key.shift><Key.shift><Key.shift><Key.shift><Key.shift><Key.shift><Key.shift><Key.shift><Key.shift><Key.shift><Key.shift><Key.shift><Key.shift><Key.shift><Key.shift><Key.shift><Key.shift><Key.shift><Key.shift><Key.shift><Key.shift><Key.shift><Key.shift><Key.shift><Key.shift><Key.shift><Key.shift><Key.shift><Key.shift><Key.shift><Key.shift><Key.shift><Key.shift><Key.shift><Key.shift><Key.shift><Key.shift><Key.shift><Key.shift><Key.shift><Key.shift><Key.shift><Key.shift><Key.shift><Key.shift><Key.shift><Key.shift><Key.shift><Key.shift><Key.shift><Key.shift><Key.shift><Key.shift><Key.shift><Key.shift><Key.shift><Key.shift><Key.shift>Gloria<Key.space><Key.shift>Young<Key.space>
Screenshot: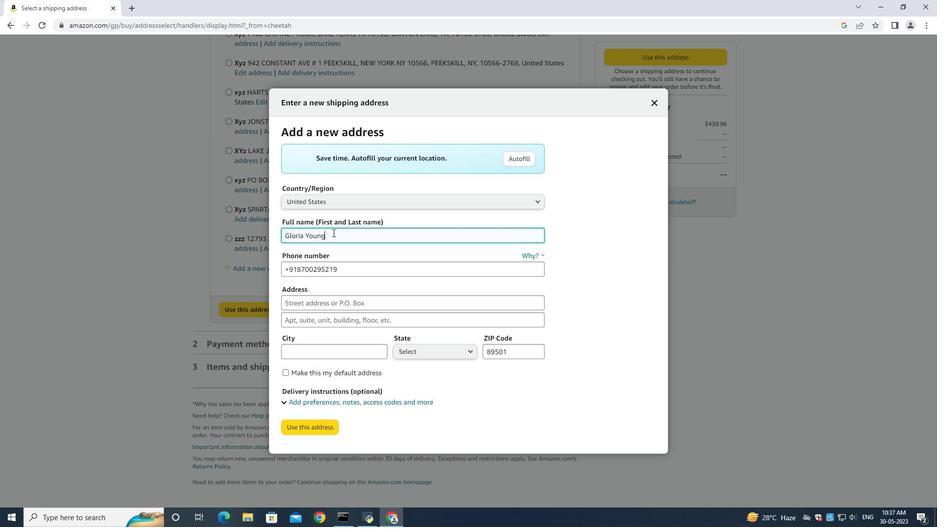 
Action: Mouse moved to (352, 269)
Screenshot: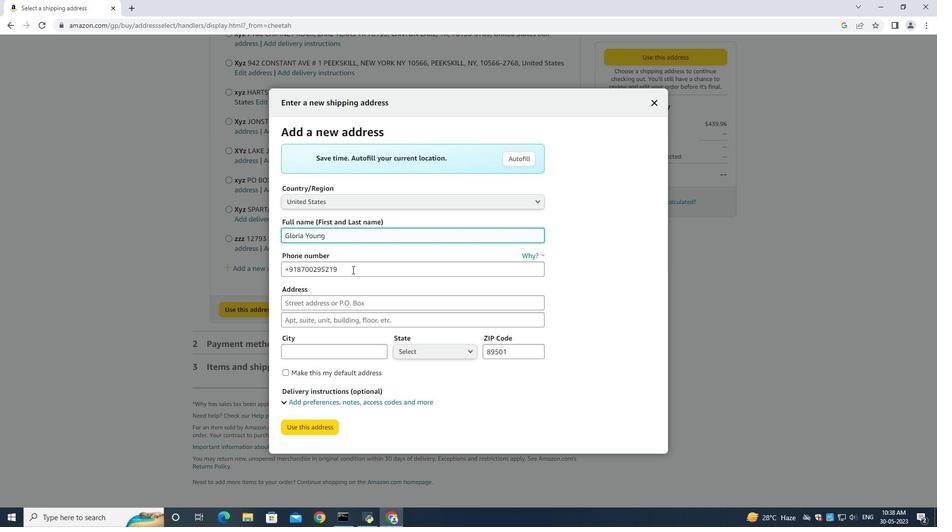 
Action: Mouse pressed left at (352, 269)
Screenshot: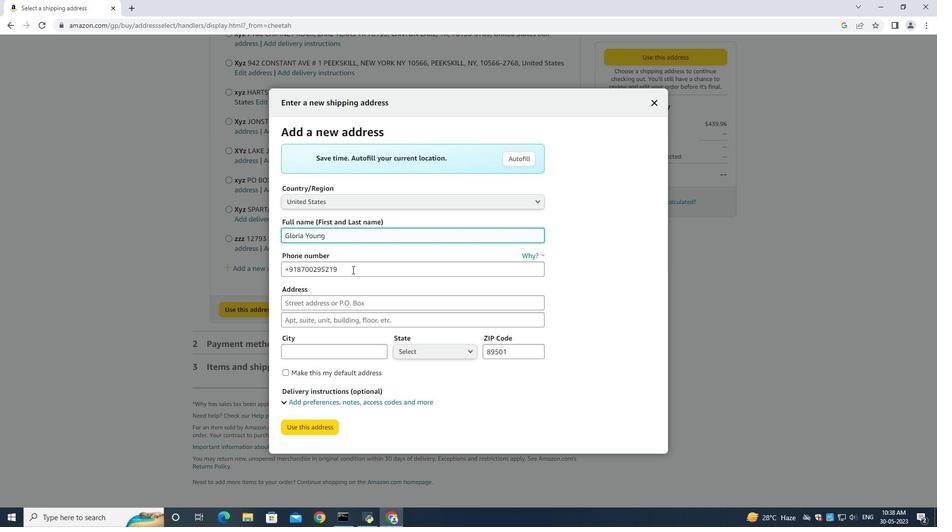 
Action: Key pressed ctrl+A<Key.backspace>6314971043
Screenshot: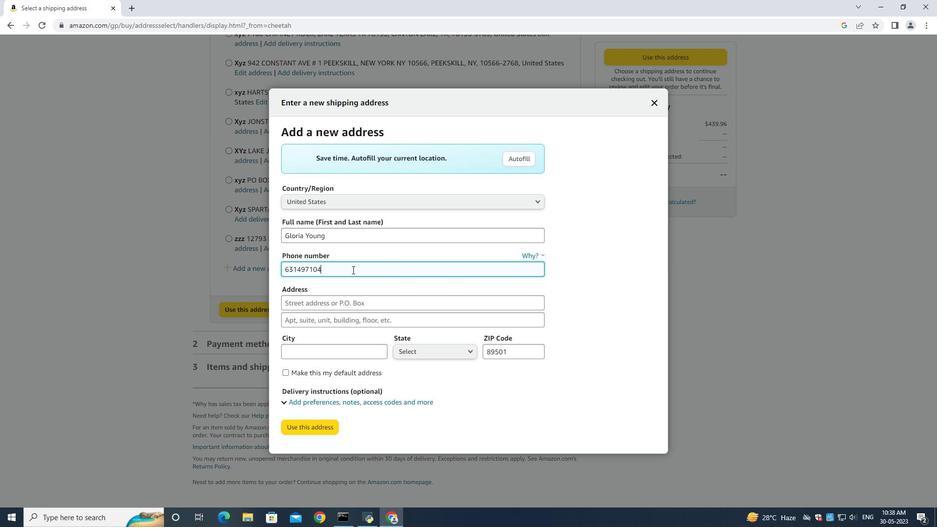 
Action: Mouse moved to (317, 300)
Screenshot: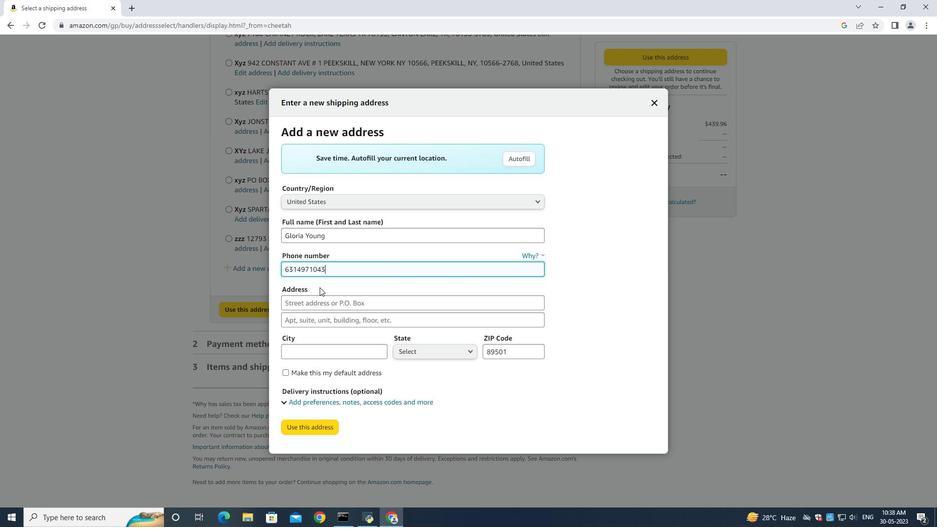 
Action: Mouse pressed left at (317, 300)
Screenshot: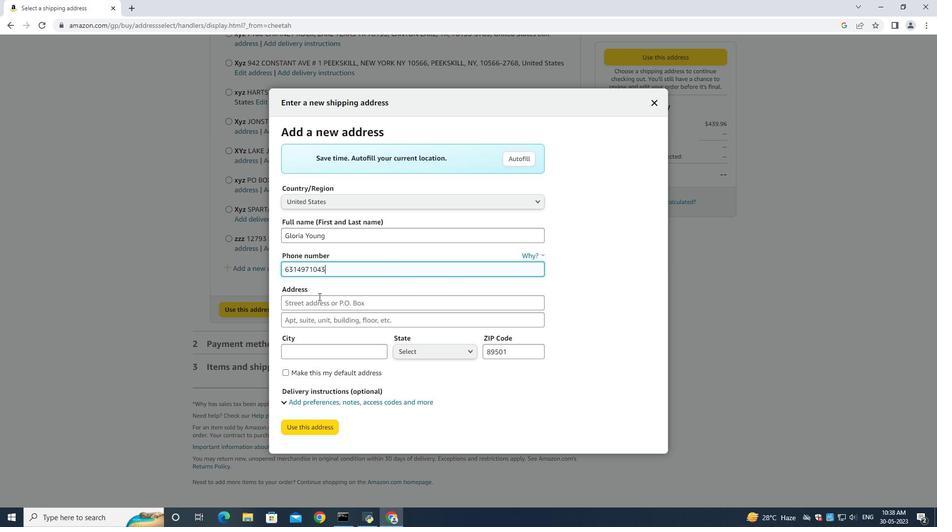 
Action: Key pressed 3106<Key.space><Key.shift>Abua<Key.space><Key.backspace><Key.backspace><Key.backspace>ia<Key.space><Key.shift><Key.shift><Key.shift><Key.shift><Key.shift><Key.shift><Key.shift><Key.shift><Key.shift><Key.shift><Key.shift><Key.shift><Key.shift><Key.shift><Key.shift><Key.shift><Key.shift><Key.shift><Key.shift><Key.shift><Key.shift><Key.shift><Key.shift><Key.shift><Key.shift><Key.shift><Key.shift><Key.shift><Key.shift><Key.shift><Key.shift><Key.shift>Martin<Key.space>
Screenshot: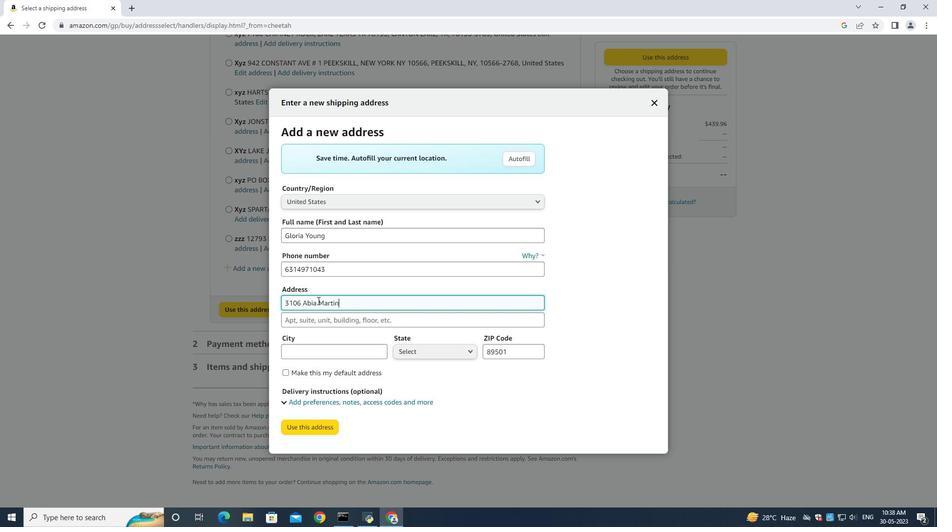 
Action: Mouse moved to (321, 320)
Screenshot: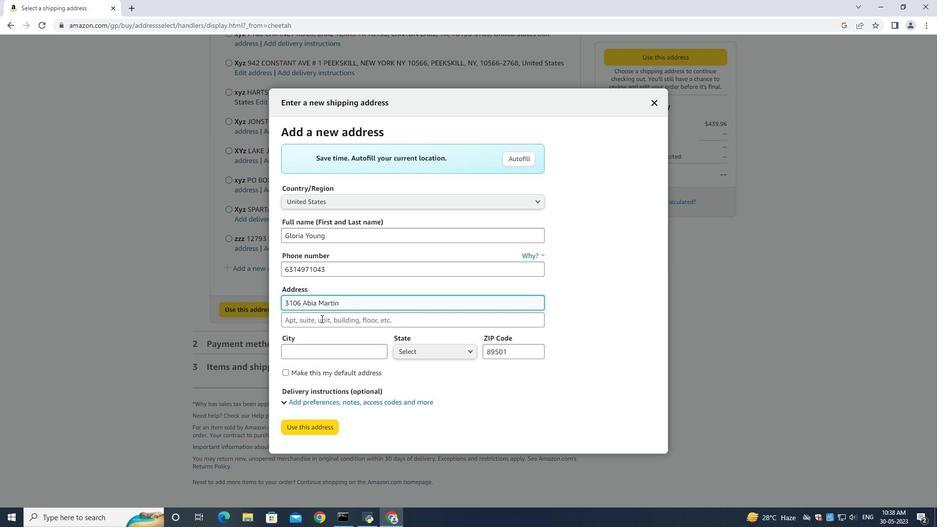 
Action: Mouse pressed left at (321, 320)
Screenshot: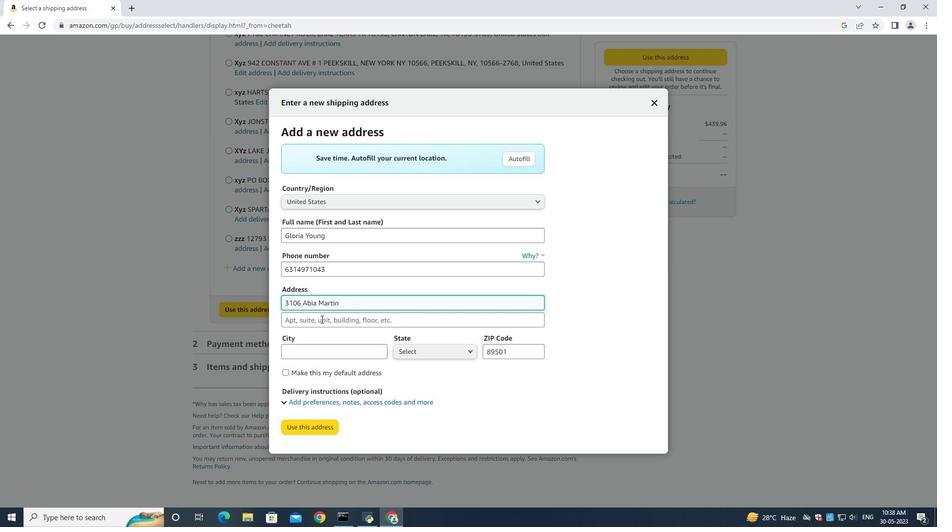 
Action: Mouse moved to (325, 322)
Screenshot: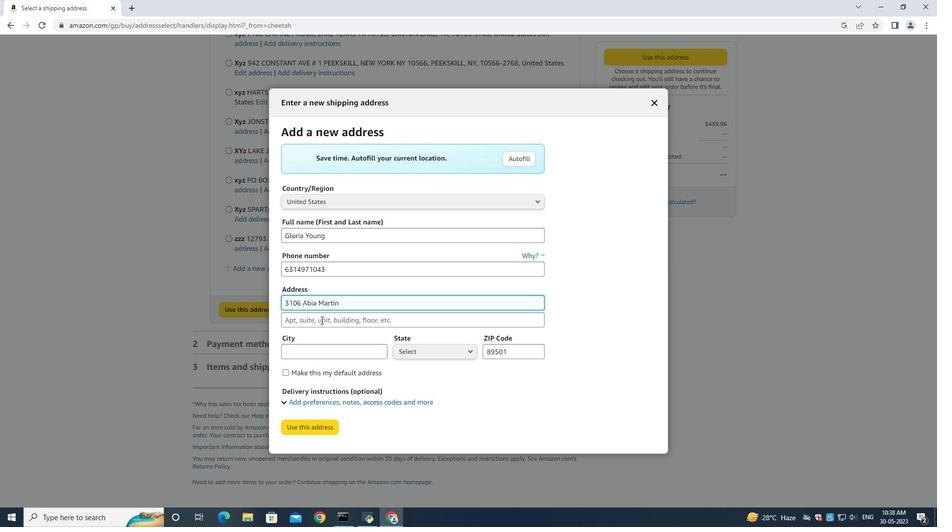 
Action: Key pressed <Key.shift><Key.shift><Key.shift><Key.shift><Key.shift><Key.shift><Key.shift><Key.shift><Key.shift><Key.shift><Key.shift><Key.shift><Key.shift><Key.shift><Key.shift><Key.shift><Key.shift><Key.shift><Key.shift><Key.shift><Key.shift><Key.shift><Key.shift><Key.shift><Key.shift><Key.shift><Key.shift>
Screenshot: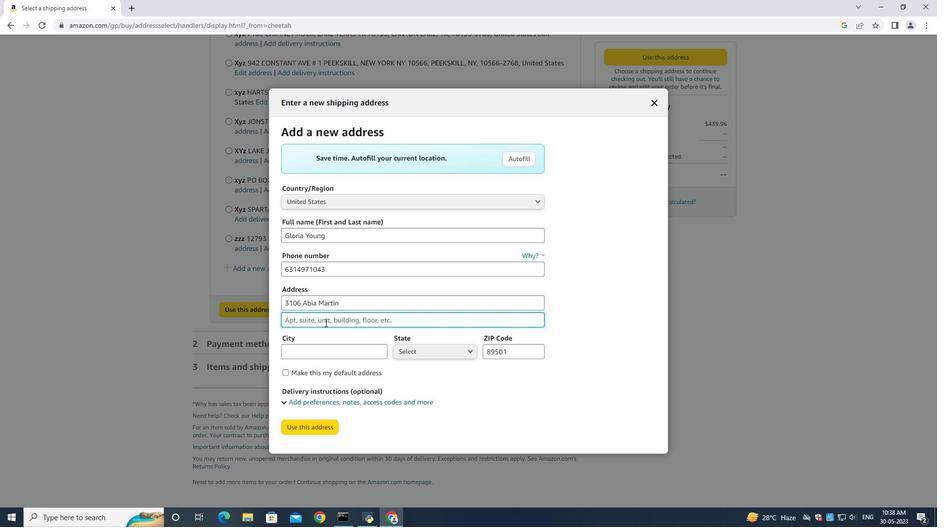 
Action: Mouse moved to (347, 305)
Screenshot: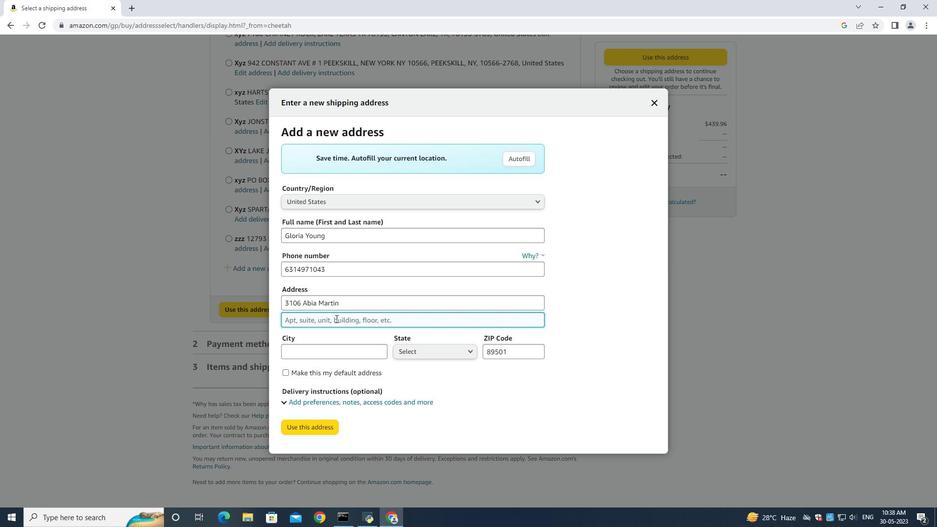 
Action: Mouse pressed left at (347, 305)
Screenshot: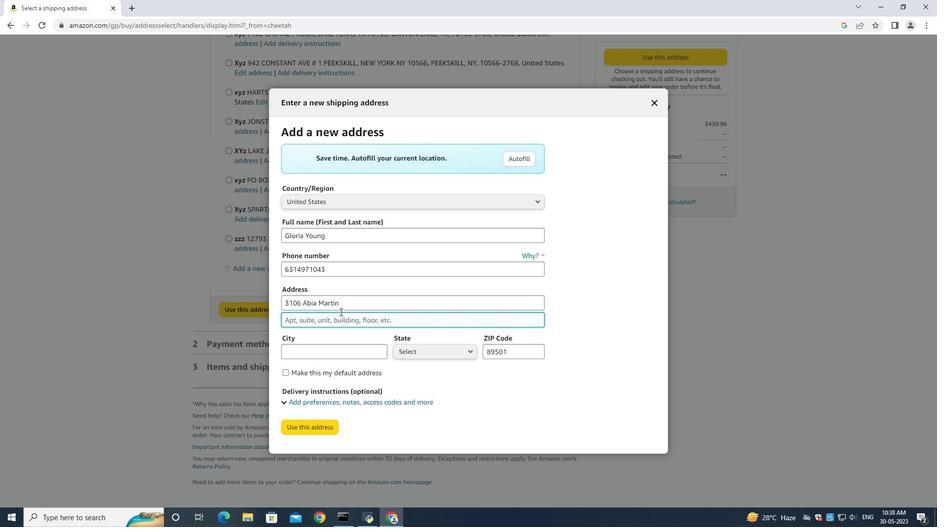 
Action: Key pressed <Key.shift>Drive<Key.space>
Screenshot: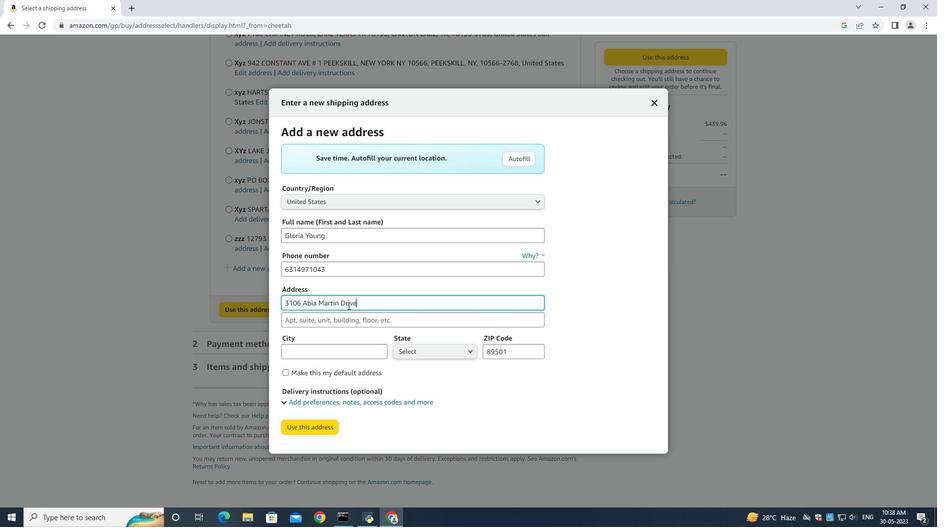 
Action: Mouse moved to (362, 322)
Screenshot: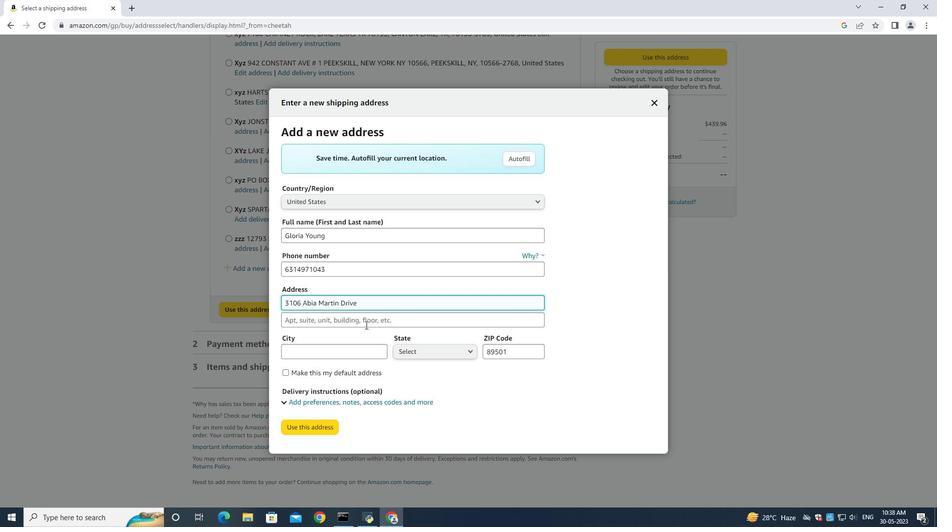 
Action: Mouse pressed left at (362, 322)
Screenshot: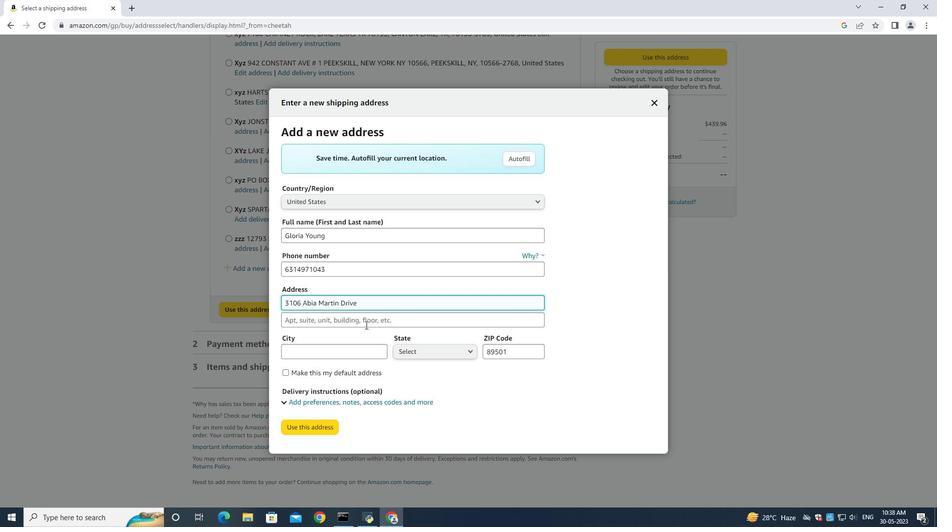 
Action: Mouse moved to (363, 321)
Screenshot: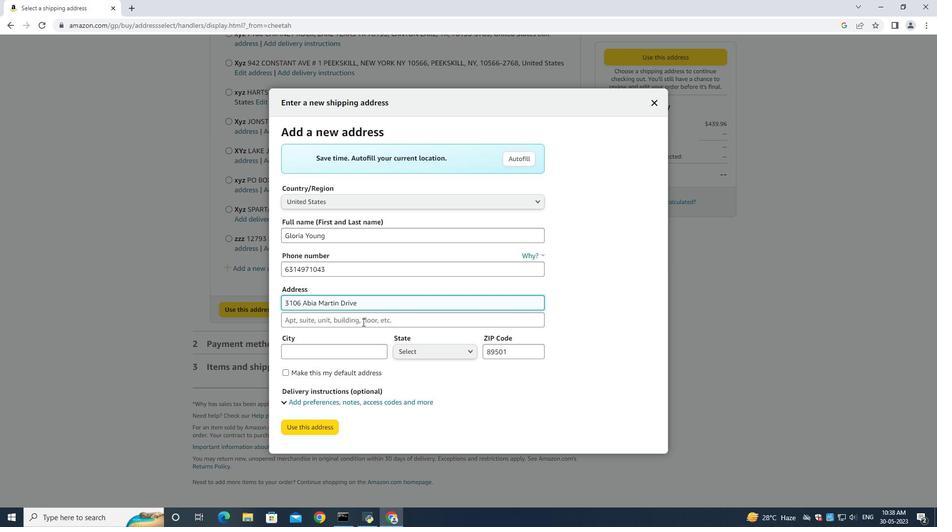 
Action: Key pressed <Key.shift><Key.shift><Key.shift><Key.shift><Key.shift><Key.shift><Key.shift><Key.shift><Key.shift><Key.shift><Key.shift><Key.shift><Key.shift><Key.shift><Key.shift><Key.shift><Key.shift><Key.shift><Key.shift><Key.shift><Key.shift><Key.shift>Panther<Key.space>burn<Key.space><Key.shift><Key.shift><Key.shift><Key.shift><Key.shift><Key.shift><Key.shift><Key.shift><Key.shift><Key.shift><Key.shift><Key.shift><Key.shift><Key.shift><Key.shift><Key.shift><Key.shift><Key.shift><Key.shift><Key.shift><Key.shift><Key.shift><Key.shift><Key.shift><Key.shift><Key.shift><Key.shift><Key.shift><Key.shift><Key.shift><Key.shift><Key.shift><Key.shift><Key.shift><Key.shift><Key.shift><Key.shift>Mississippi<Key.tab><Key.shift><Key.shift><Key.shift><Key.shift><Key.shift><Key.shift><Key.shift><Key.shift><Key.shift><Key.shift><Key.shift><Key.shift><Key.shift><Key.shift><Key.shift><Key.shift><Key.shift><Key.shift><Key.shift><Key.shift><Key.shift><Key.shift><Key.shift><Key.shift><Key.shift><Key.shift><Key.shift><Key.shift><Key.shift><Key.shift><Key.shift><Key.shift><Key.shift><Key.shift><Key.shift><Key.shift><Key.shift><Key.shift><Key.shift><Key.shift><Key.shift><Key.shift><Key.shift><Key.shift><Key.shift><Key.shift><Key.shift><Key.shift>Panther<Key.space><Key.shift>Burn<Key.tab><Key.up>mi<Key.left><Key.down><Key.down><Key.enter><Key.tab><Key.backspace>38765
Screenshot: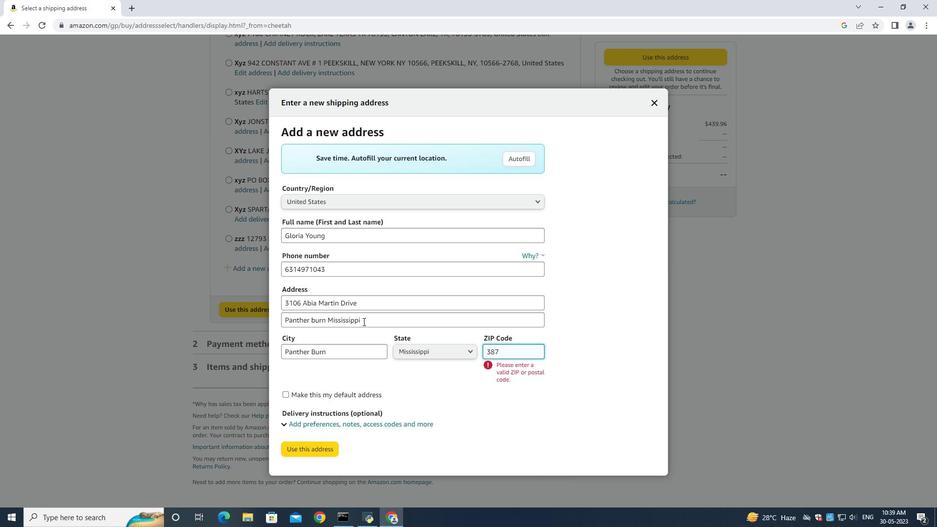 
Action: Mouse moved to (311, 444)
Screenshot: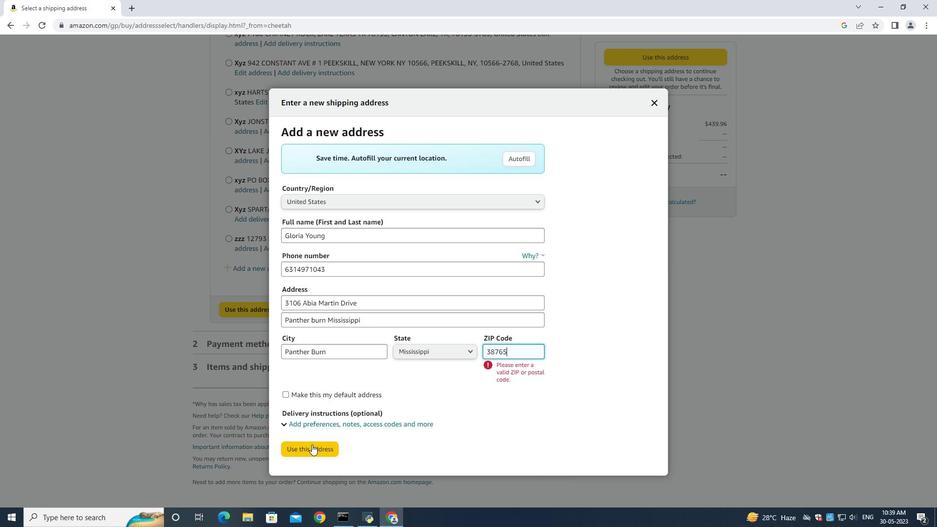 
Action: Mouse pressed left at (311, 444)
Screenshot: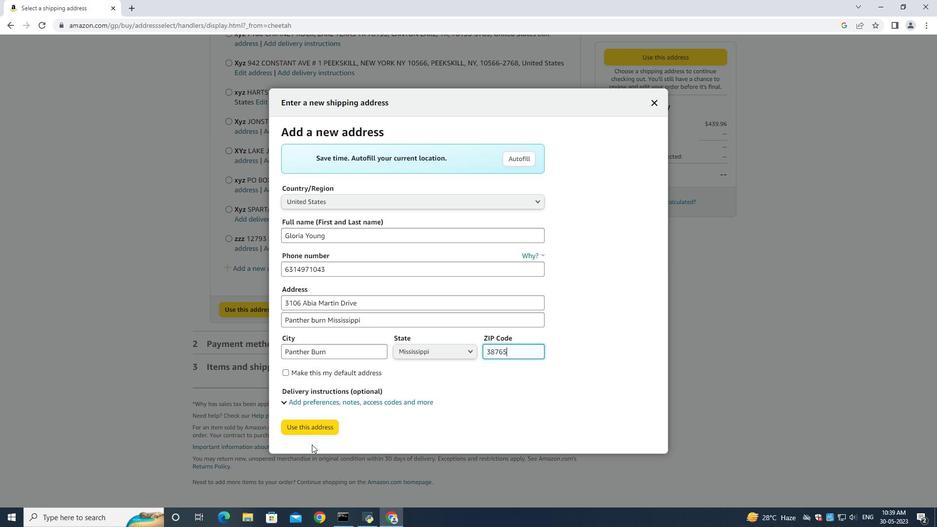 
Action: Mouse moved to (314, 424)
Screenshot: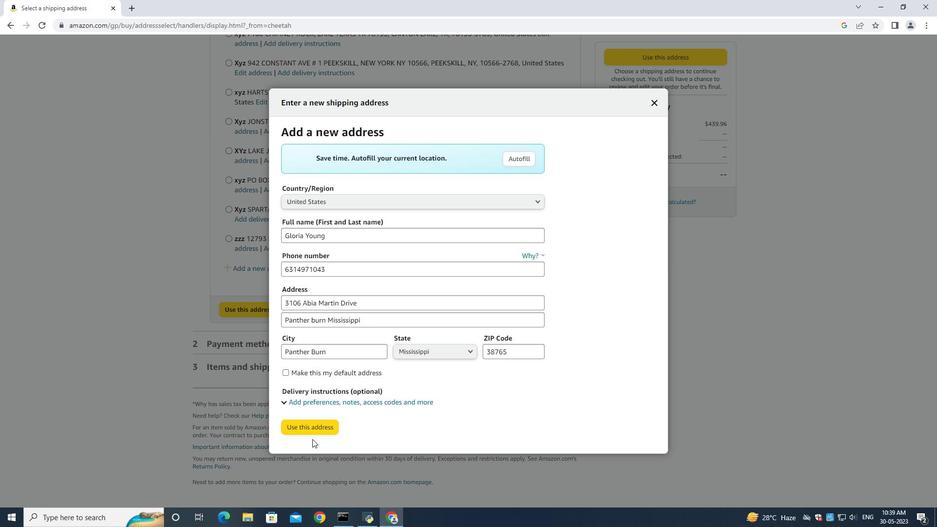 
Action: Mouse pressed left at (314, 424)
Screenshot: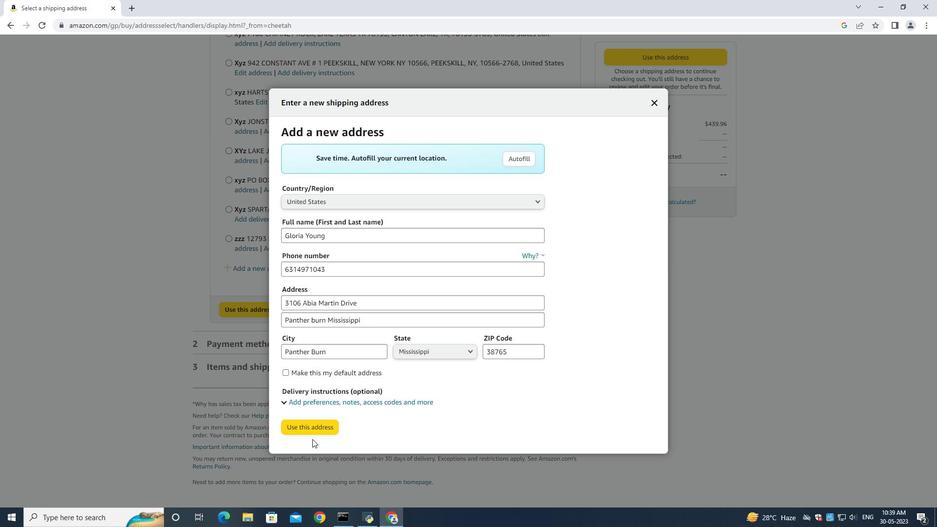 
Action: Mouse moved to (310, 498)
Screenshot: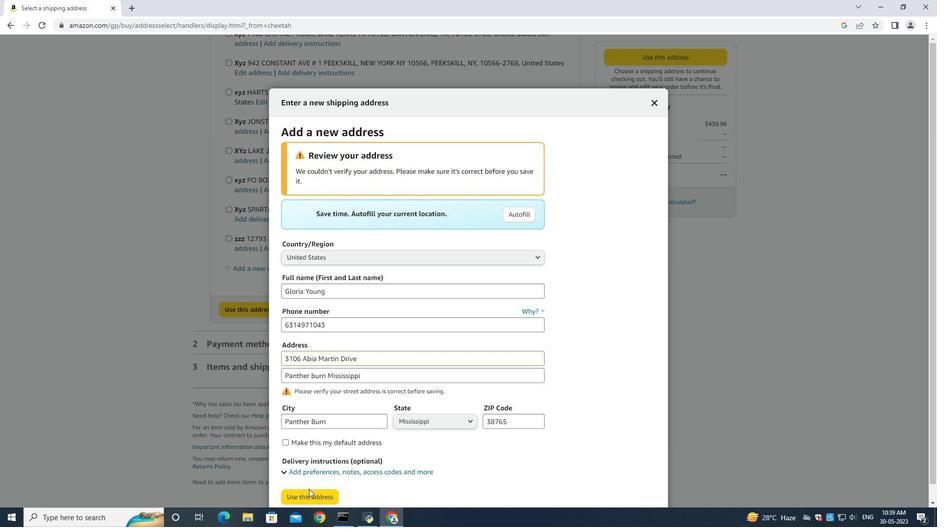 
Action: Mouse pressed left at (310, 498)
Screenshot: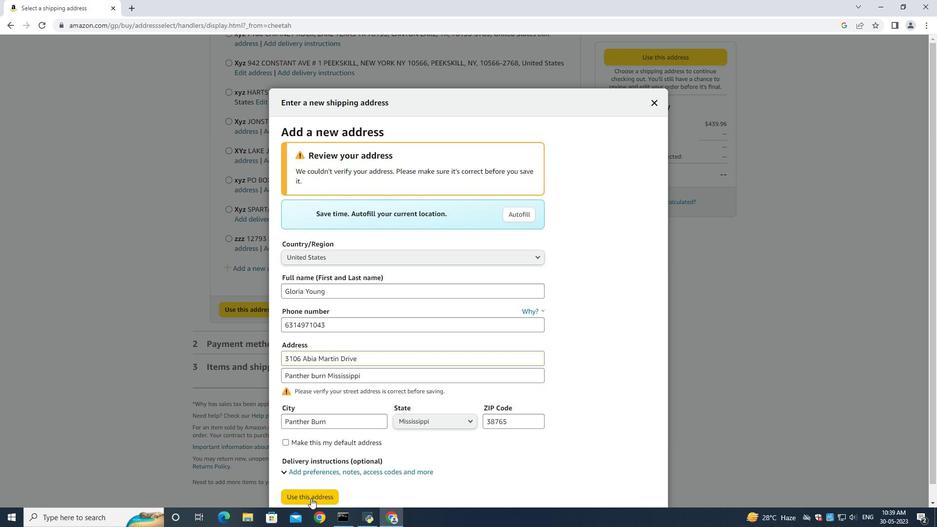 
Action: Mouse moved to (512, 255)
Screenshot: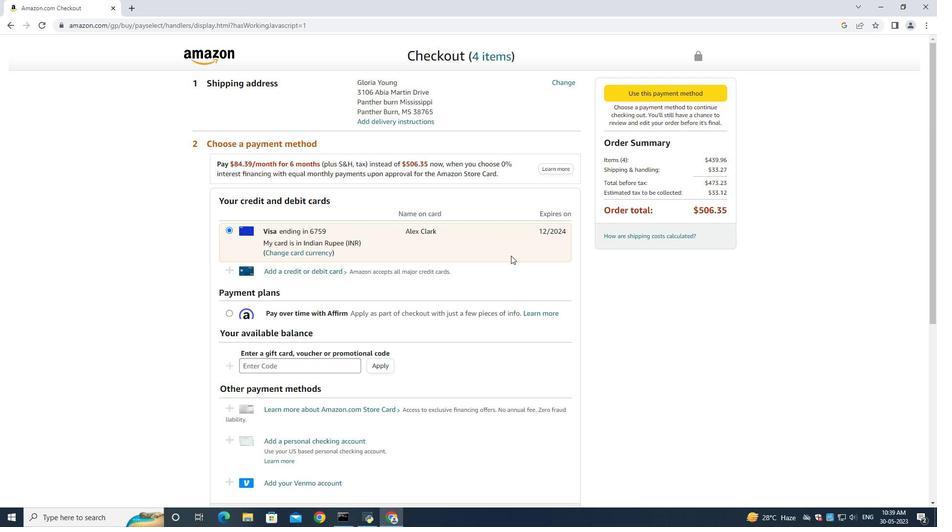 
